 Task: Research Airbnb options in Guadalupe, Costa Rica from 12th December, 2023 to 16th December, 2023 for 8 adults.8 bedrooms having 8 beds and 8 bathrooms. Property type can be hotel. Amenities needed are: wifi, TV, free parkinig on premises, gym, breakfast. Look for 5 properties as per requirement.
Action: Mouse moved to (499, 86)
Screenshot: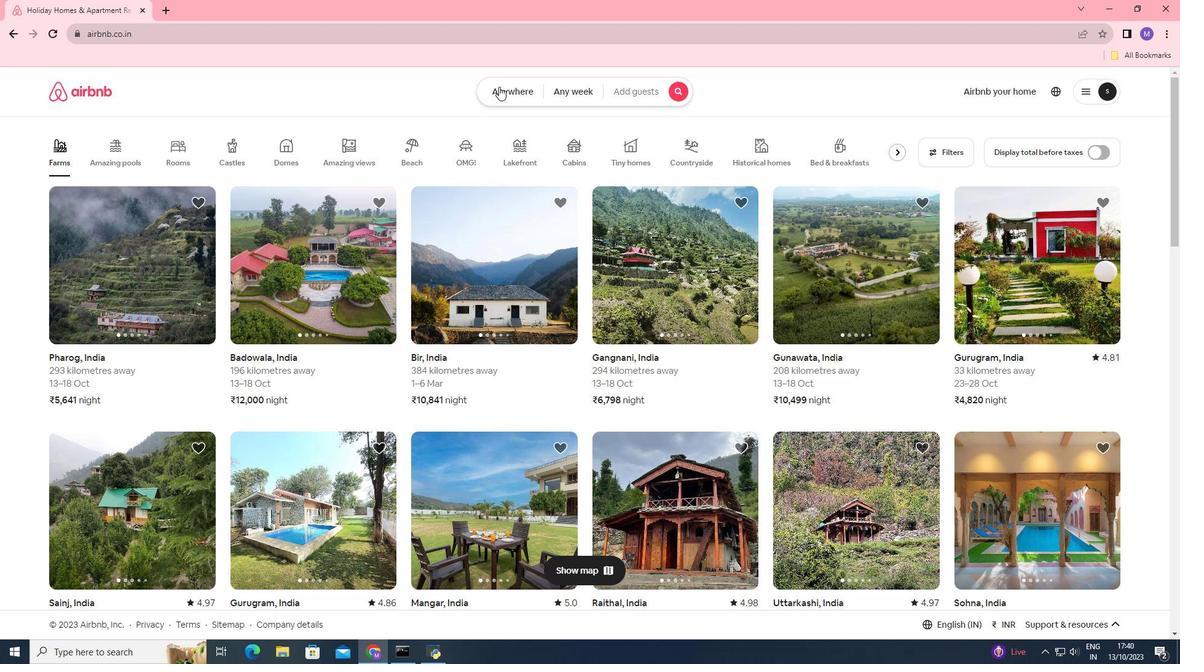 
Action: Mouse pressed left at (499, 86)
Screenshot: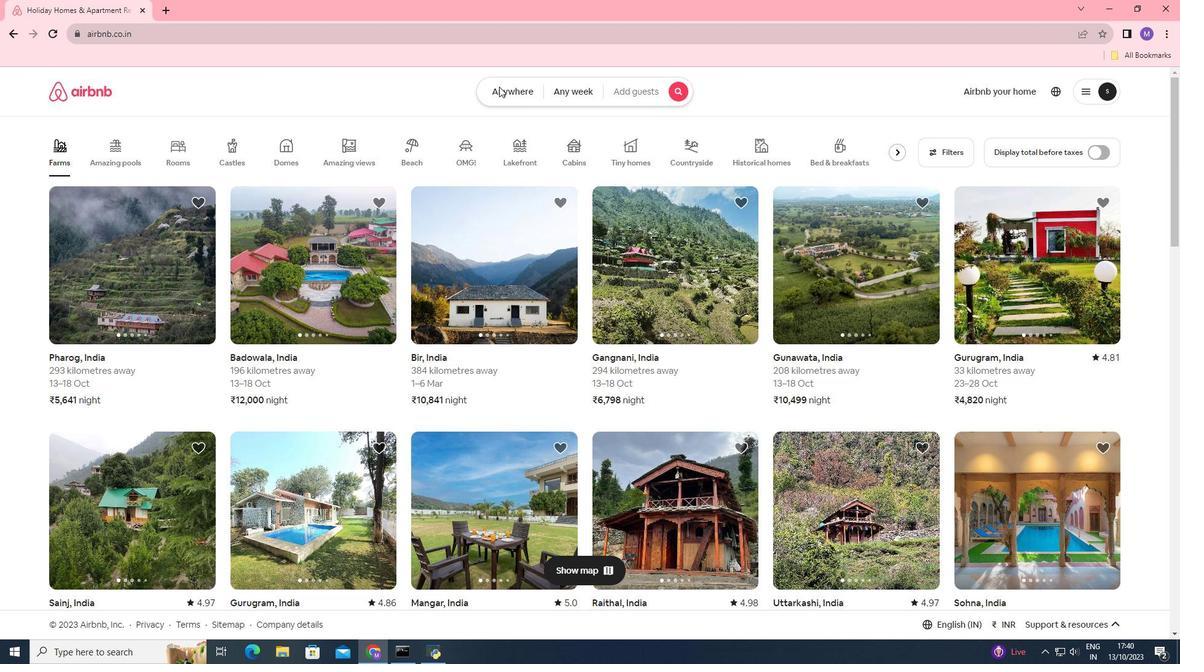 
Action: Mouse moved to (456, 131)
Screenshot: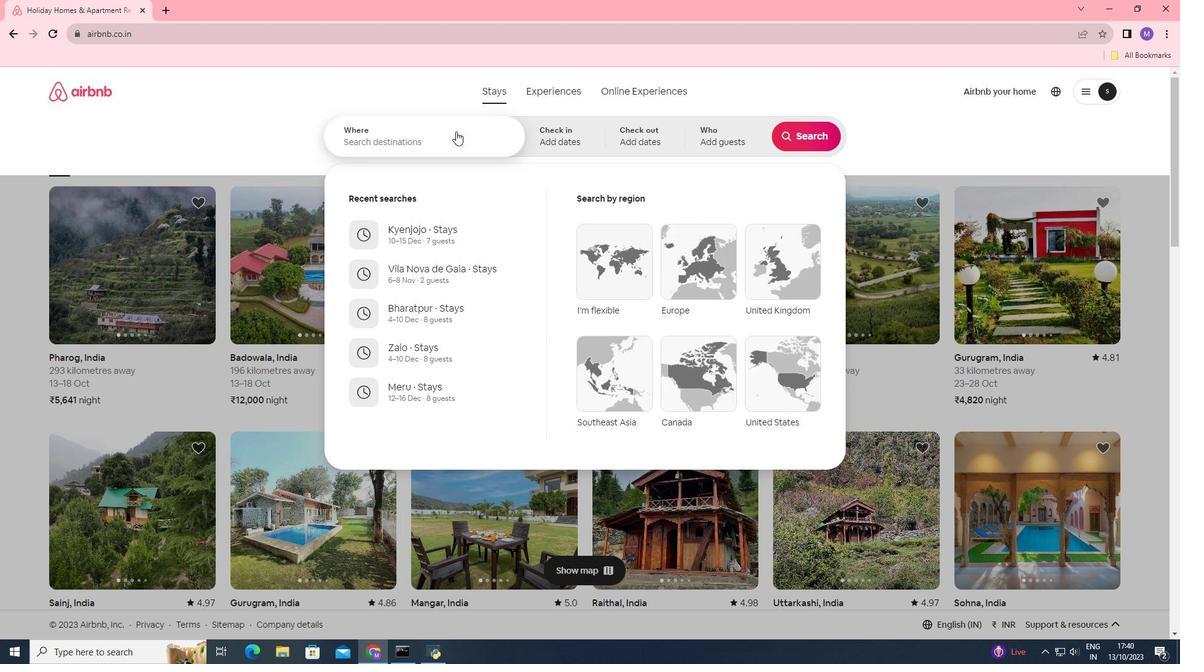 
Action: Mouse pressed left at (456, 131)
Screenshot: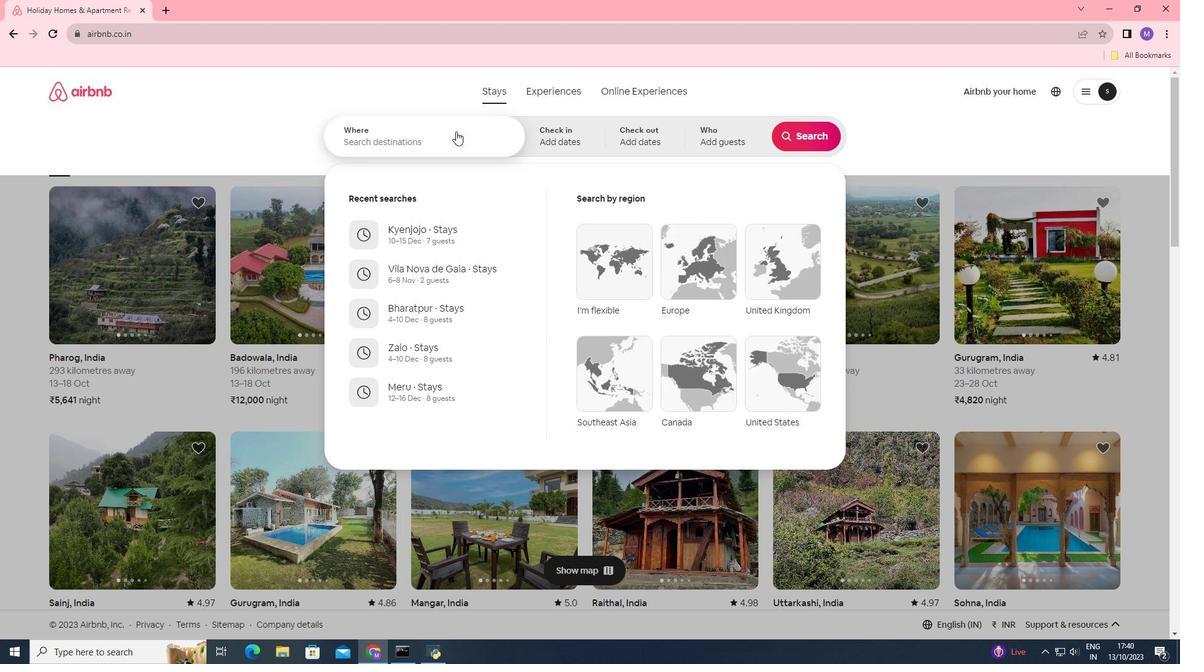 
Action: Key pressed <Key.shift>Guadalupe,<Key.space><Key.shift>Costa<Key.space><Key.shift>Rica
Screenshot: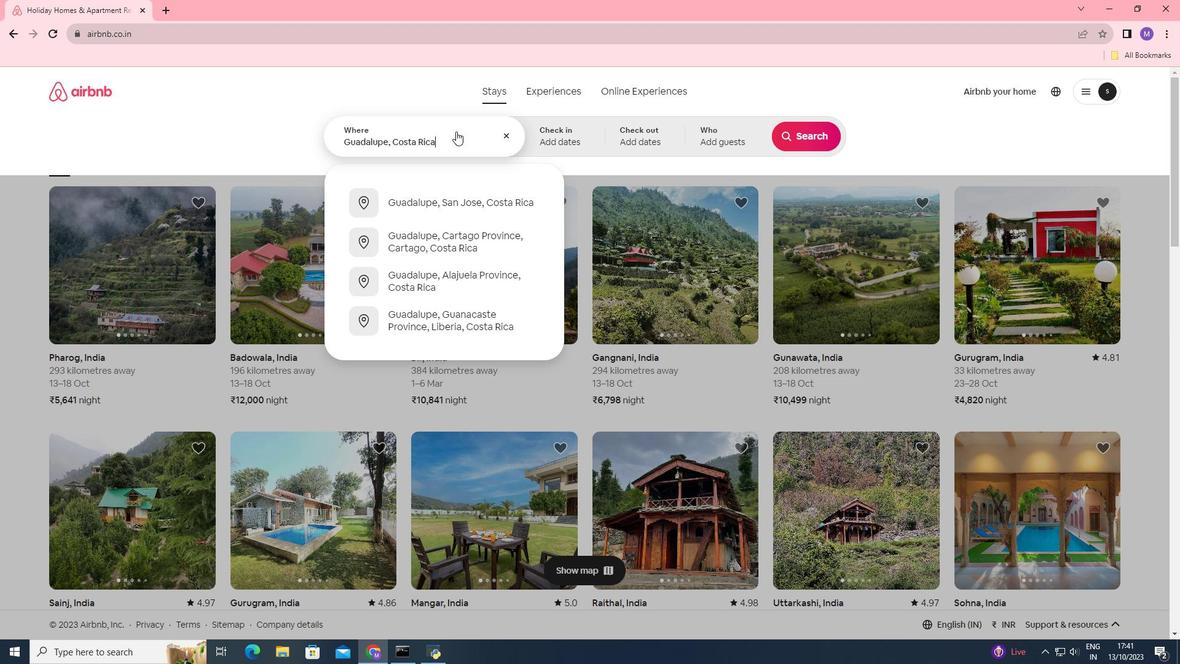 
Action: Mouse moved to (548, 143)
Screenshot: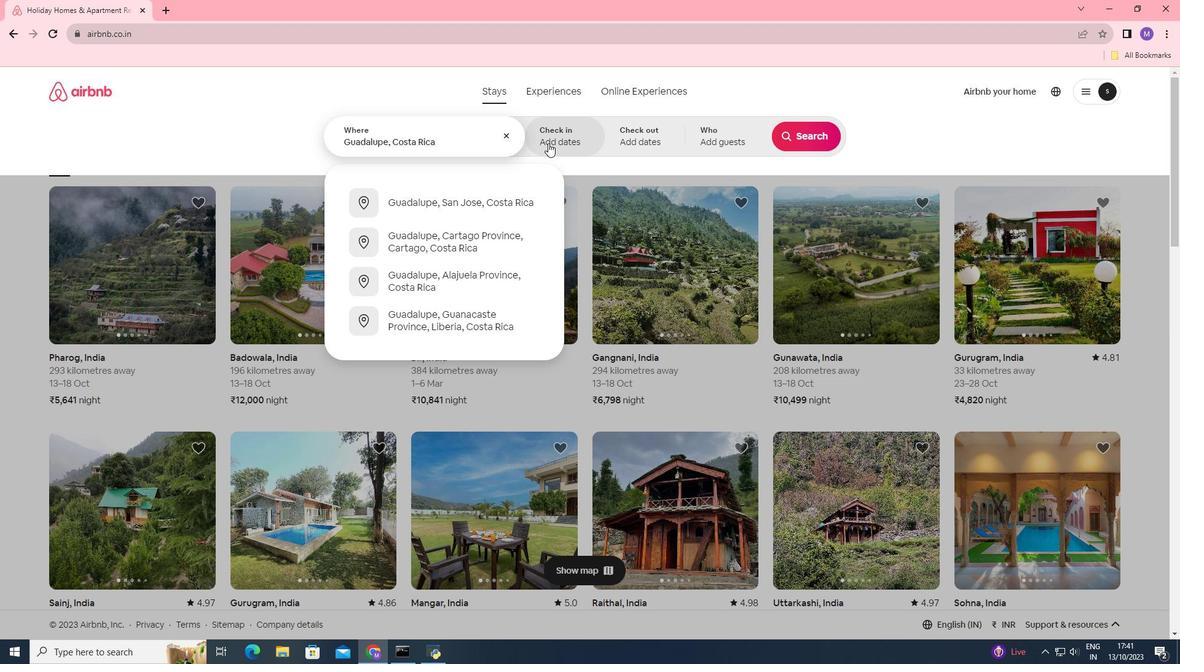 
Action: Mouse pressed left at (548, 143)
Screenshot: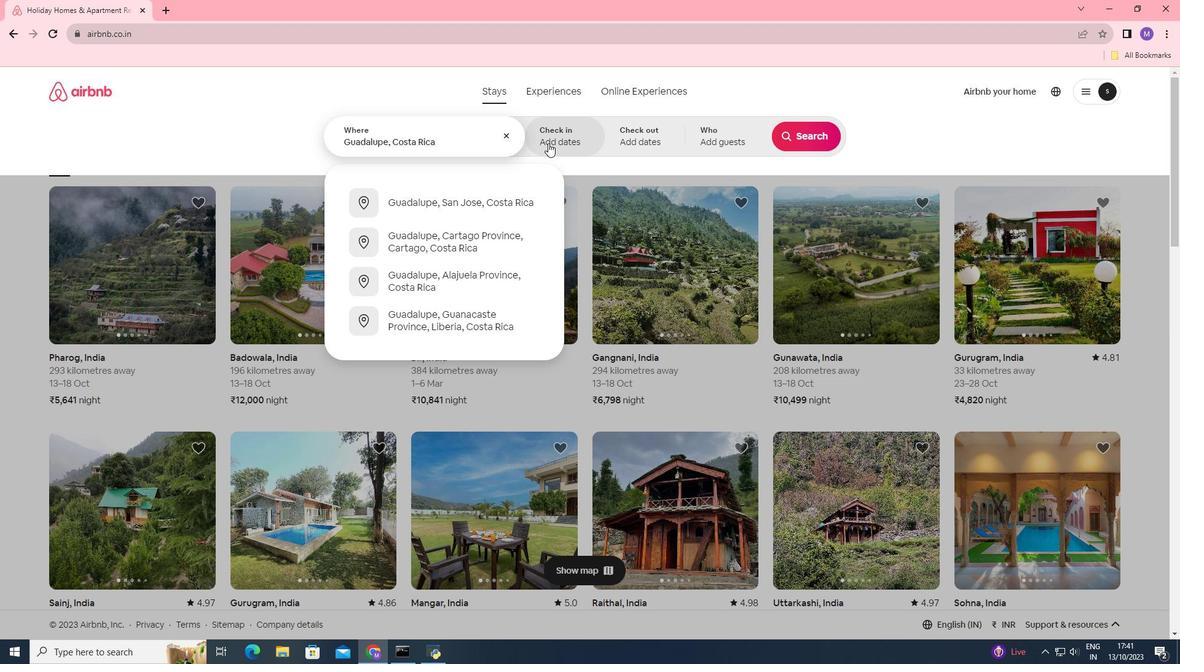 
Action: Mouse moved to (806, 231)
Screenshot: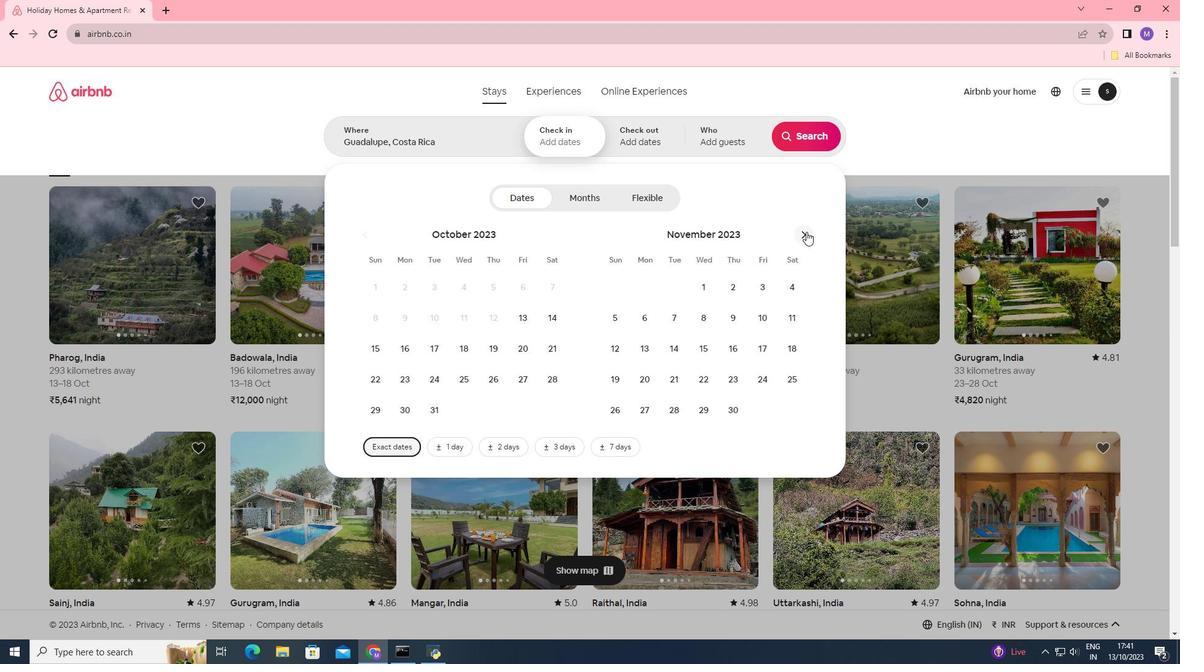 
Action: Mouse pressed left at (806, 231)
Screenshot: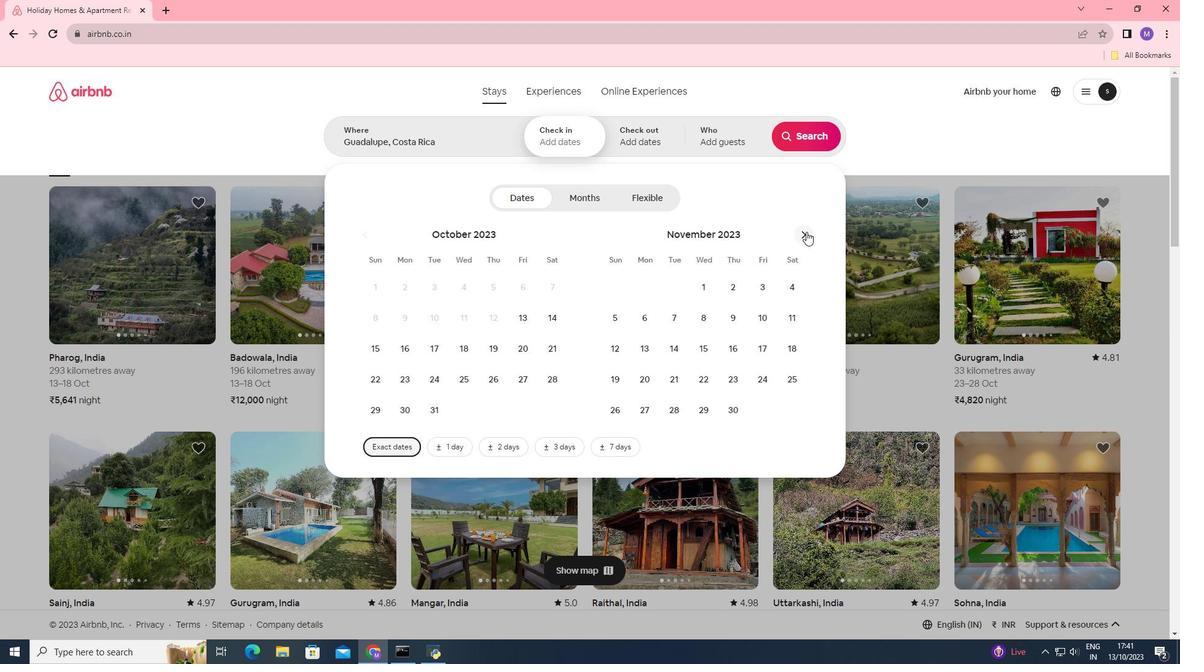 
Action: Mouse moved to (680, 349)
Screenshot: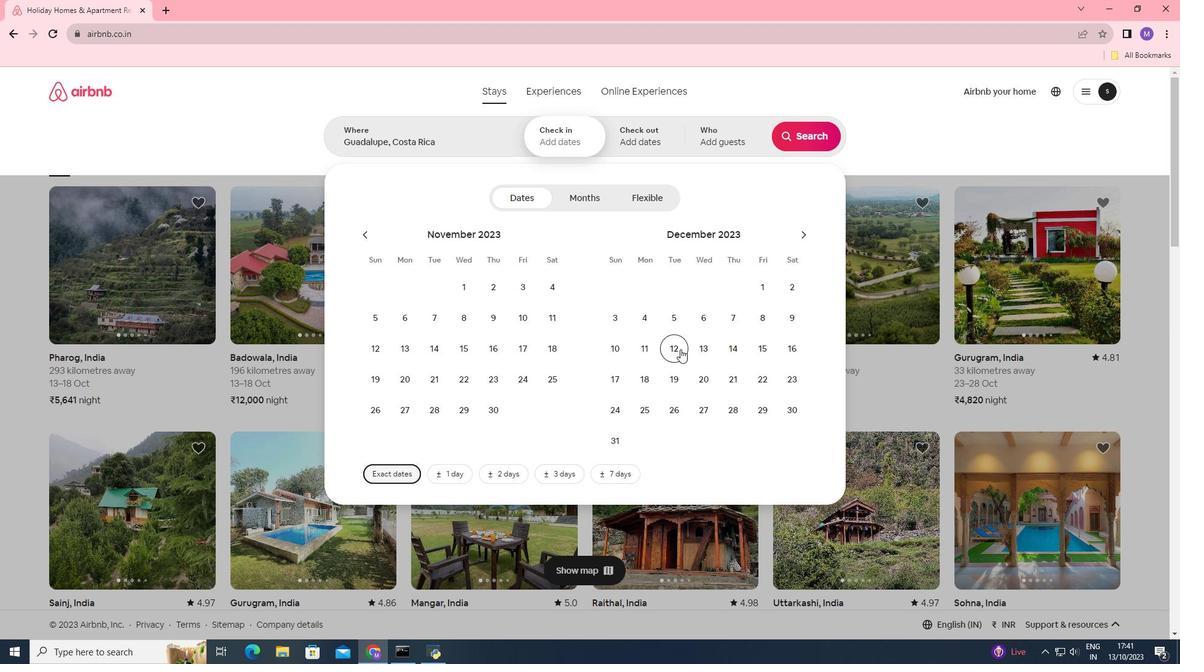 
Action: Mouse pressed left at (680, 349)
Screenshot: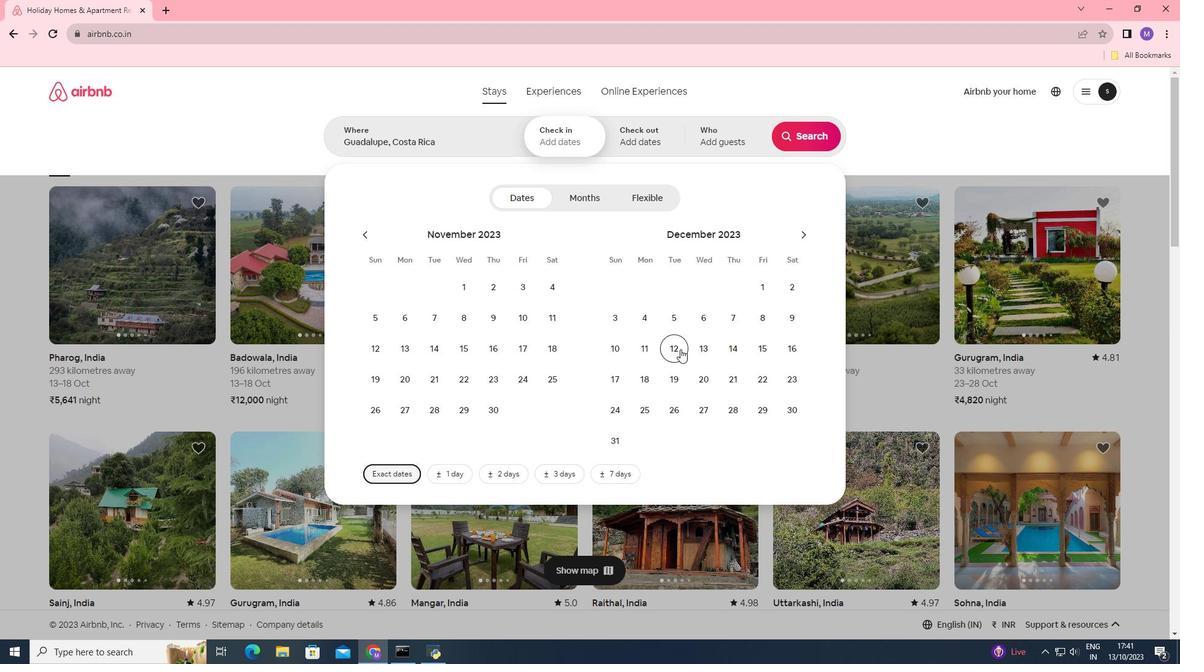 
Action: Mouse moved to (798, 349)
Screenshot: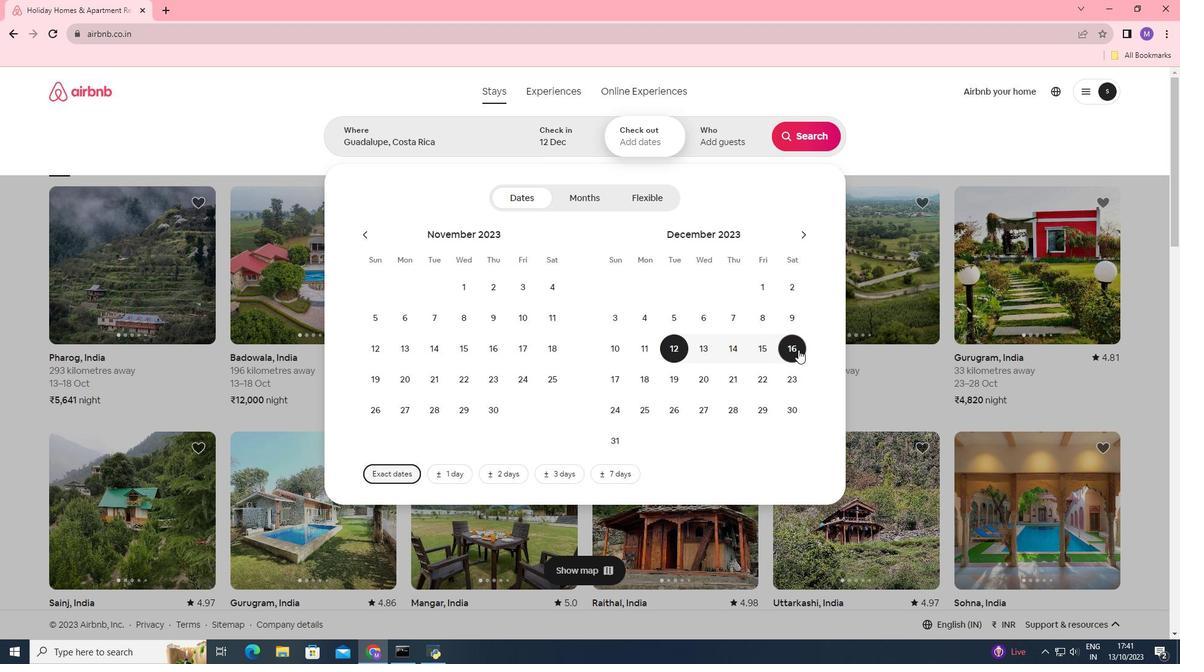 
Action: Mouse pressed left at (798, 349)
Screenshot: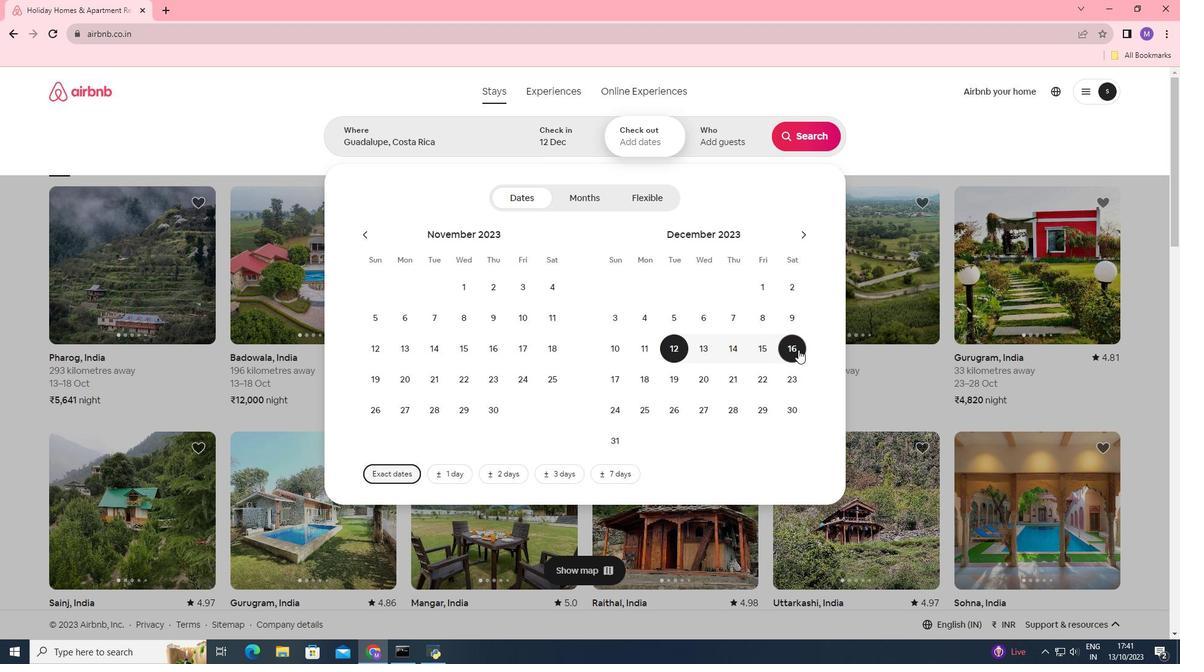 
Action: Mouse moved to (778, 353)
Screenshot: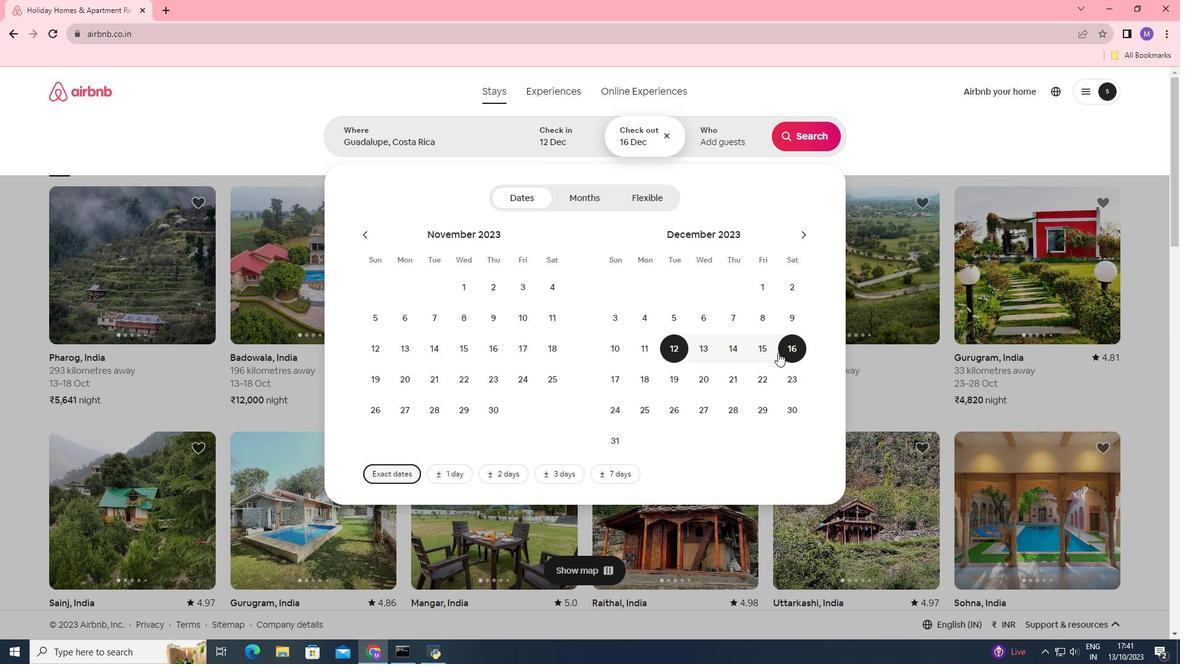 
Action: Mouse scrolled (778, 352) with delta (0, 0)
Screenshot: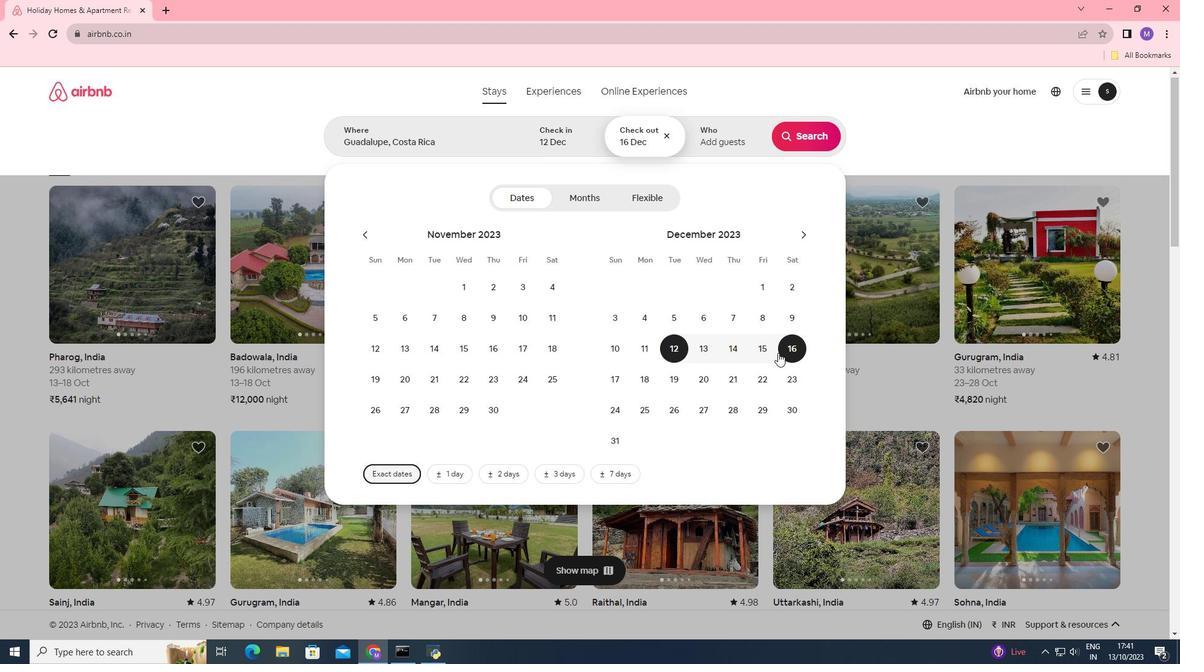 
Action: Mouse moved to (770, 263)
Screenshot: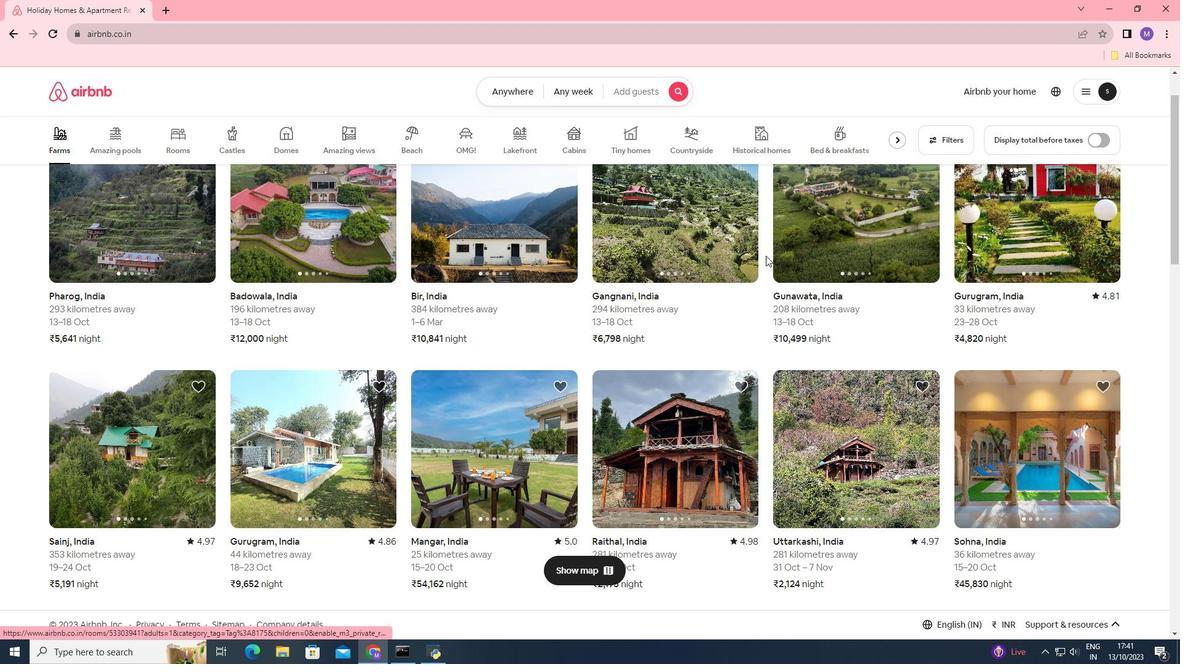 
Action: Mouse scrolled (770, 263) with delta (0, 0)
Screenshot: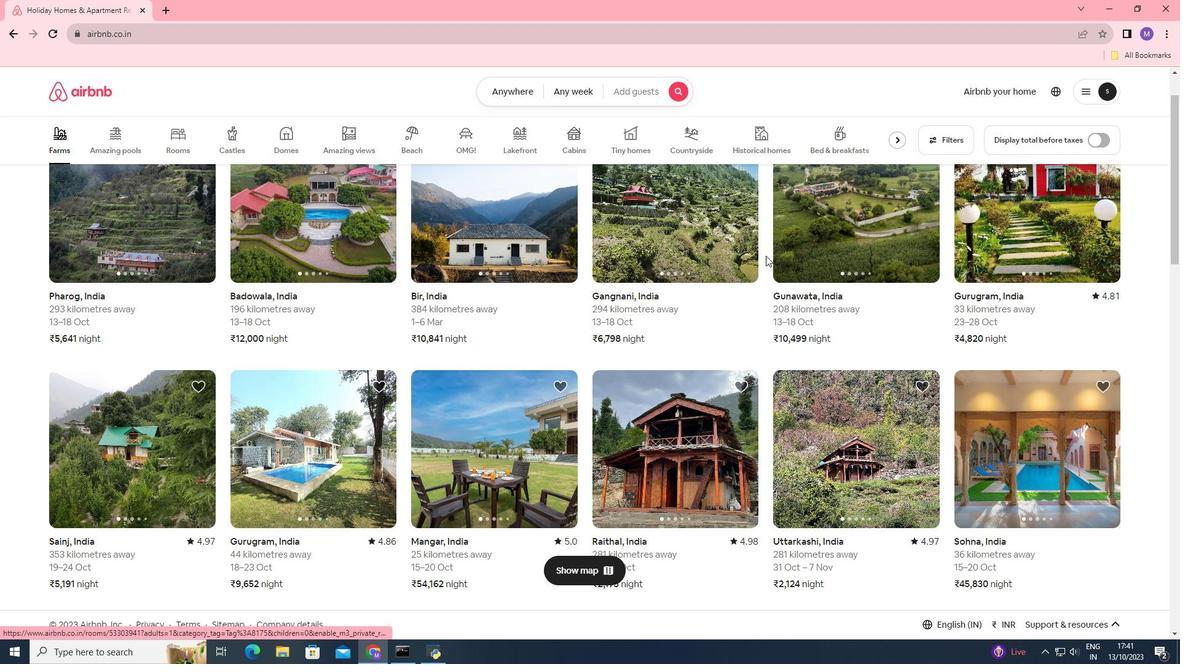 
Action: Mouse moved to (595, 92)
Screenshot: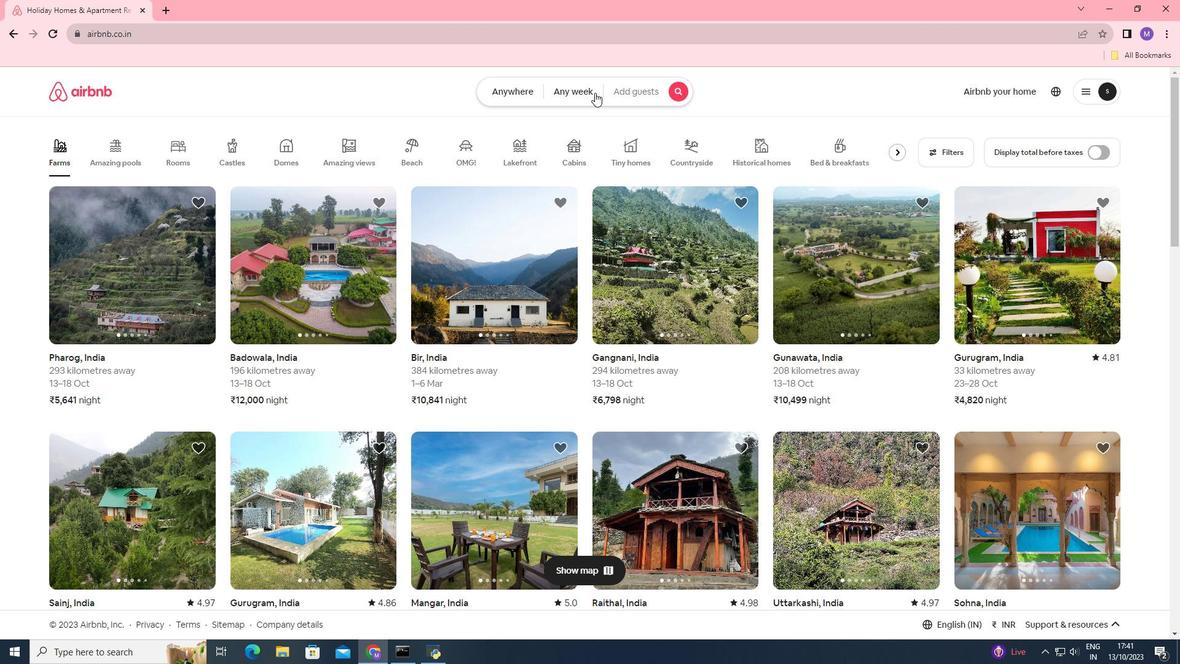 
Action: Mouse pressed left at (595, 92)
Screenshot: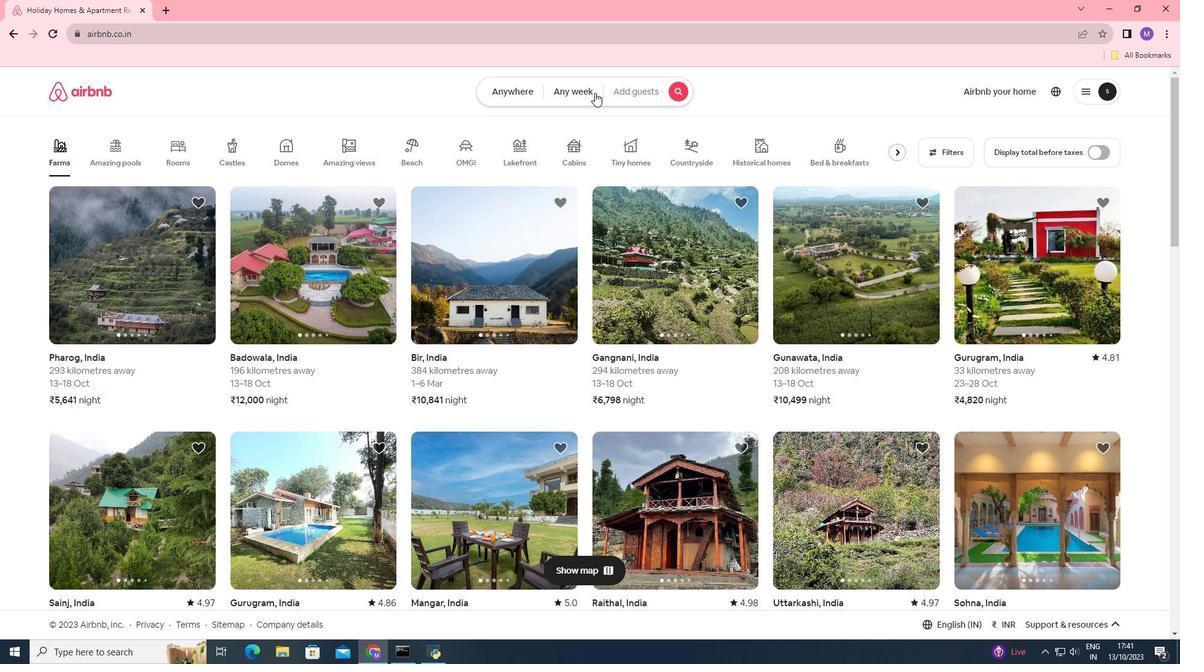 
Action: Mouse moved to (714, 132)
Screenshot: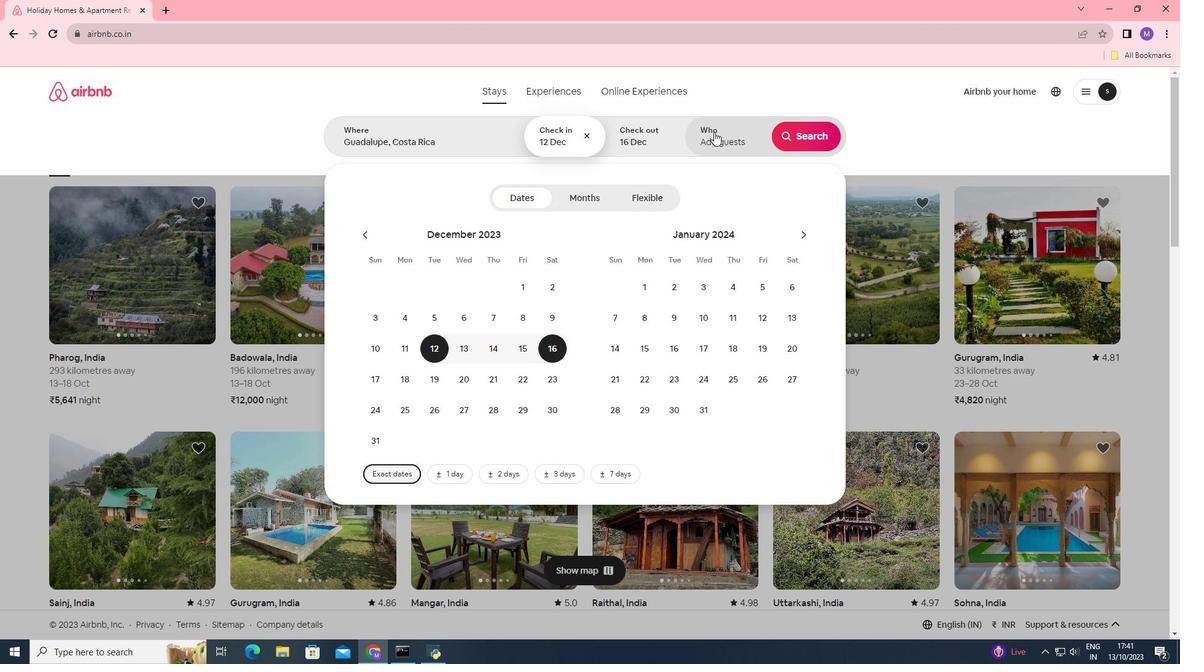 
Action: Mouse pressed left at (714, 132)
Screenshot: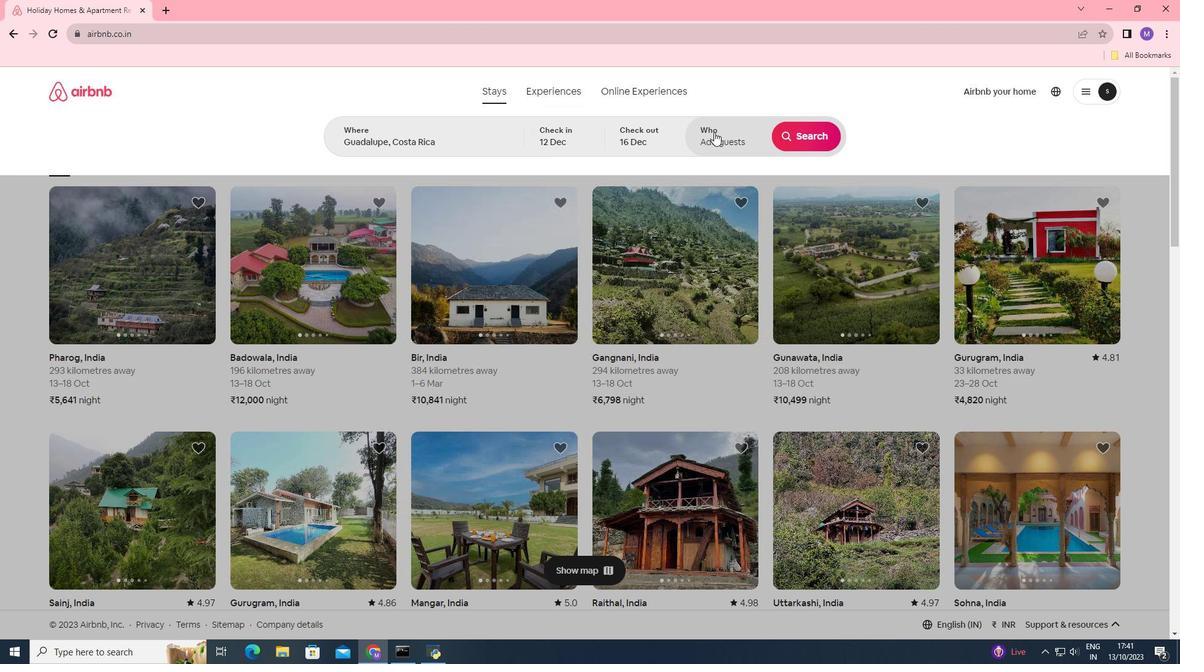 
Action: Mouse moved to (811, 197)
Screenshot: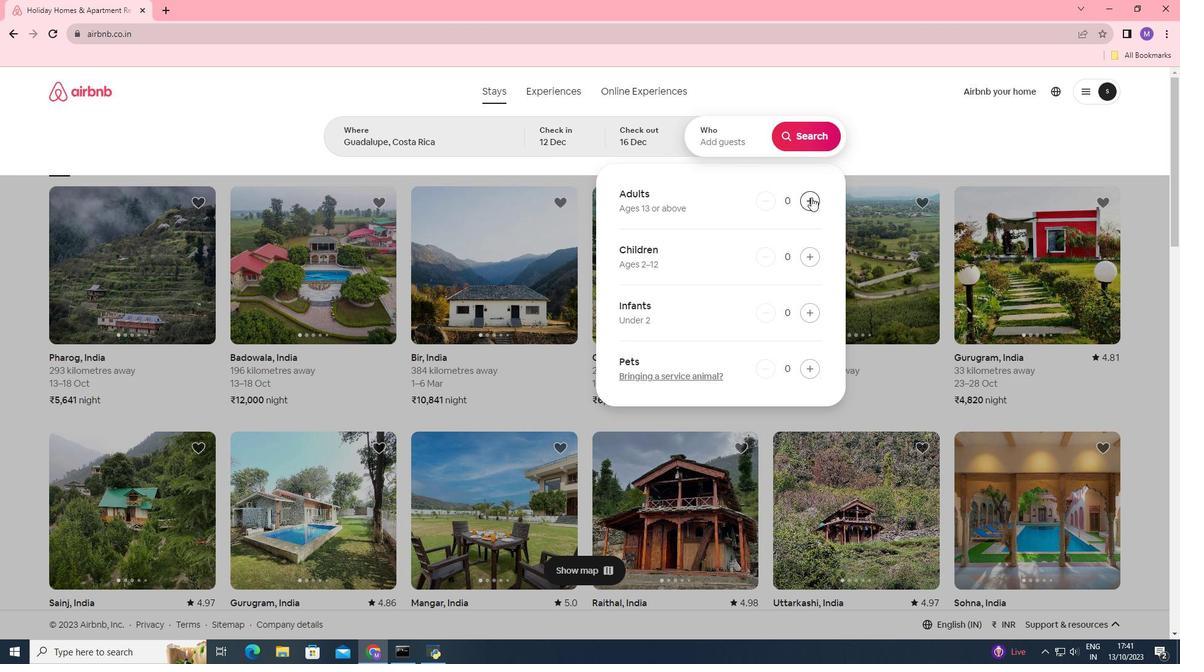 
Action: Mouse pressed left at (811, 197)
Screenshot: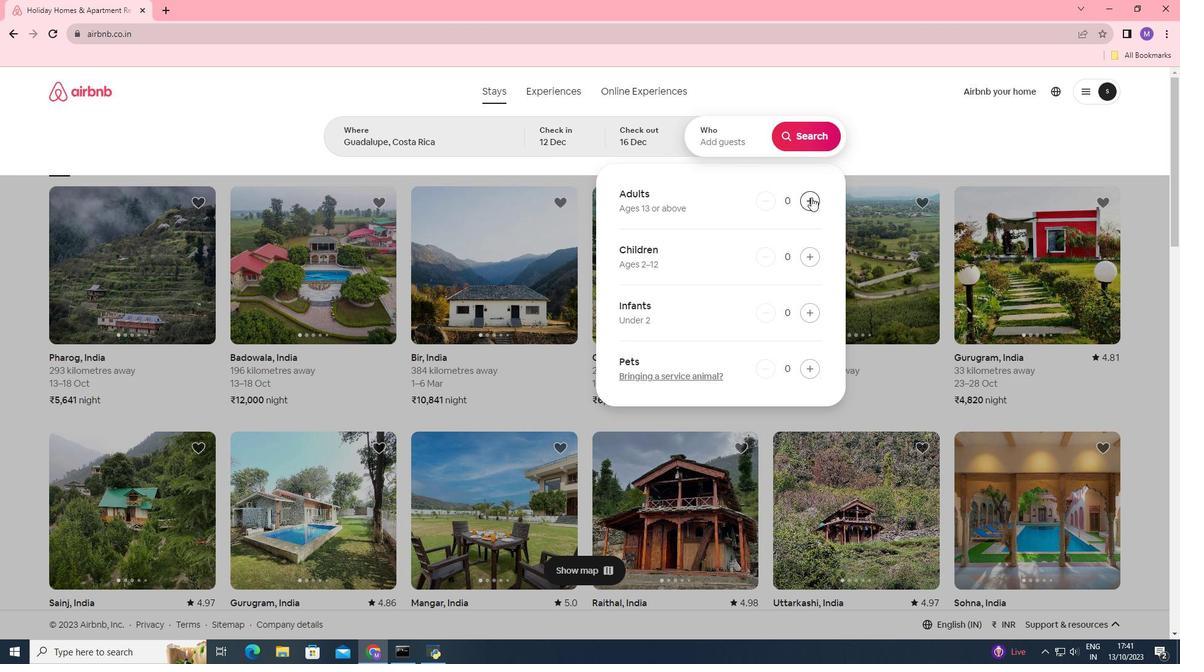 
Action: Mouse pressed left at (811, 197)
Screenshot: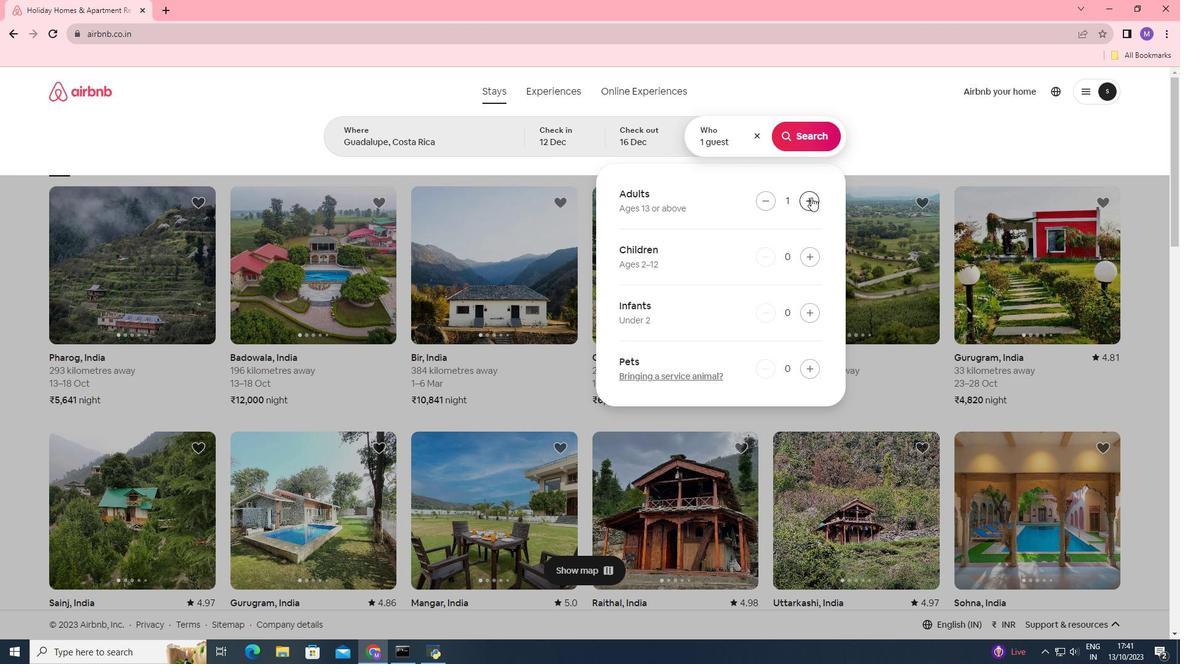 
Action: Mouse pressed left at (811, 197)
Screenshot: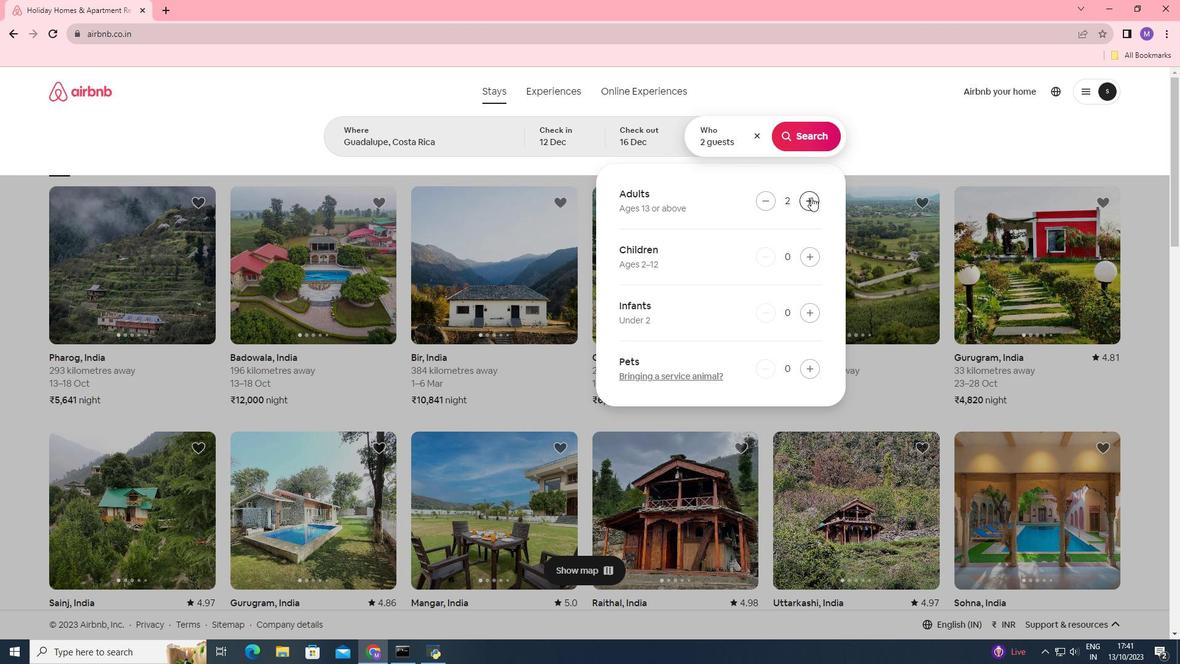 
Action: Mouse pressed left at (811, 197)
Screenshot: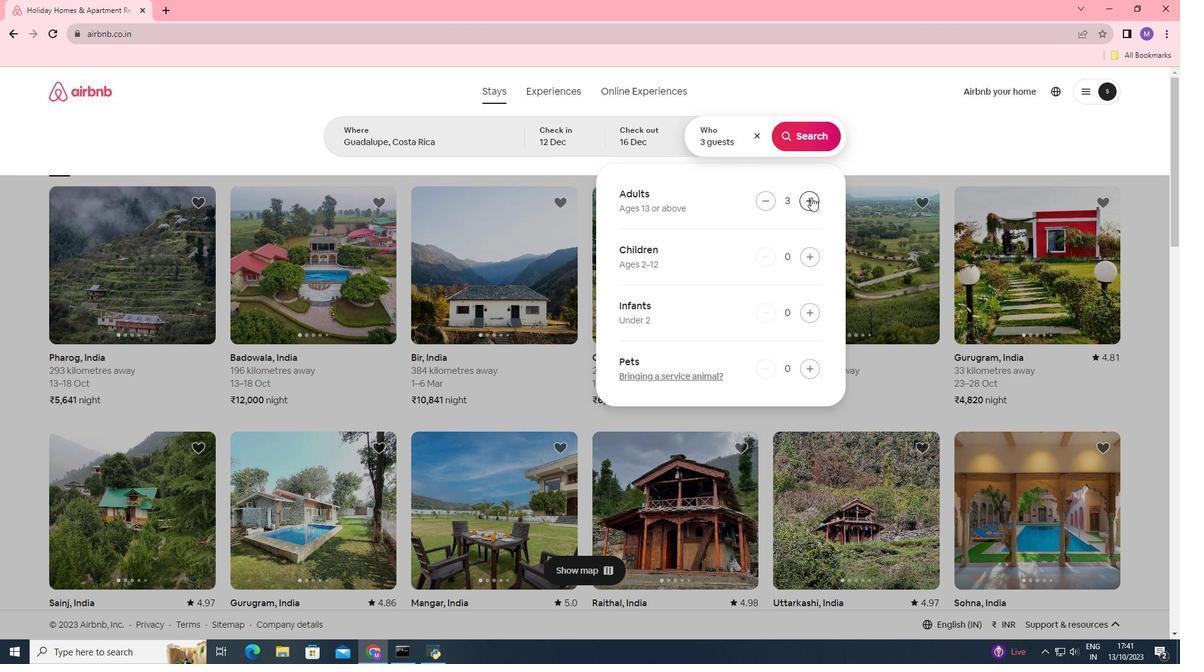 
Action: Mouse pressed left at (811, 197)
Screenshot: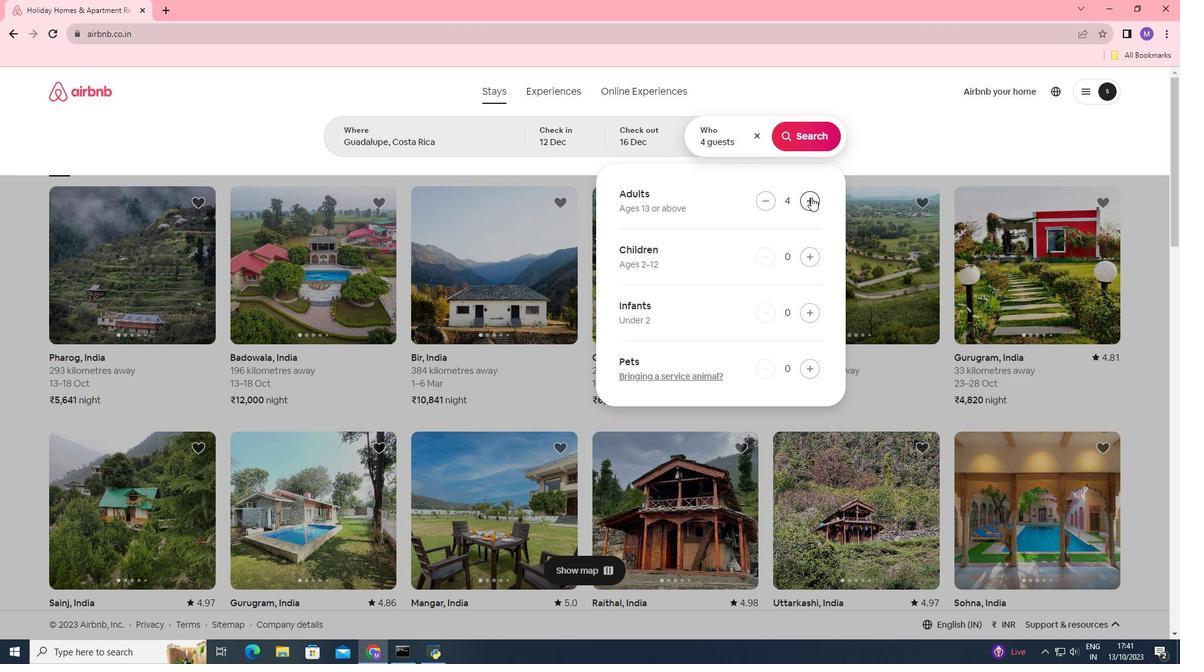 
Action: Mouse pressed left at (811, 197)
Screenshot: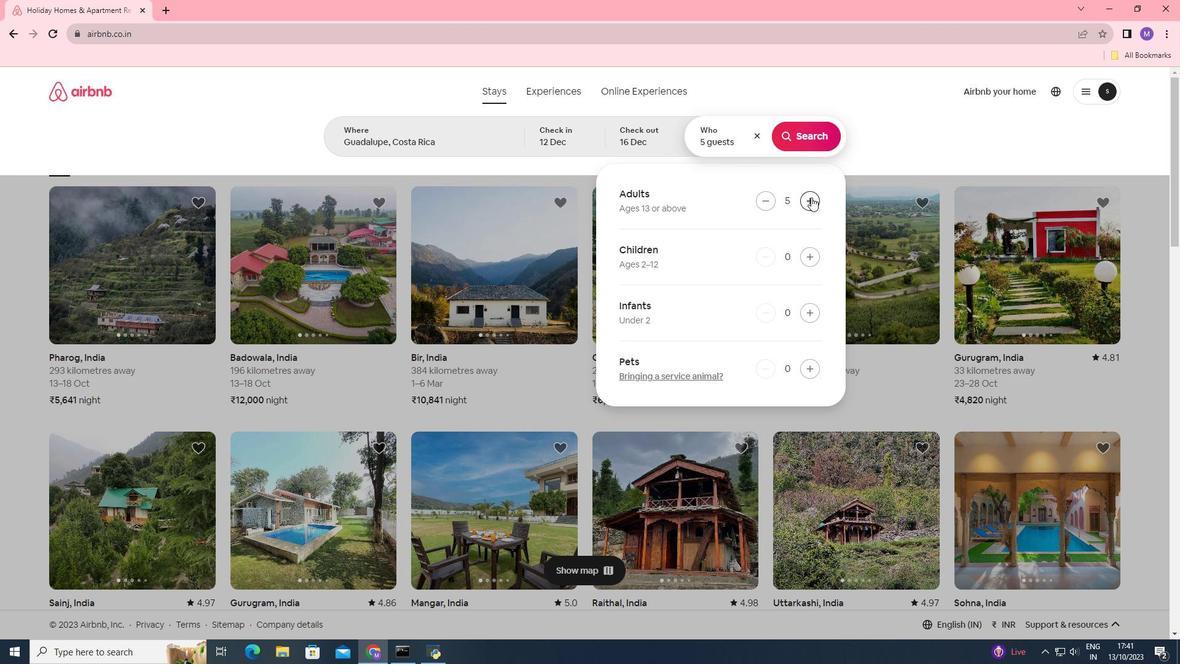 
Action: Mouse pressed left at (811, 197)
Screenshot: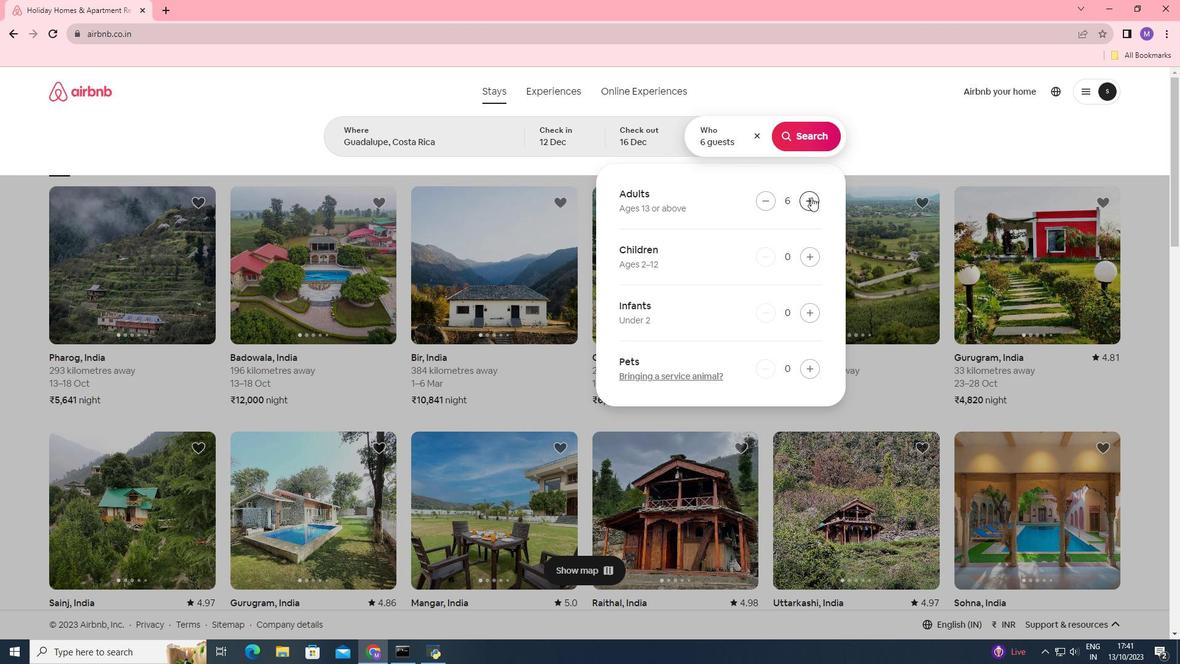 
Action: Mouse pressed left at (811, 197)
Screenshot: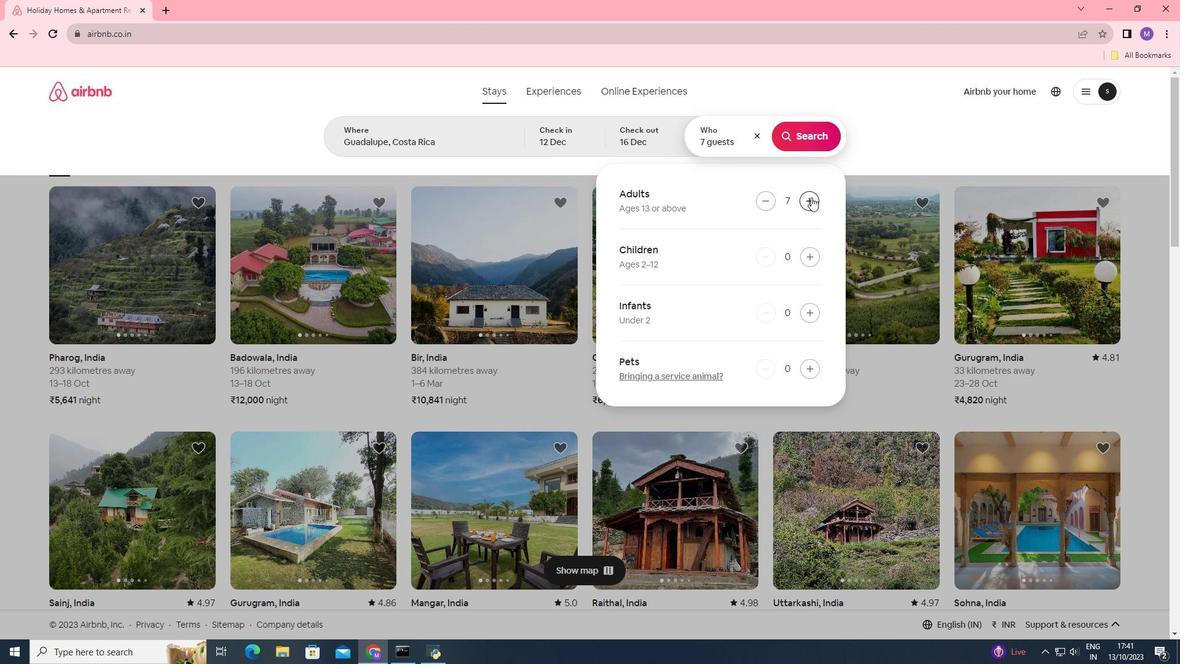 
Action: Mouse moved to (795, 134)
Screenshot: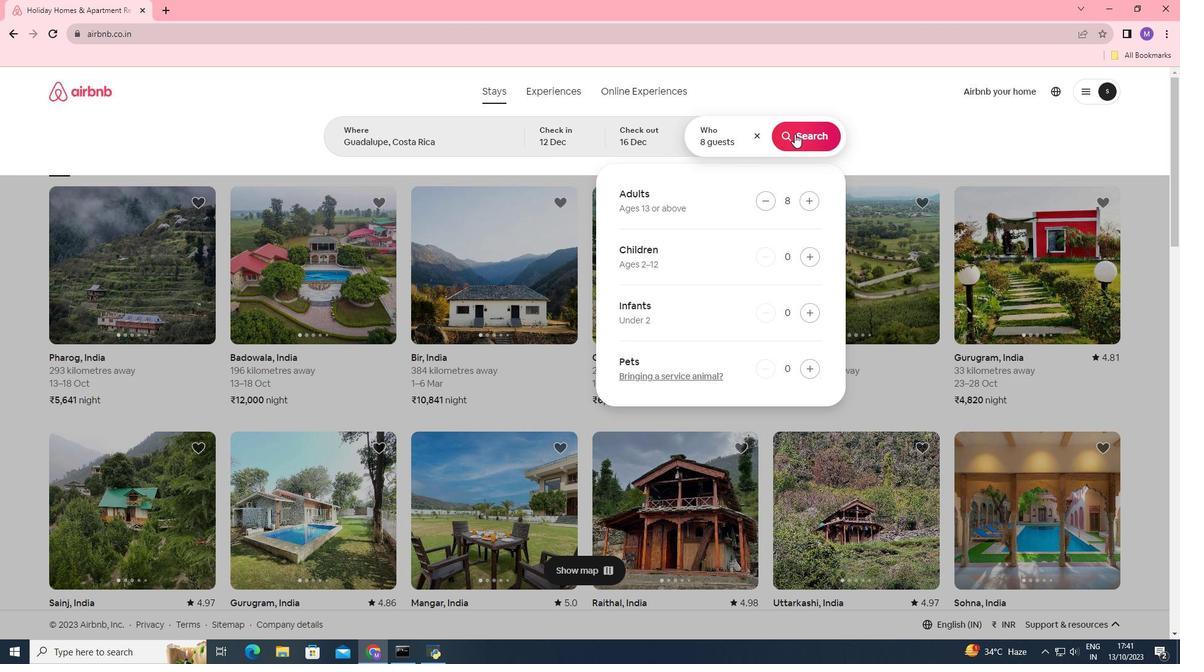 
Action: Mouse pressed left at (795, 134)
Screenshot: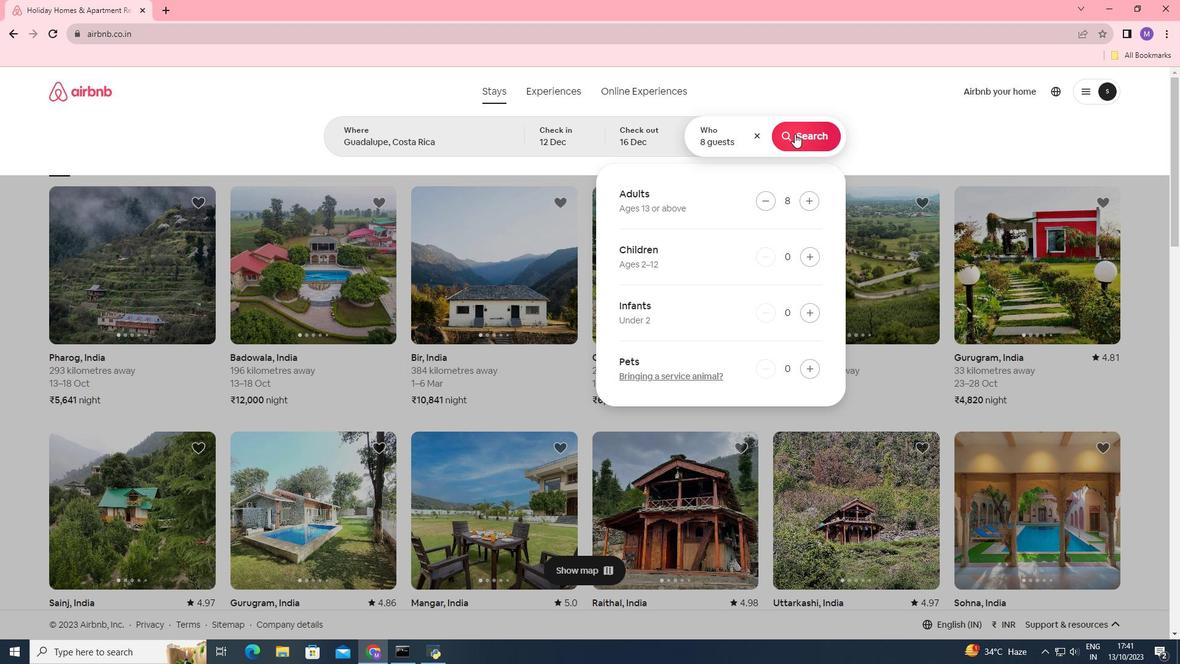
Action: Mouse moved to (987, 138)
Screenshot: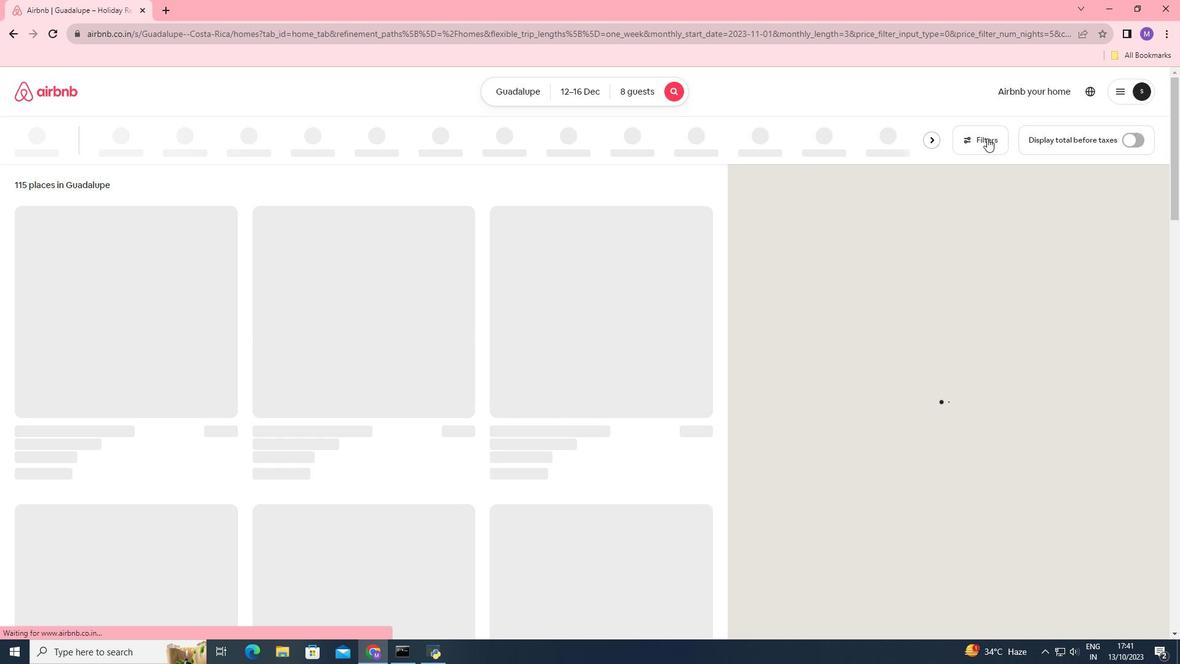 
Action: Mouse pressed left at (987, 138)
Screenshot: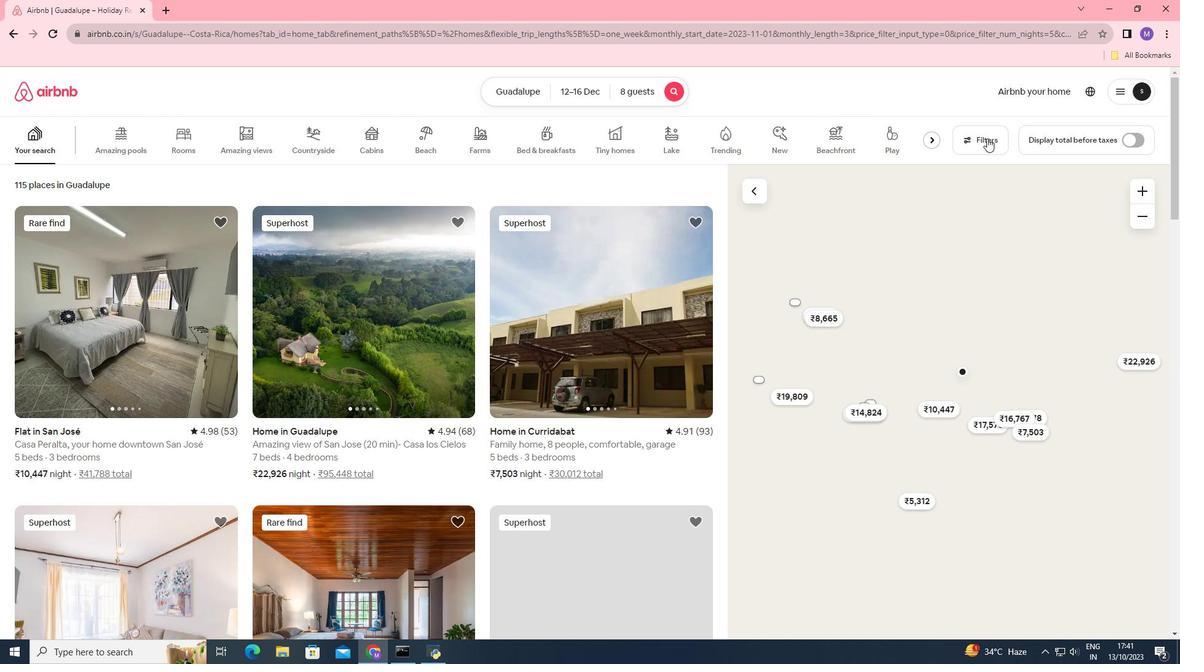 
Action: Mouse moved to (789, 244)
Screenshot: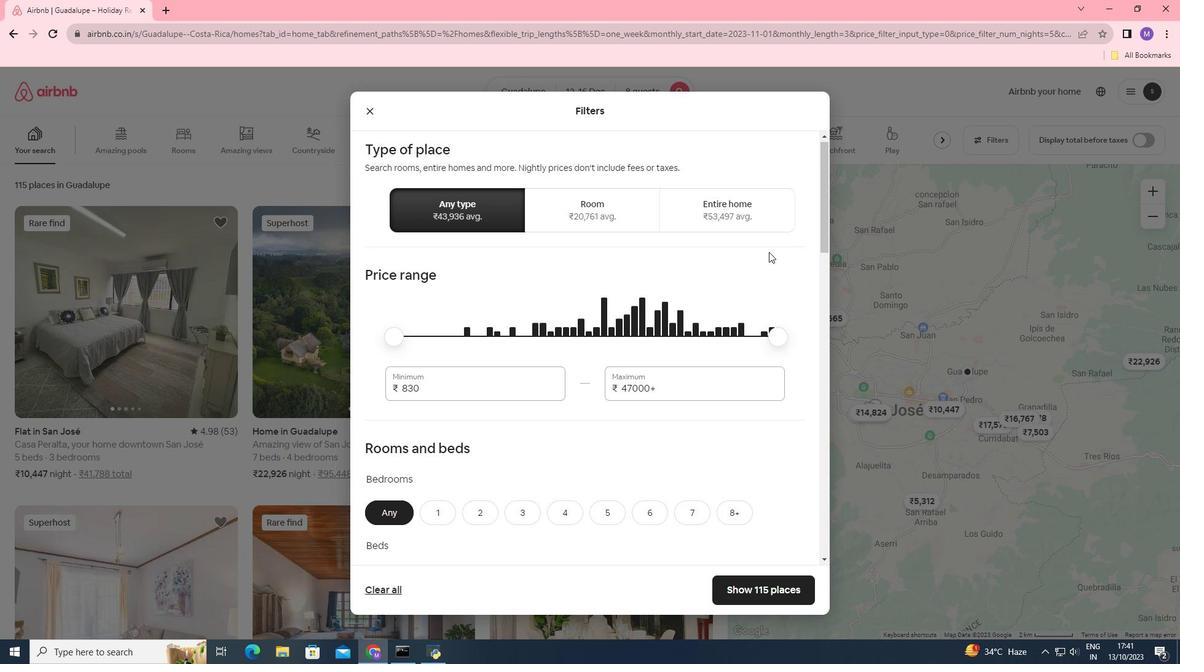 
Action: Mouse scrolled (789, 243) with delta (0, 0)
Screenshot: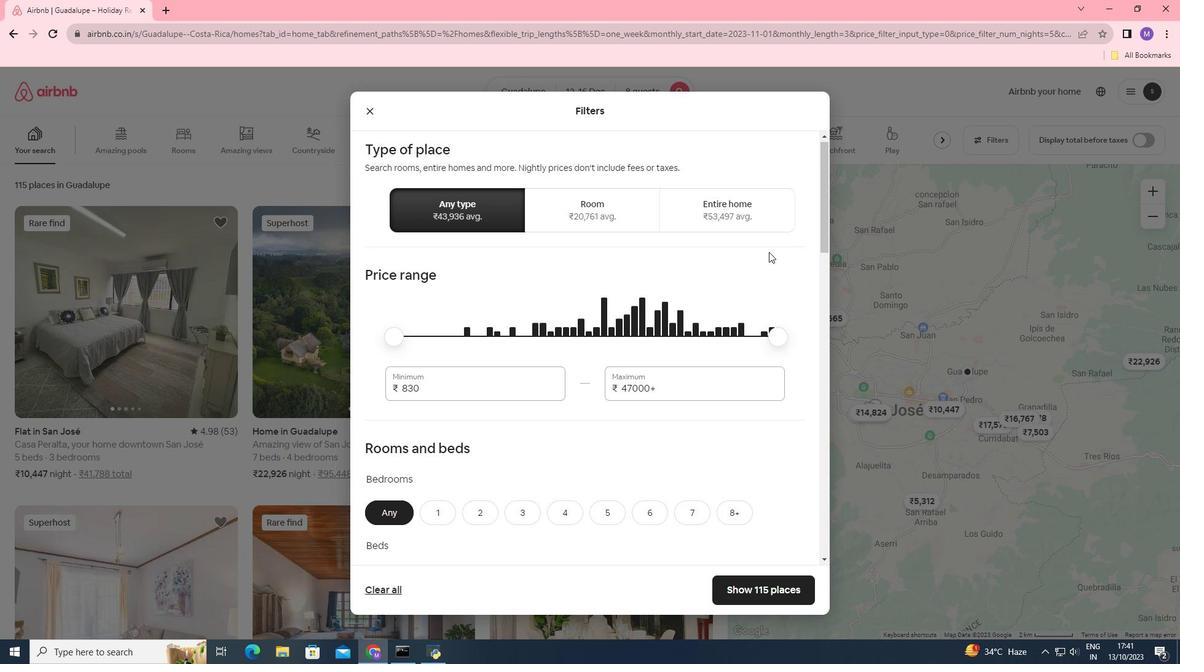 
Action: Mouse moved to (769, 252)
Screenshot: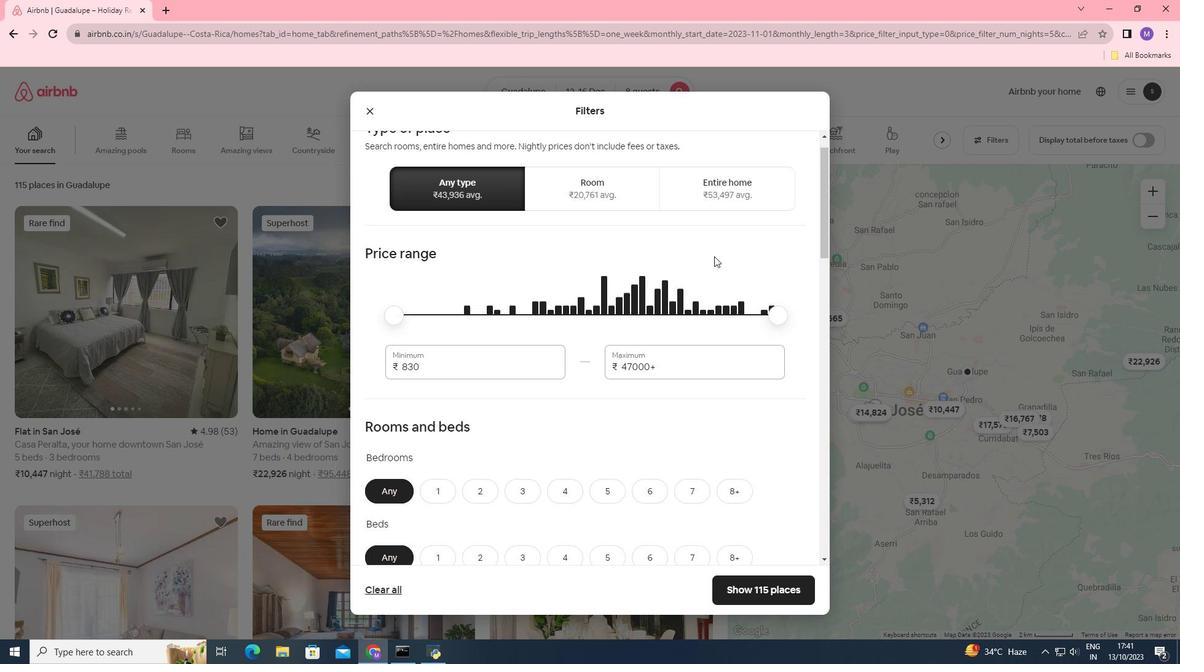 
Action: Mouse scrolled (769, 251) with delta (0, 0)
Screenshot: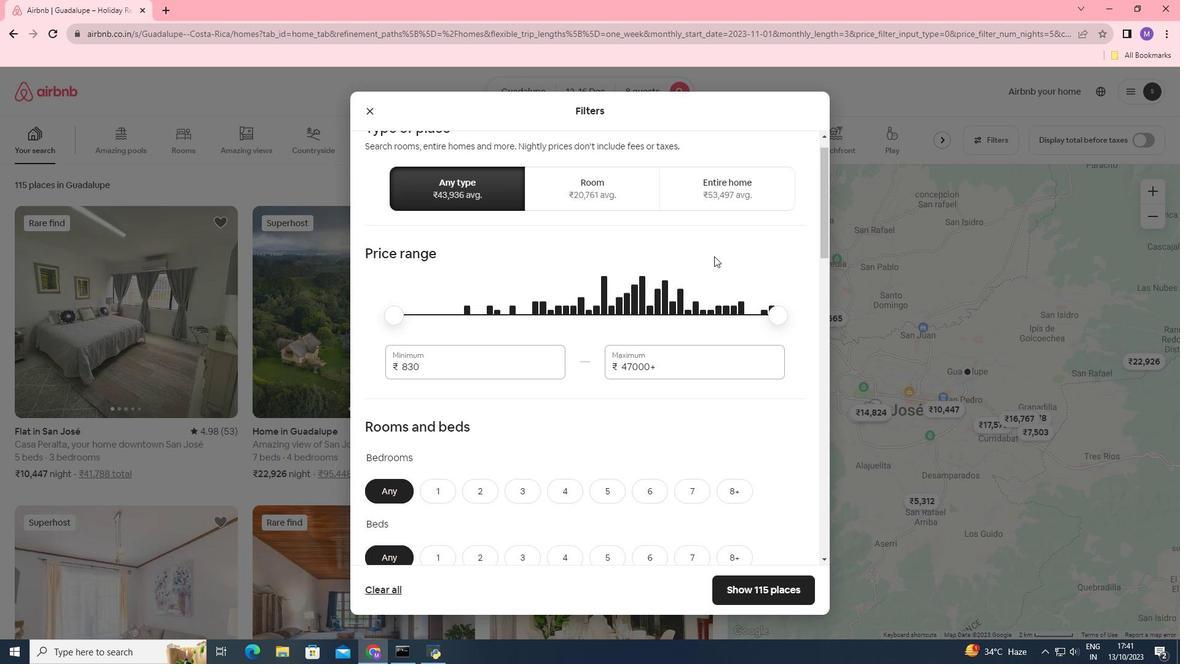 
Action: Mouse moved to (734, 397)
Screenshot: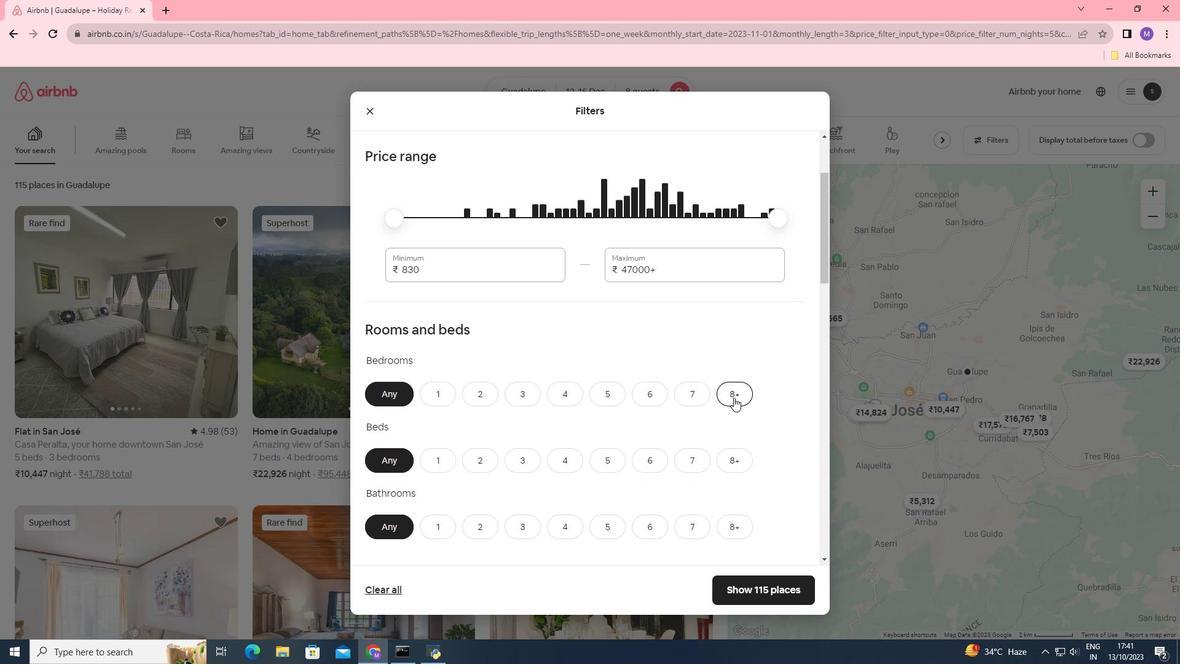 
Action: Mouse pressed left at (734, 397)
Screenshot: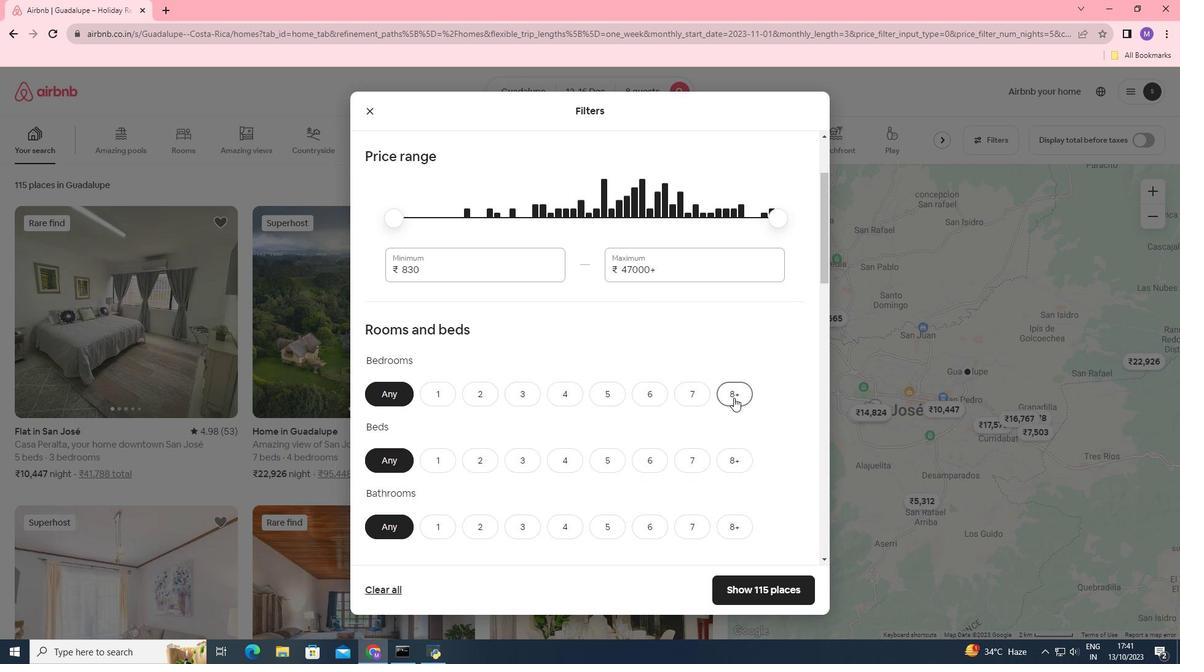 
Action: Mouse moved to (736, 394)
Screenshot: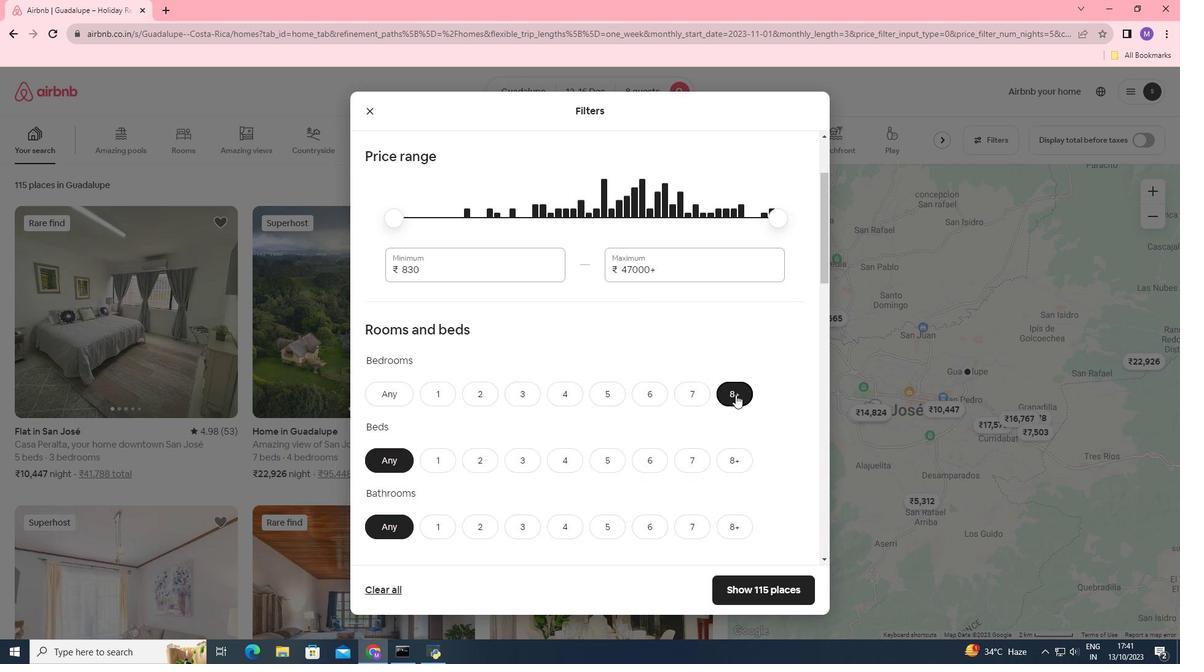 
Action: Mouse scrolled (736, 394) with delta (0, 0)
Screenshot: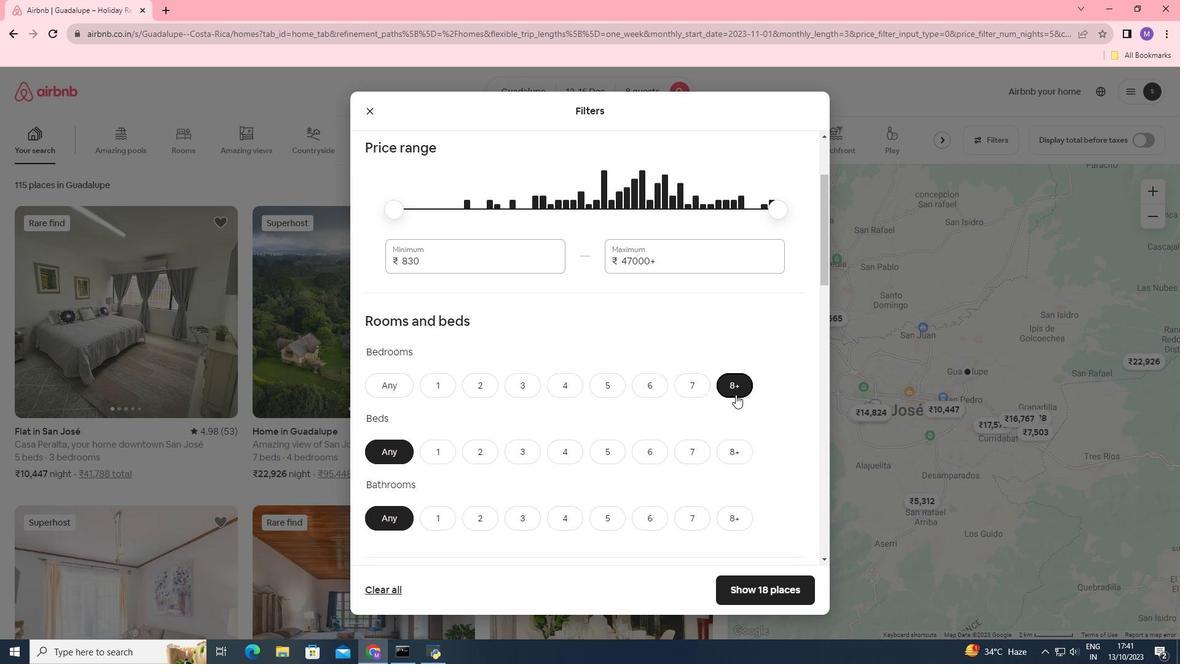 
Action: Mouse scrolled (736, 394) with delta (0, 0)
Screenshot: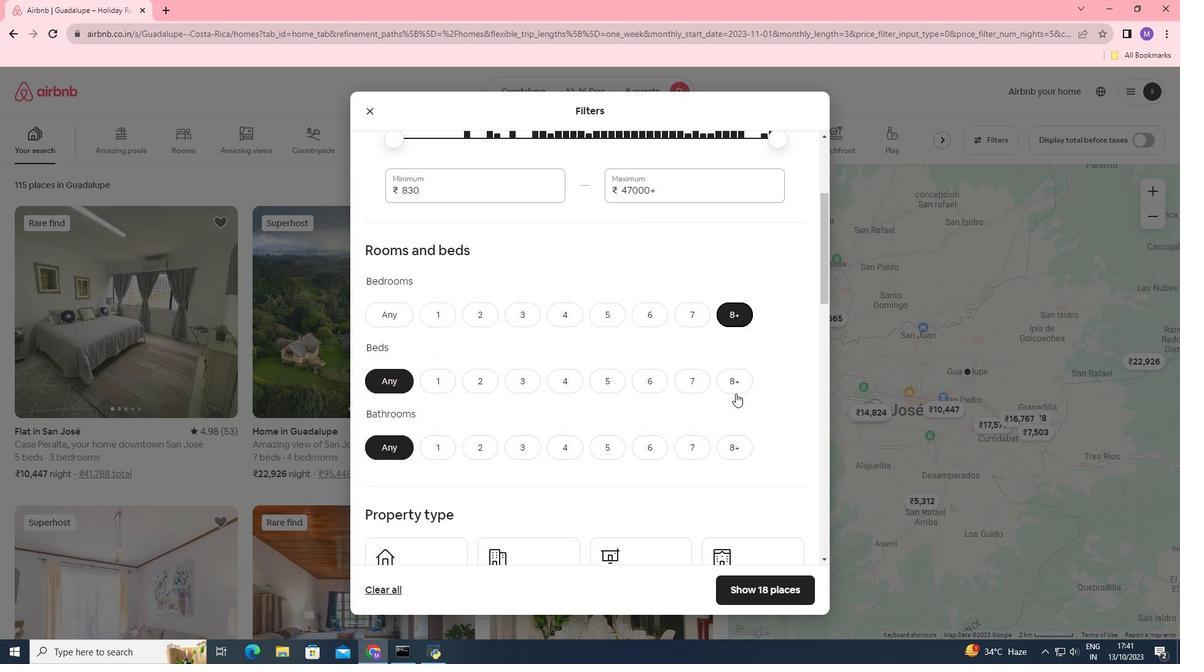 
Action: Mouse moved to (739, 338)
Screenshot: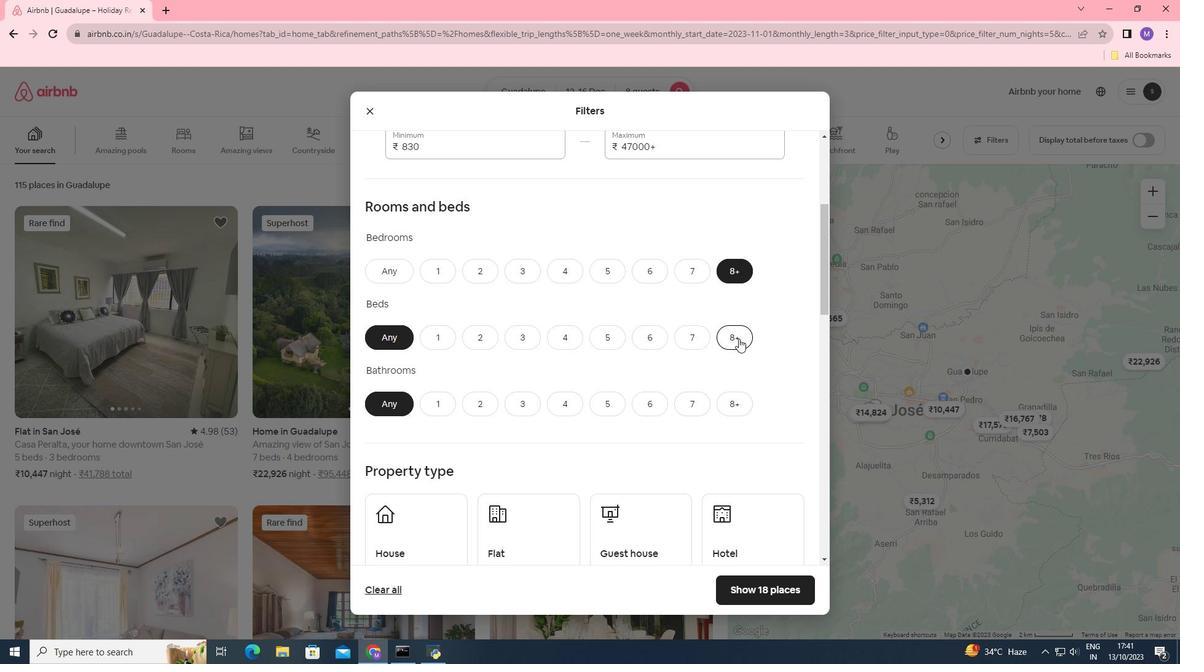 
Action: Mouse pressed left at (739, 338)
Screenshot: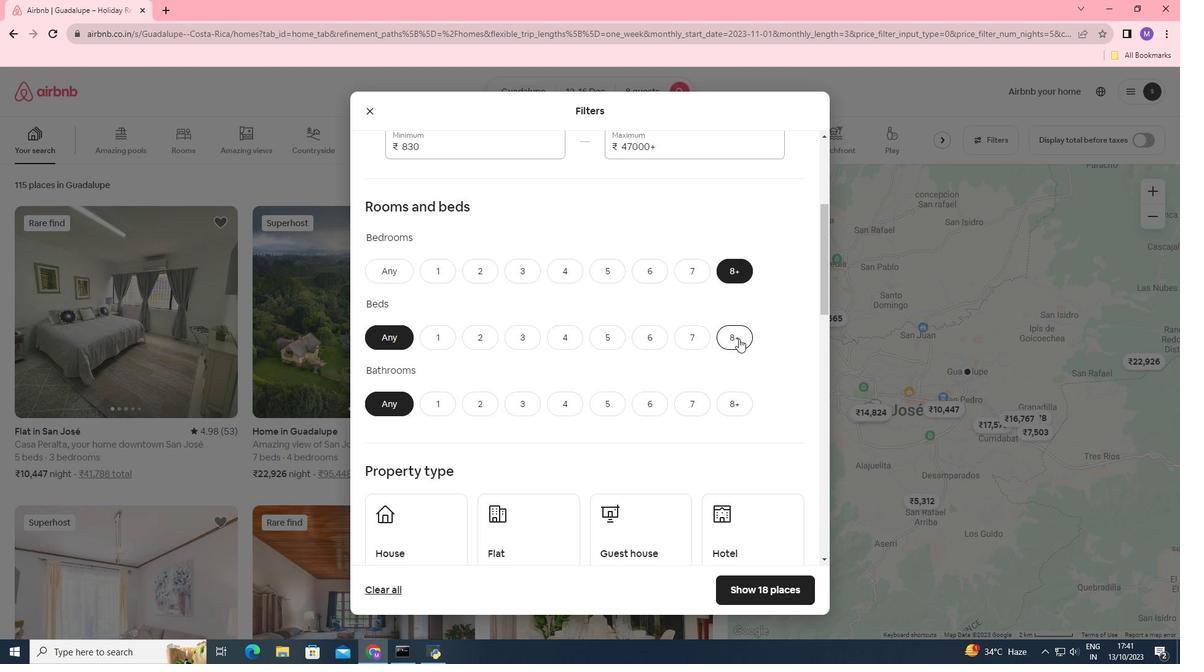
Action: Mouse moved to (734, 342)
Screenshot: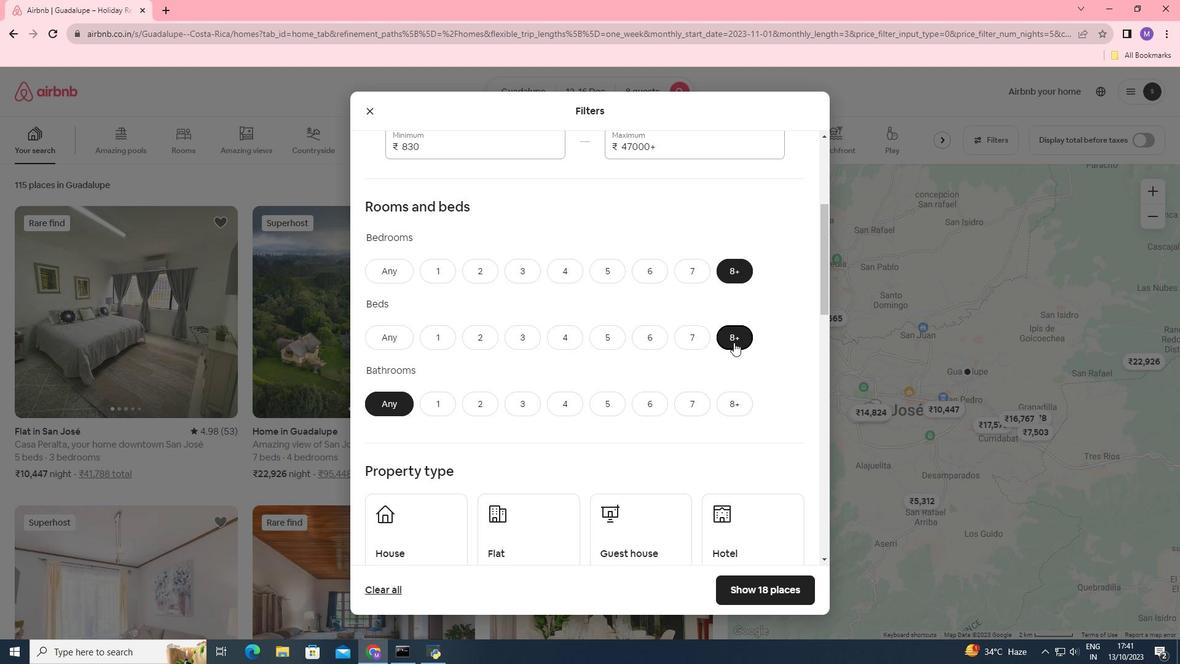 
Action: Mouse scrolled (734, 341) with delta (0, 0)
Screenshot: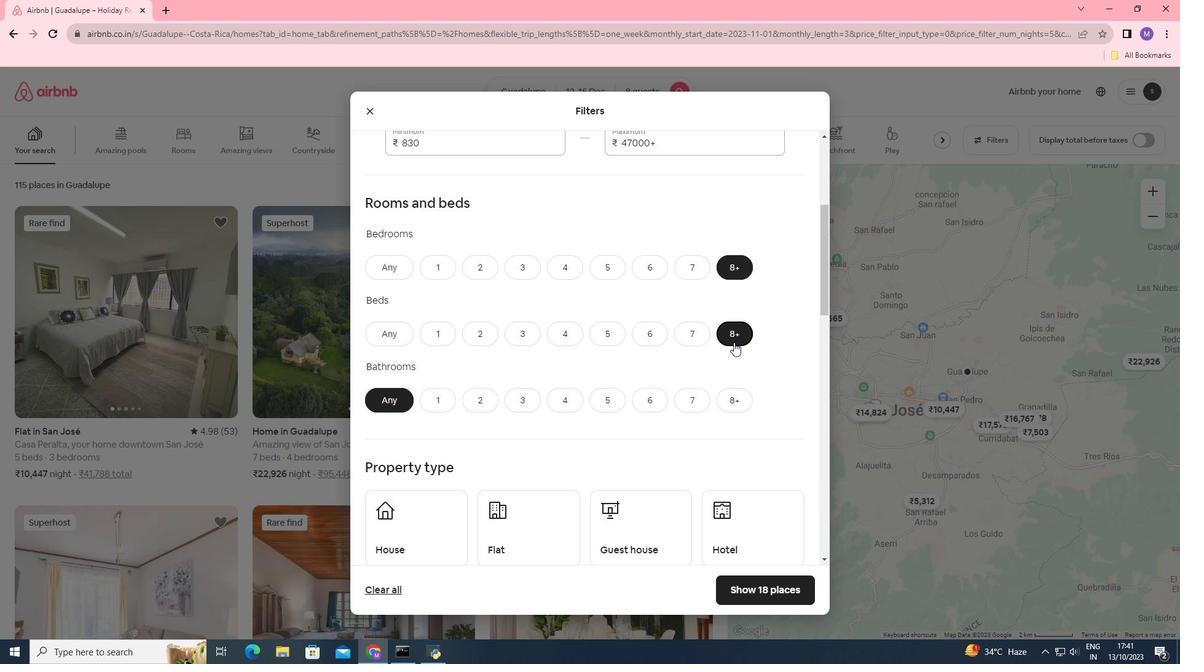
Action: Mouse moved to (734, 345)
Screenshot: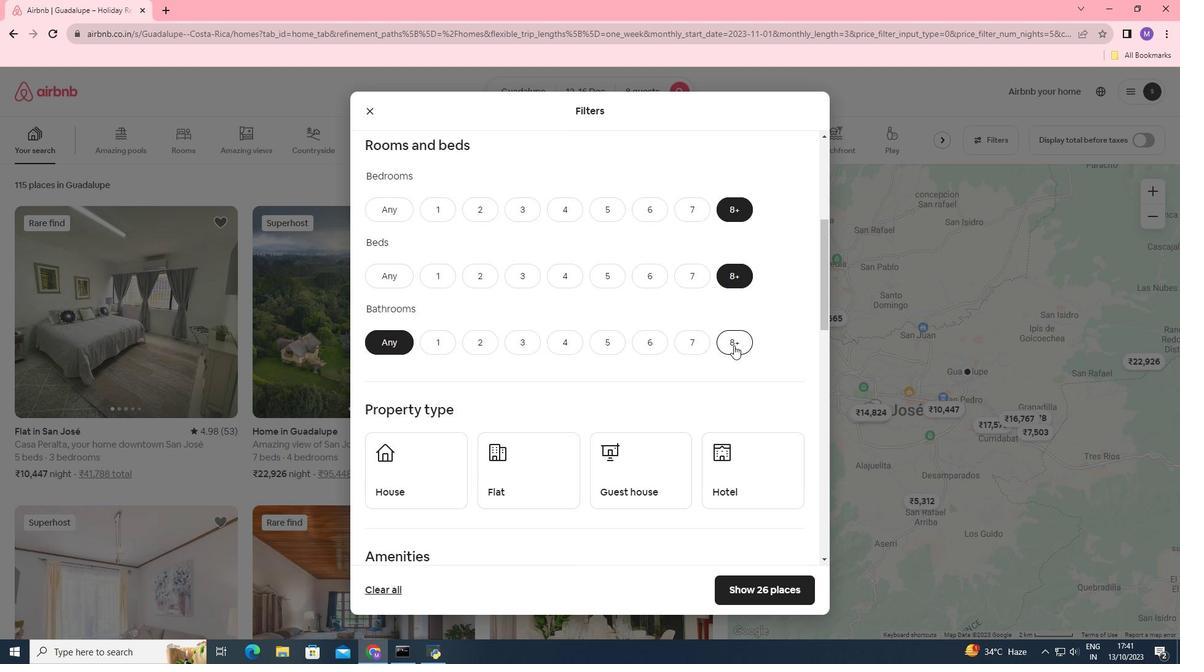 
Action: Mouse pressed left at (734, 345)
Screenshot: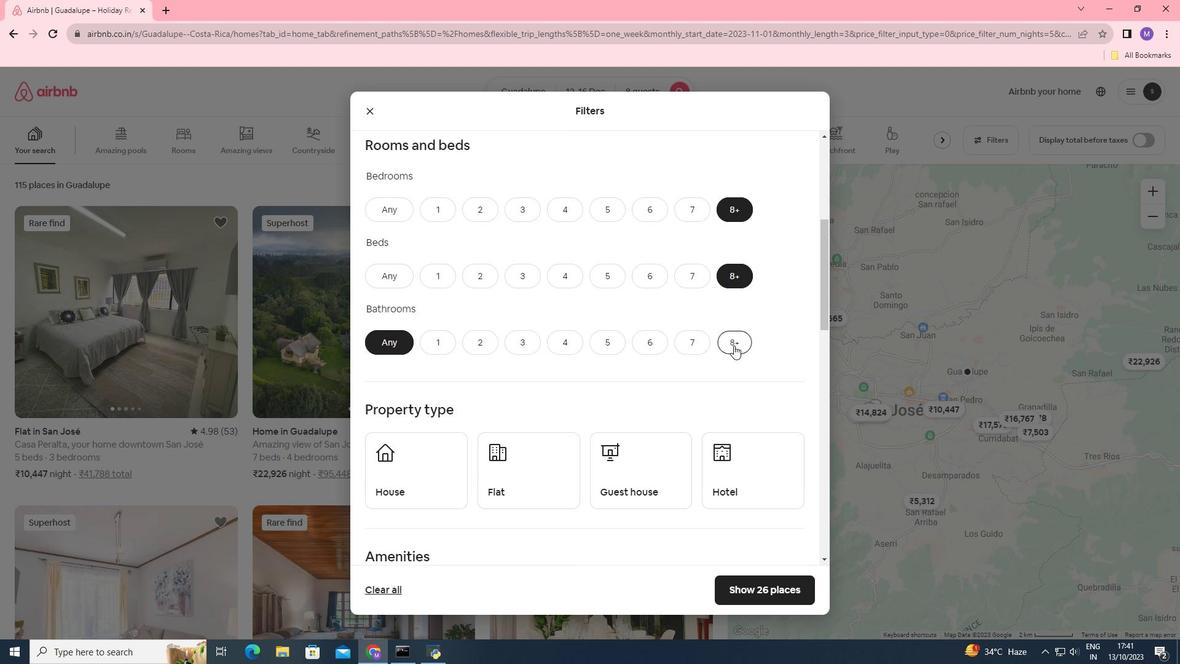 
Action: Mouse moved to (717, 340)
Screenshot: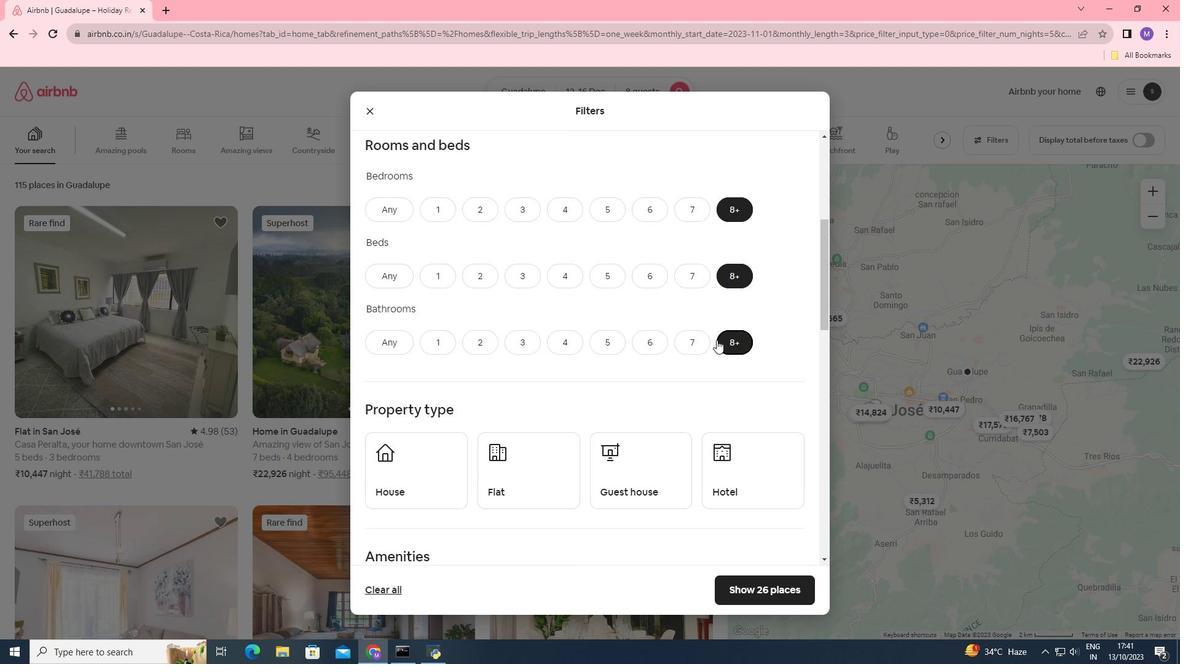
Action: Mouse scrolled (717, 339) with delta (0, 0)
Screenshot: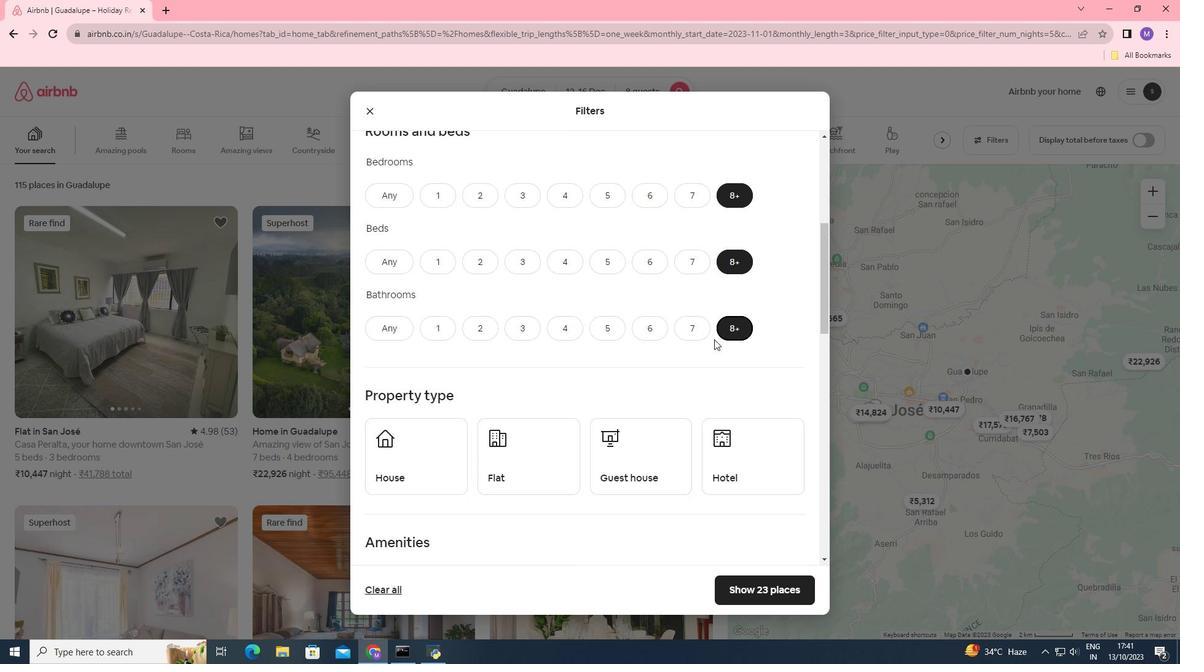 
Action: Mouse moved to (710, 338)
Screenshot: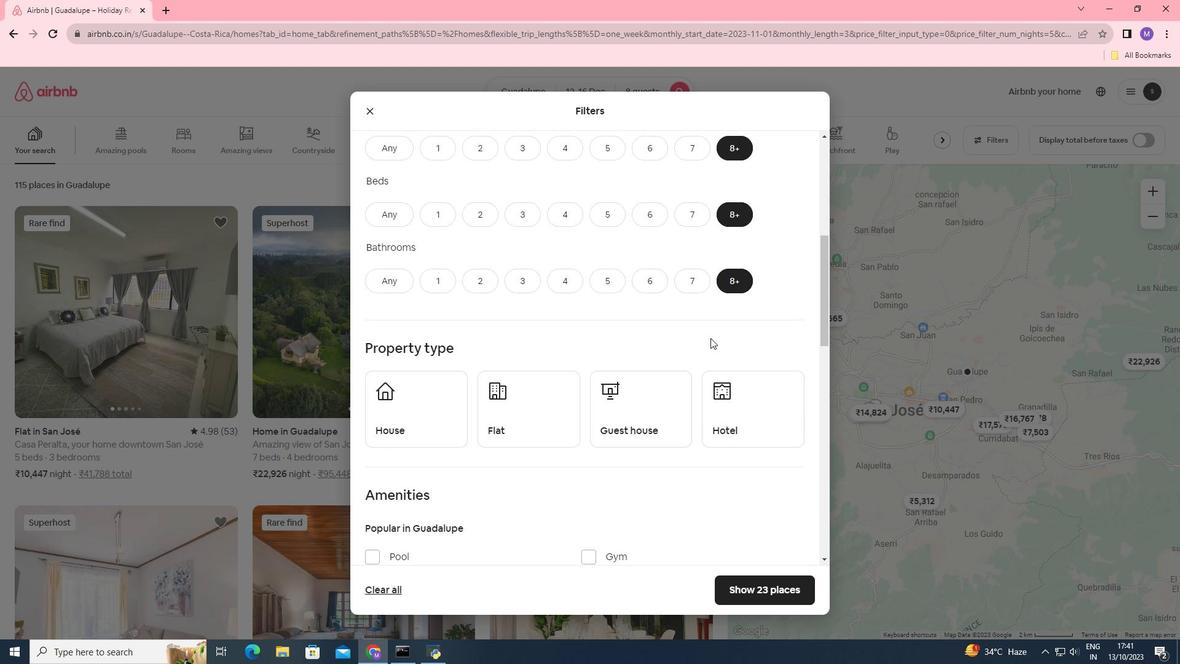 
Action: Mouse scrolled (710, 337) with delta (0, 0)
Screenshot: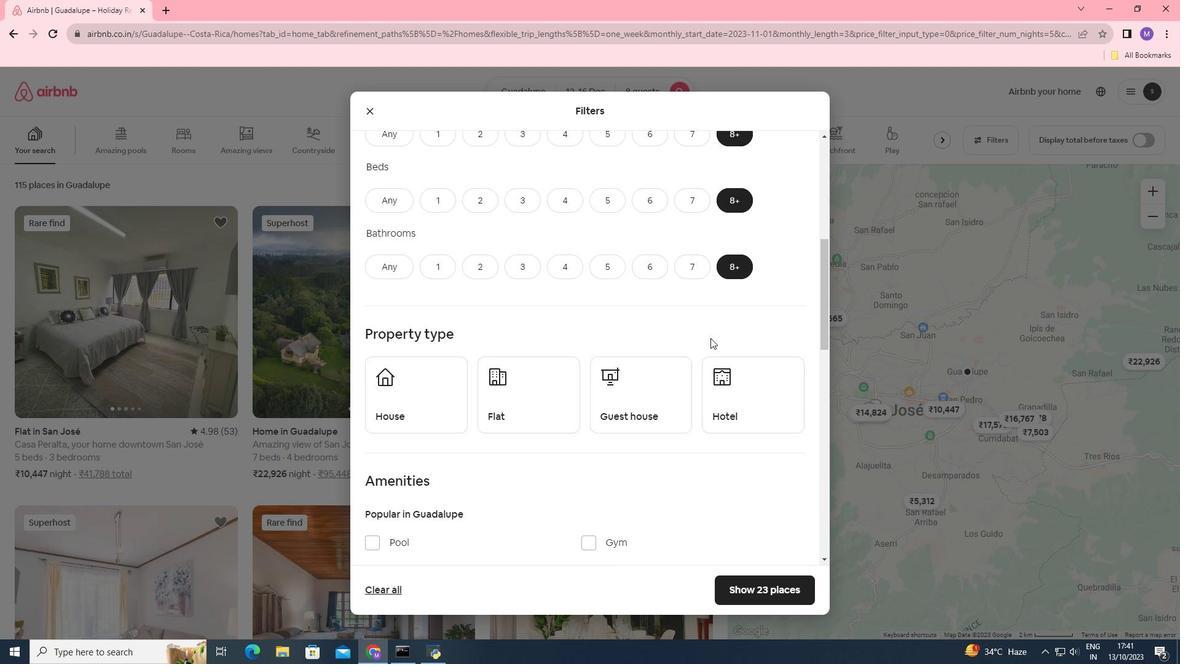
Action: Mouse moved to (719, 346)
Screenshot: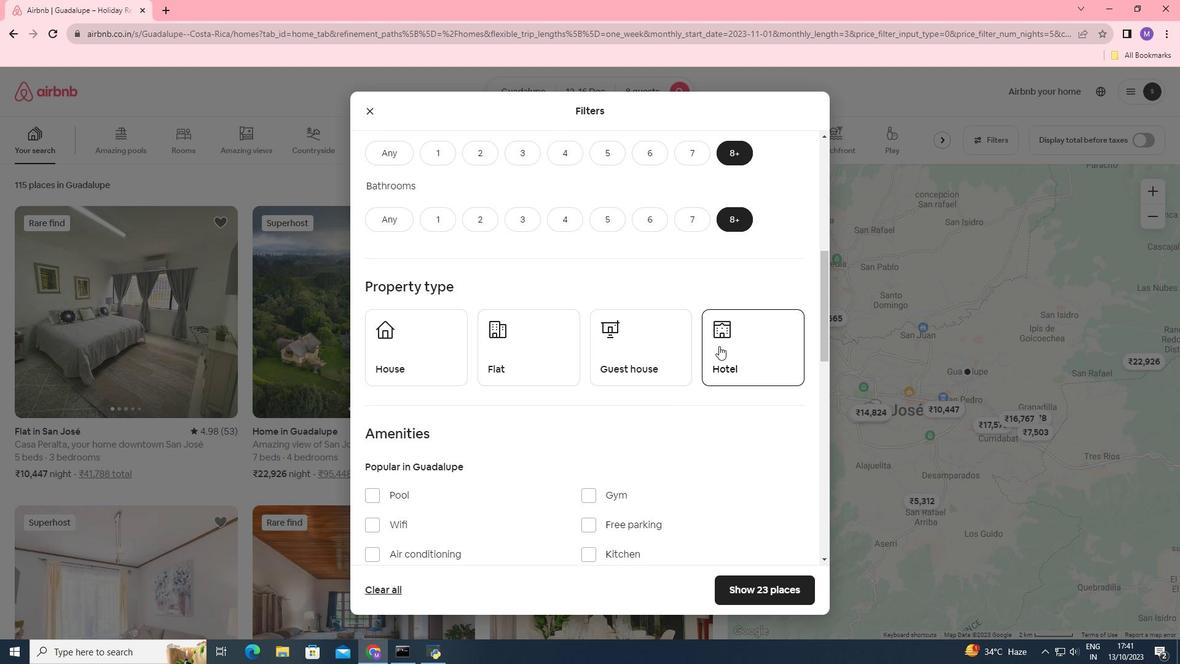 
Action: Mouse pressed left at (719, 346)
Screenshot: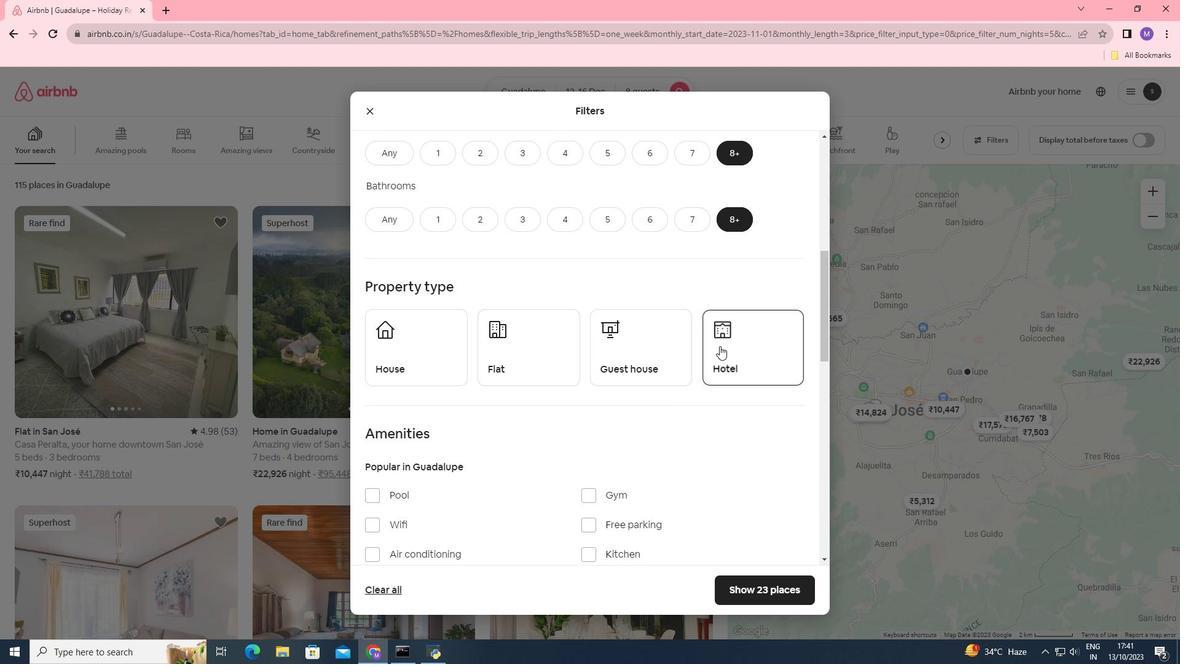 
Action: Mouse moved to (661, 343)
Screenshot: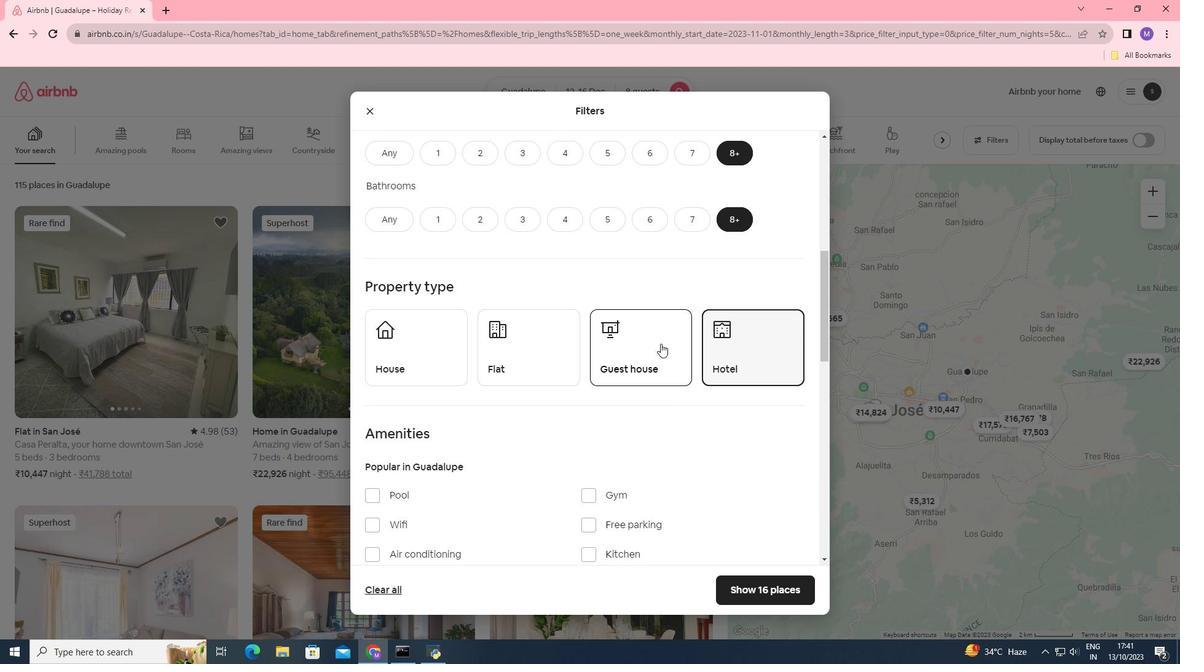 
Action: Mouse scrolled (661, 343) with delta (0, 0)
Screenshot: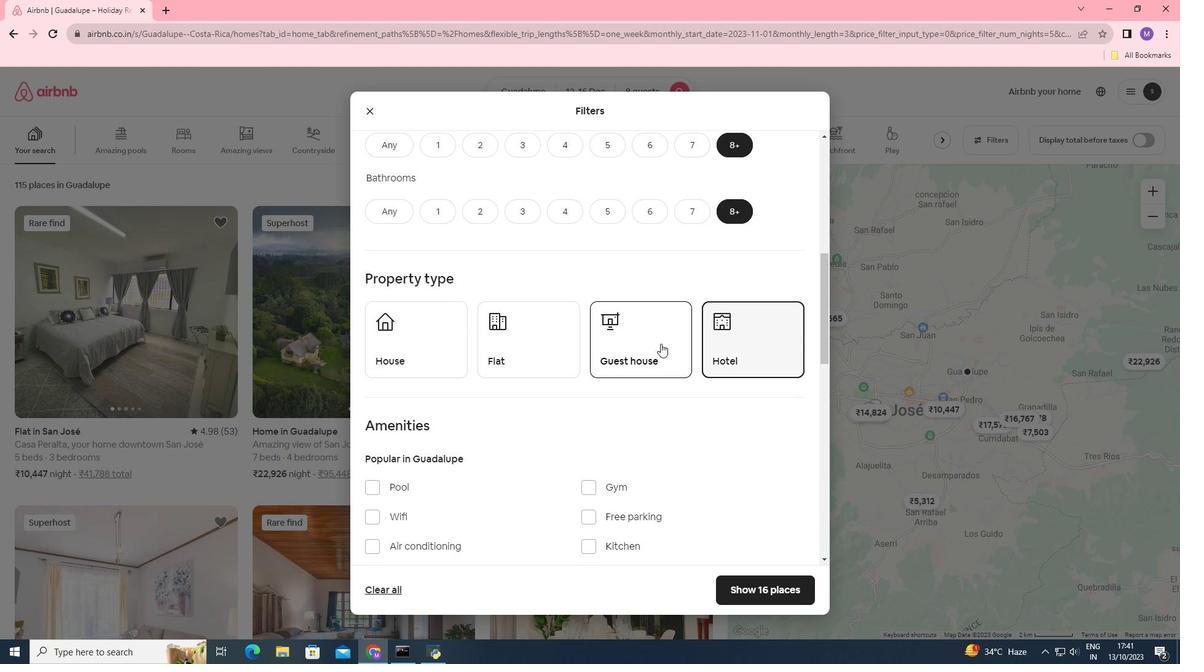 
Action: Mouse scrolled (661, 343) with delta (0, 0)
Screenshot: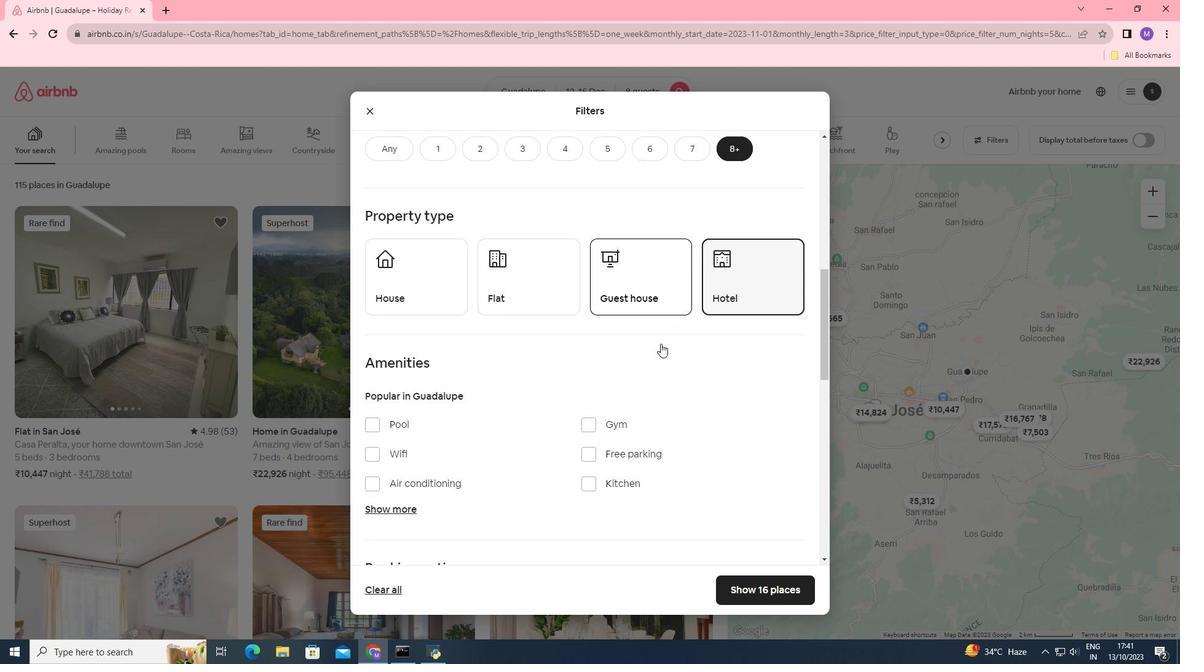 
Action: Mouse moved to (514, 345)
Screenshot: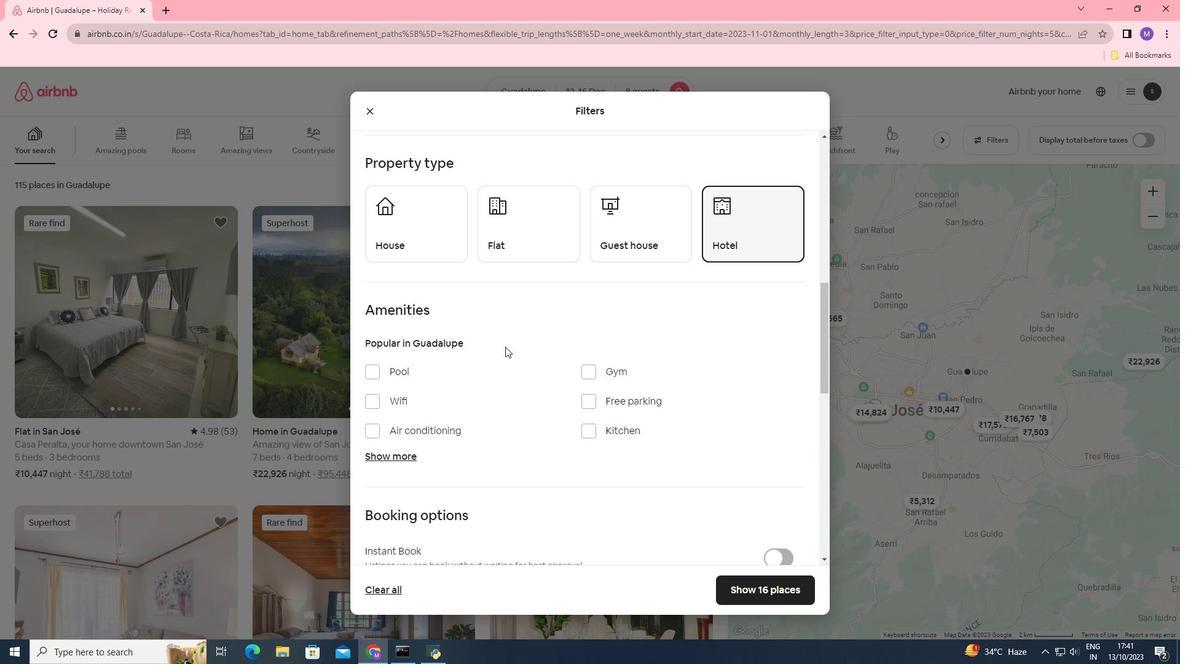 
Action: Mouse scrolled (514, 344) with delta (0, 0)
Screenshot: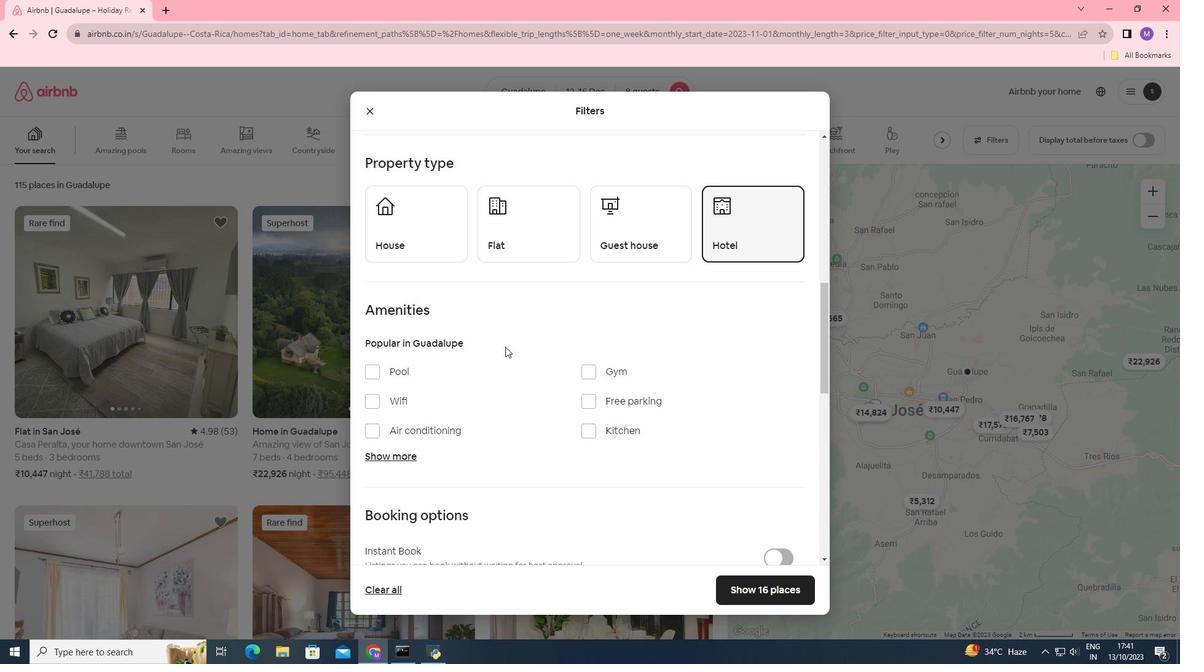 
Action: Mouse moved to (373, 346)
Screenshot: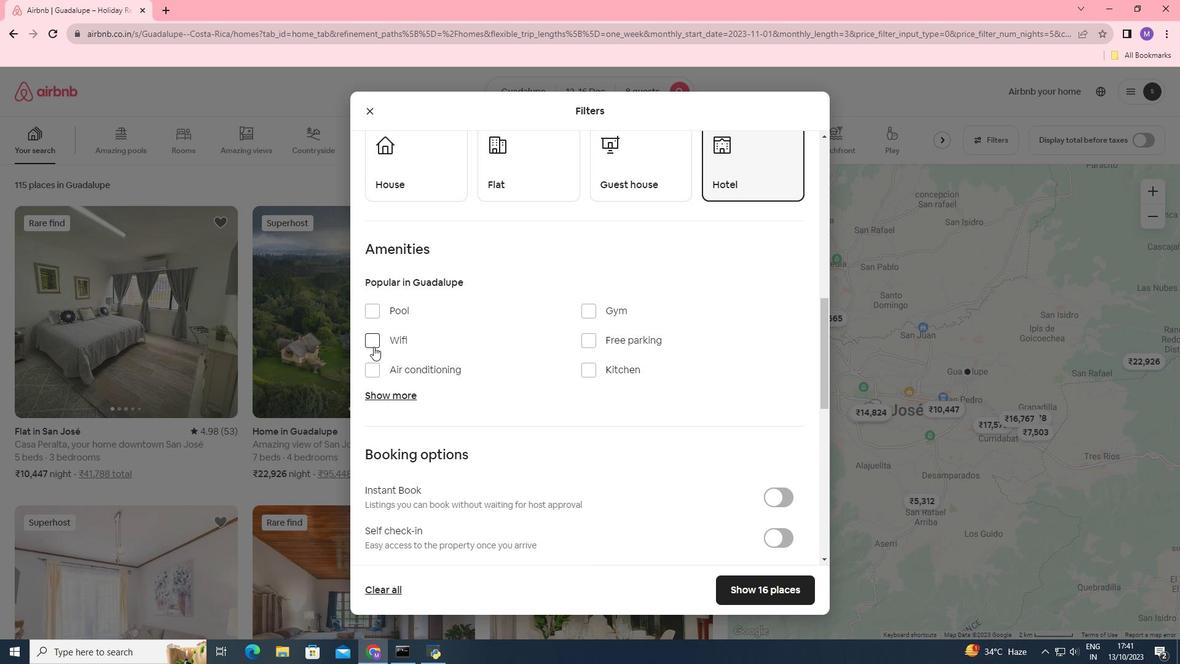 
Action: Mouse pressed left at (373, 346)
Screenshot: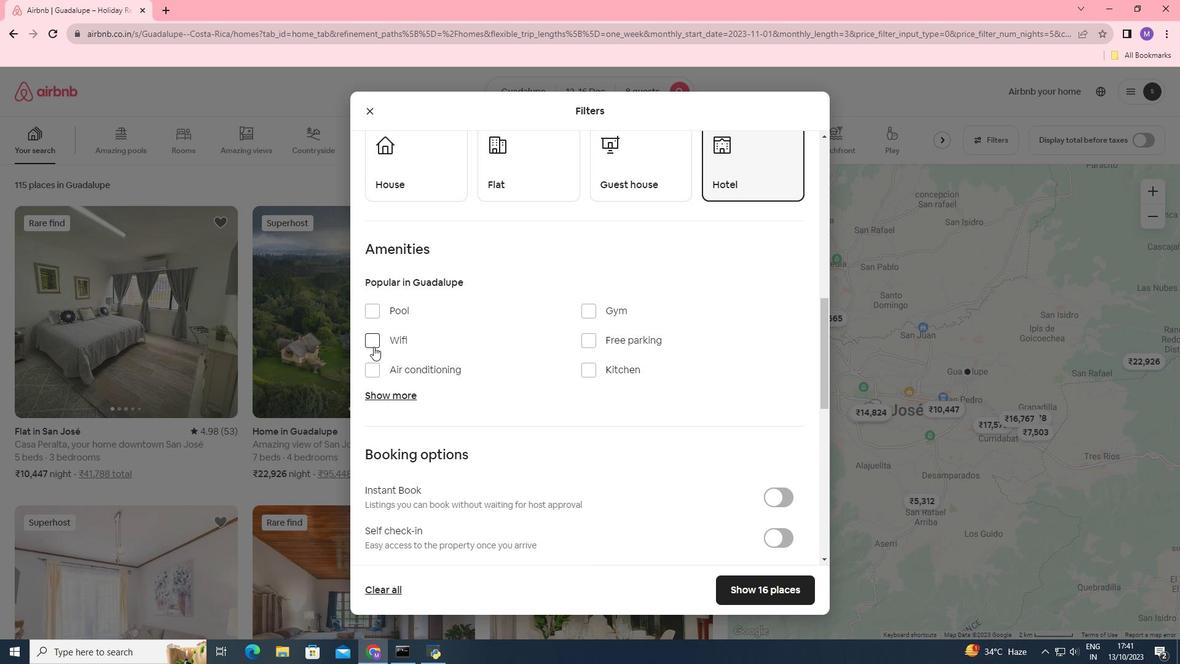 
Action: Mouse moved to (392, 342)
Screenshot: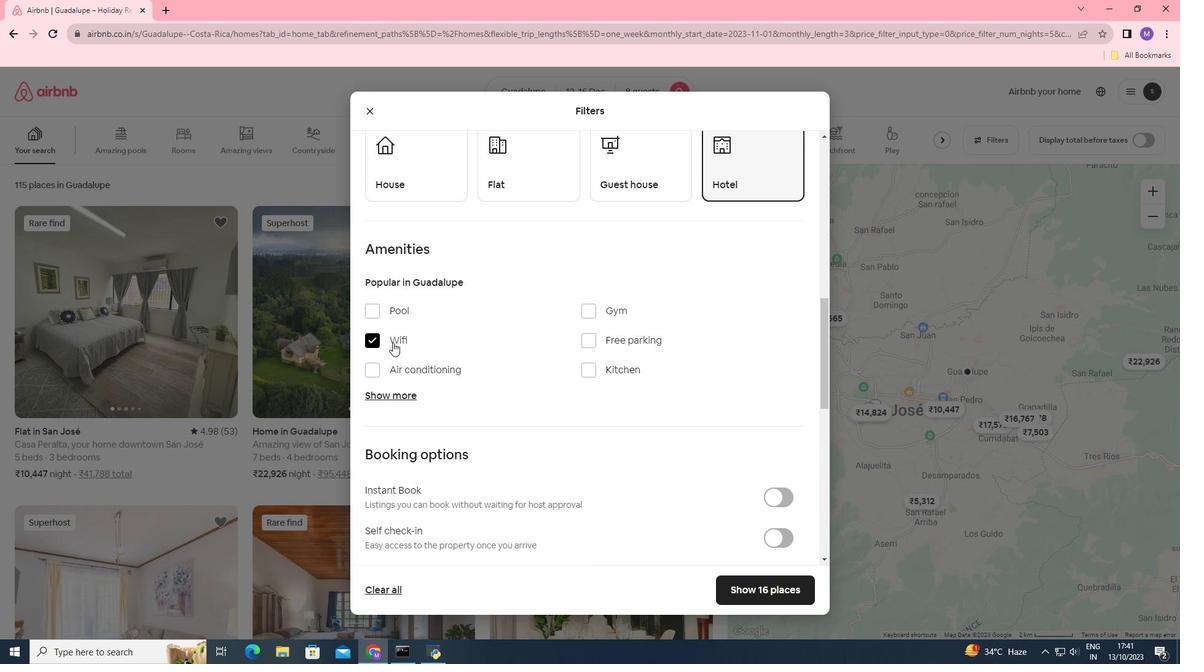 
Action: Mouse scrolled (392, 341) with delta (0, 0)
Screenshot: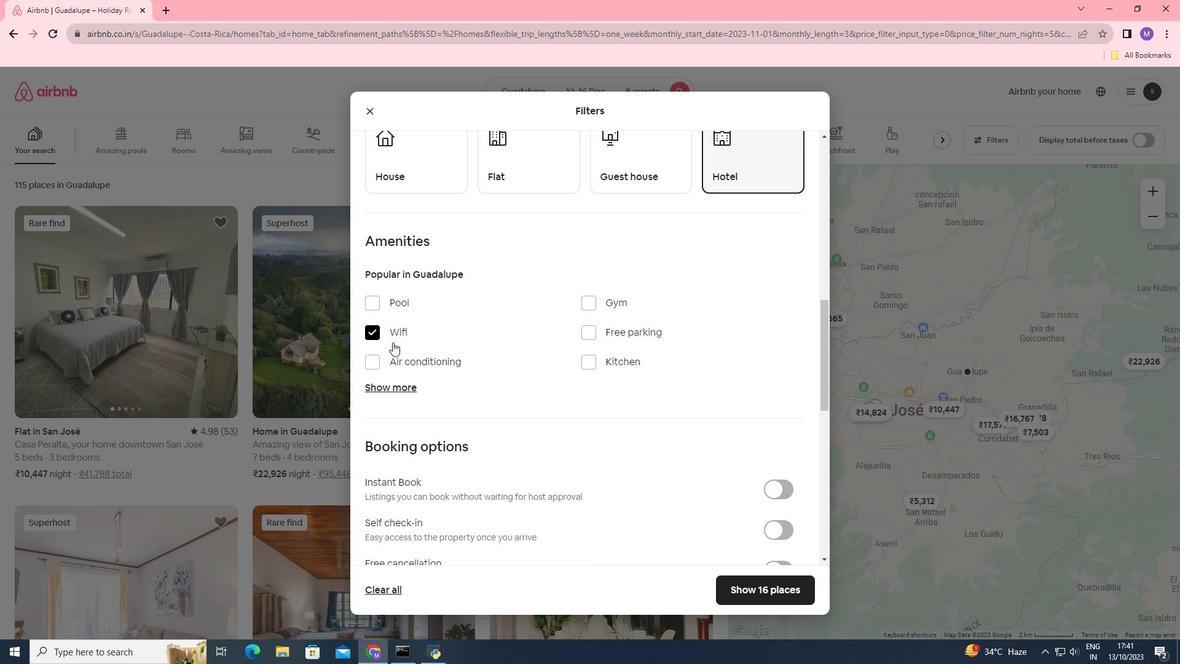 
Action: Mouse moved to (390, 335)
Screenshot: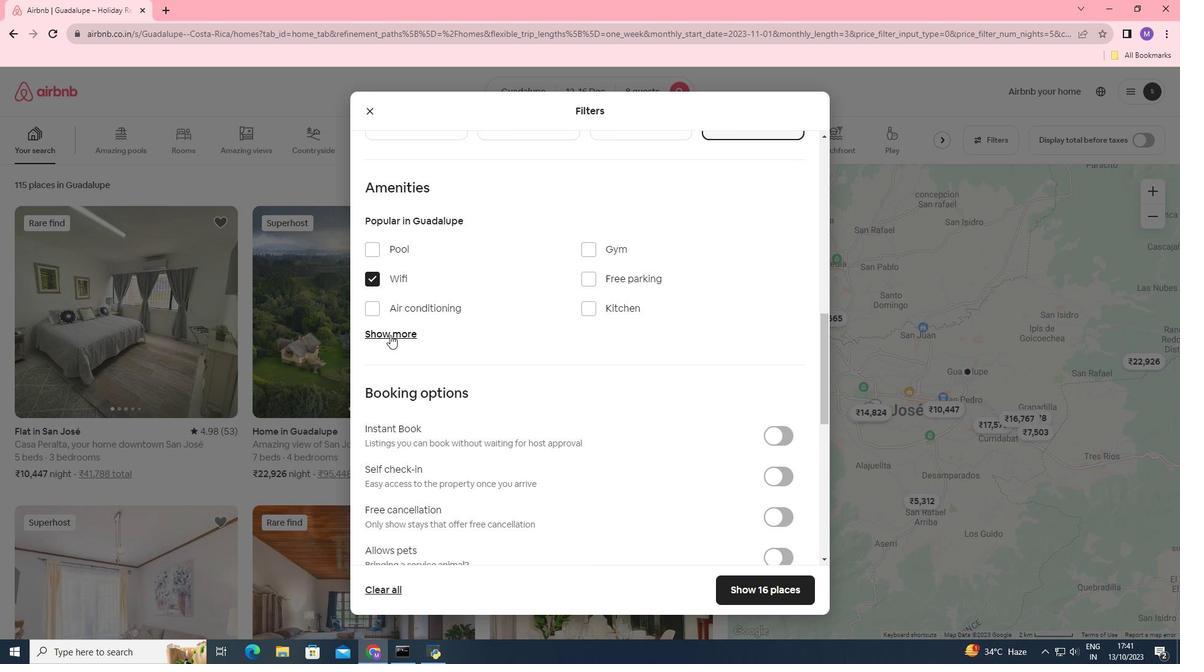 
Action: Mouse pressed left at (390, 335)
Screenshot: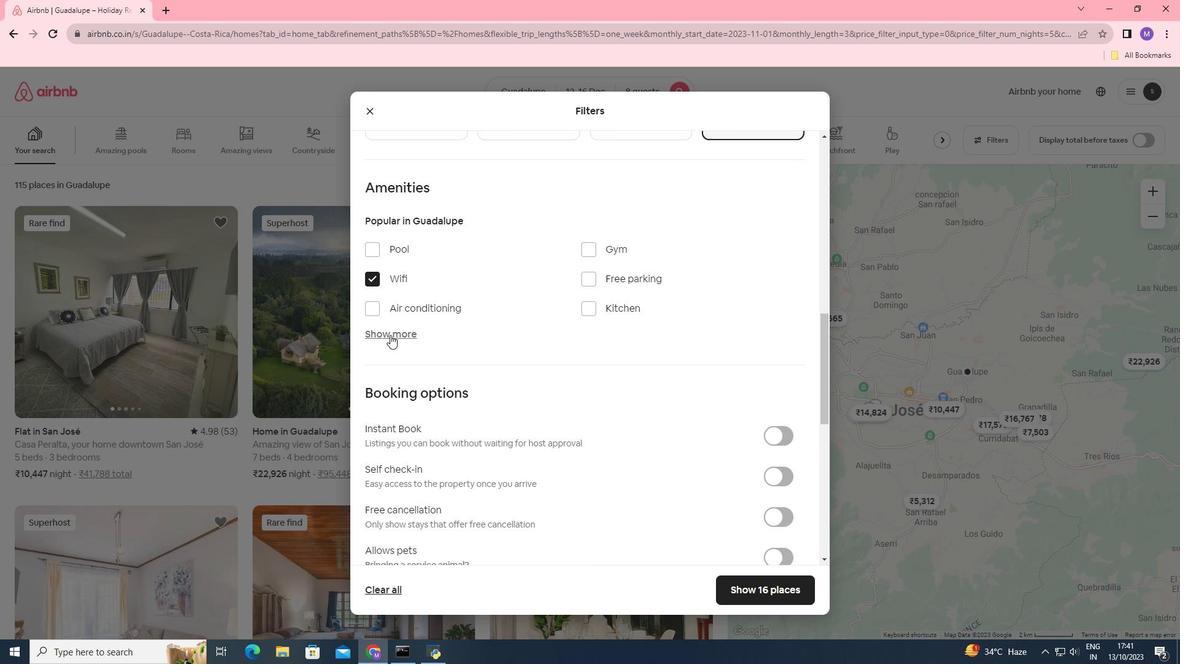 
Action: Mouse moved to (556, 425)
Screenshot: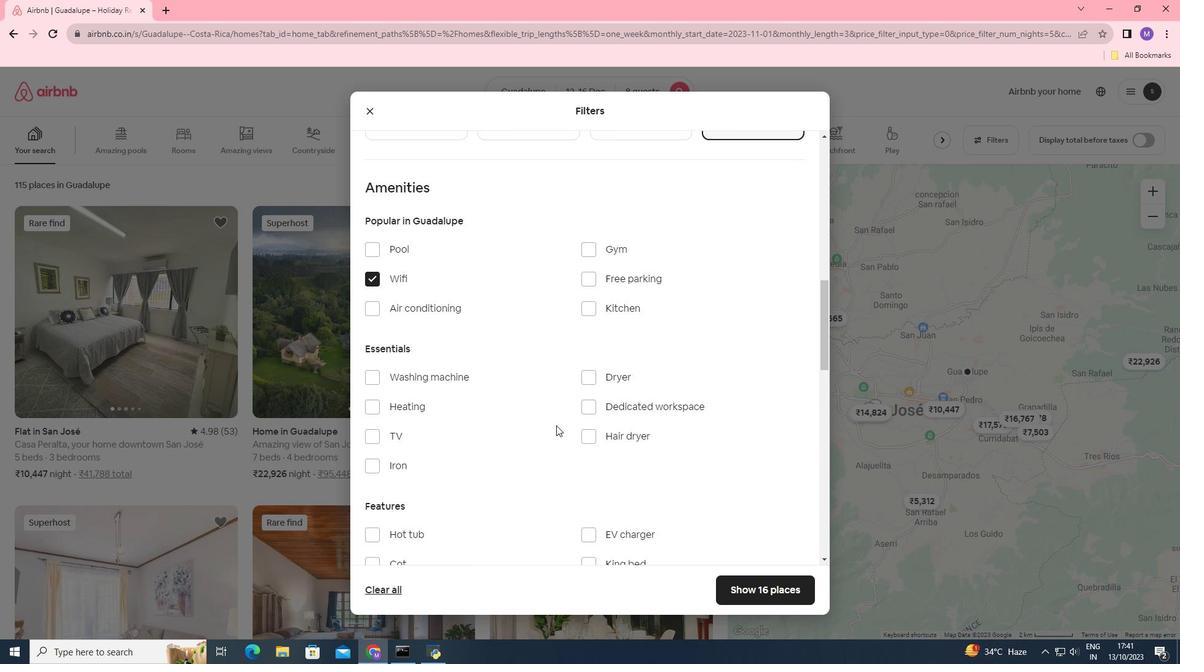 
Action: Mouse scrolled (556, 424) with delta (0, 0)
Screenshot: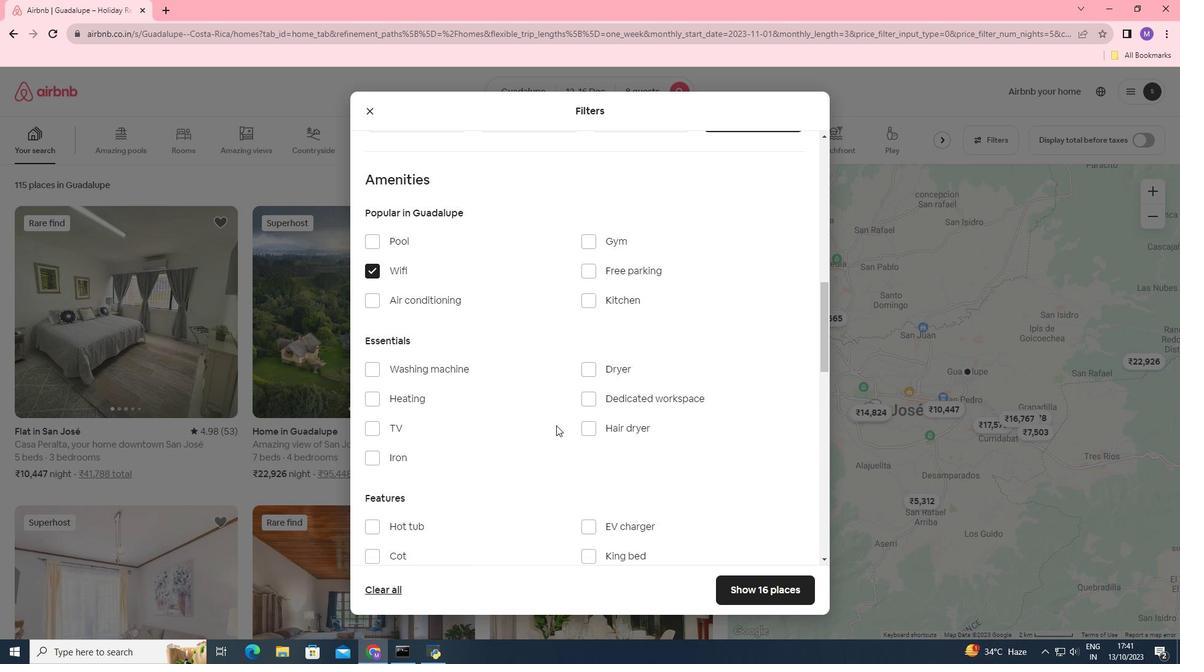 
Action: Mouse moved to (373, 378)
Screenshot: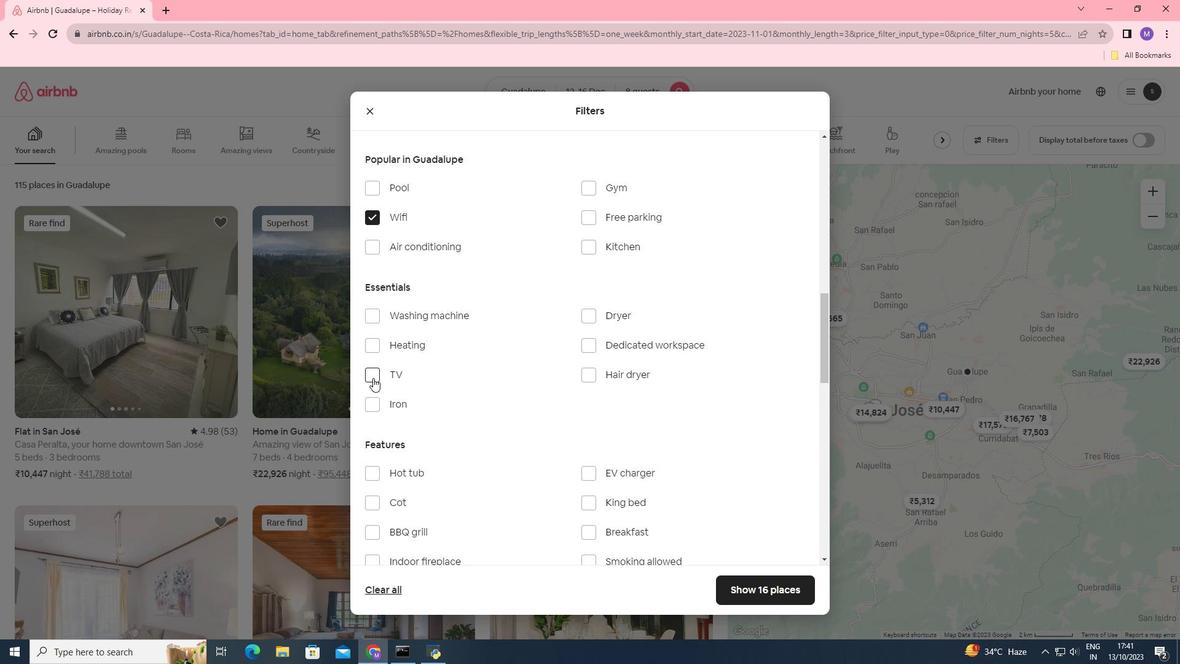 
Action: Mouse pressed left at (373, 378)
Screenshot: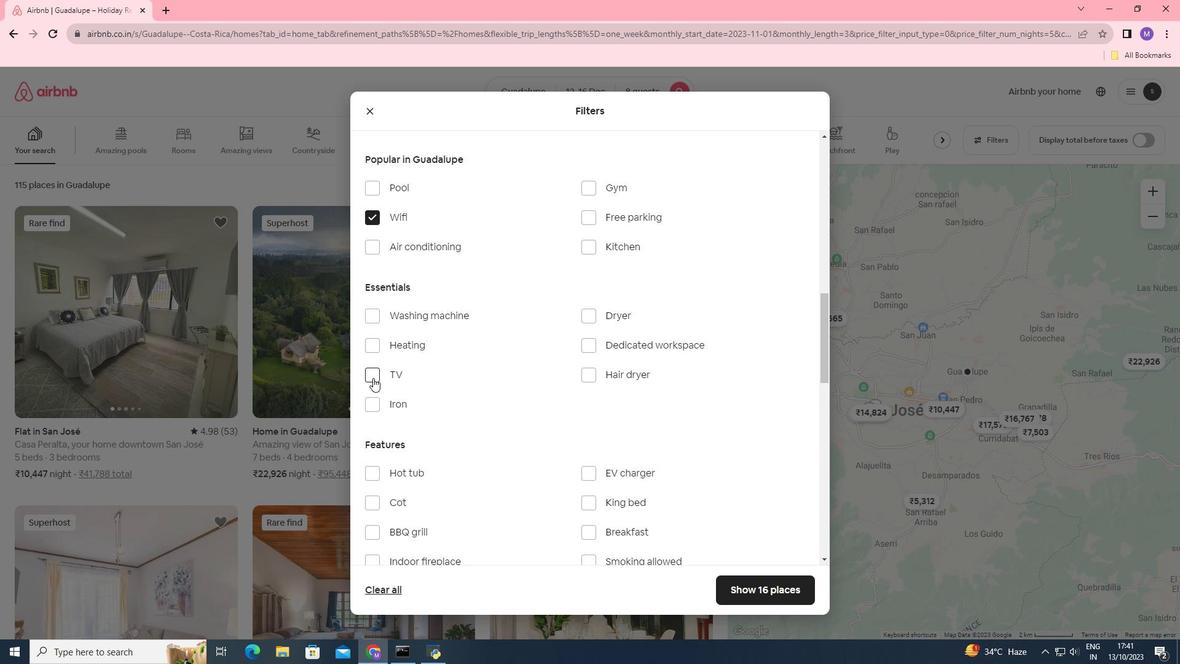 
Action: Mouse moved to (583, 218)
Screenshot: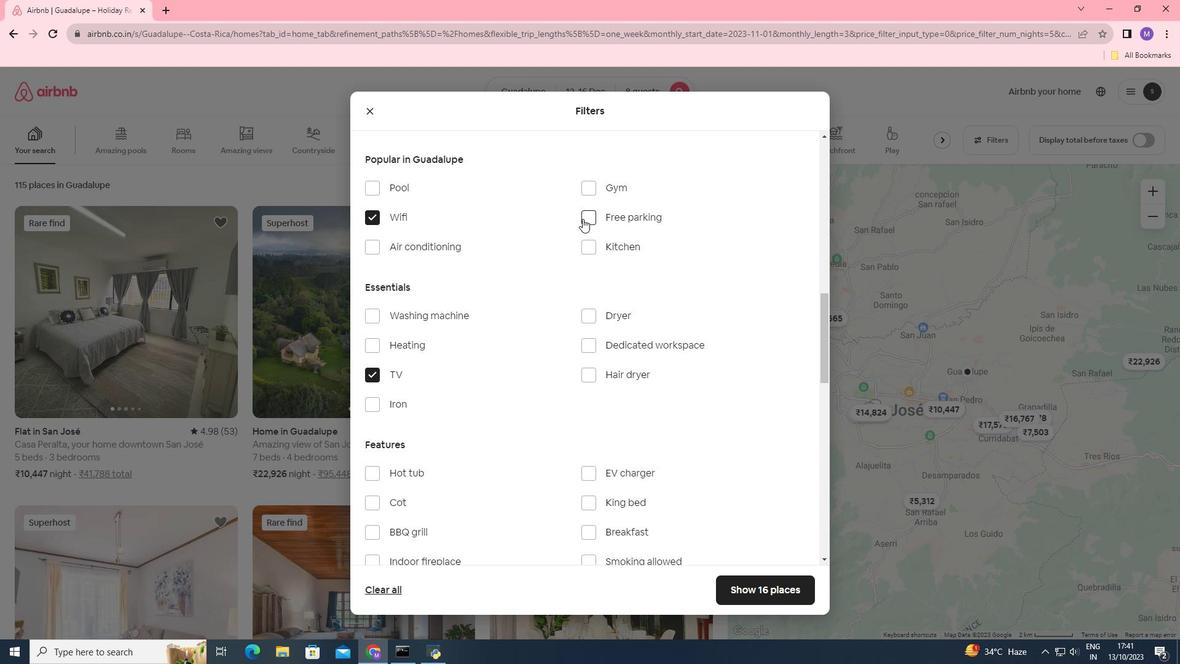 
Action: Mouse pressed left at (583, 218)
Screenshot: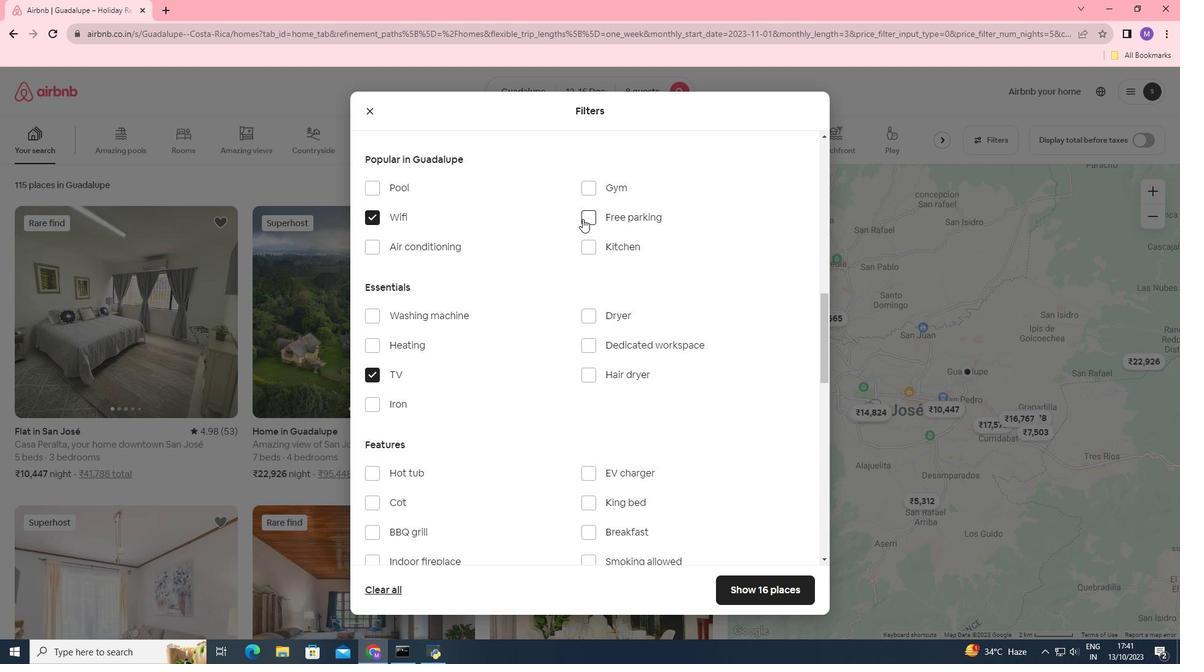 
Action: Mouse scrolled (583, 218) with delta (0, 0)
Screenshot: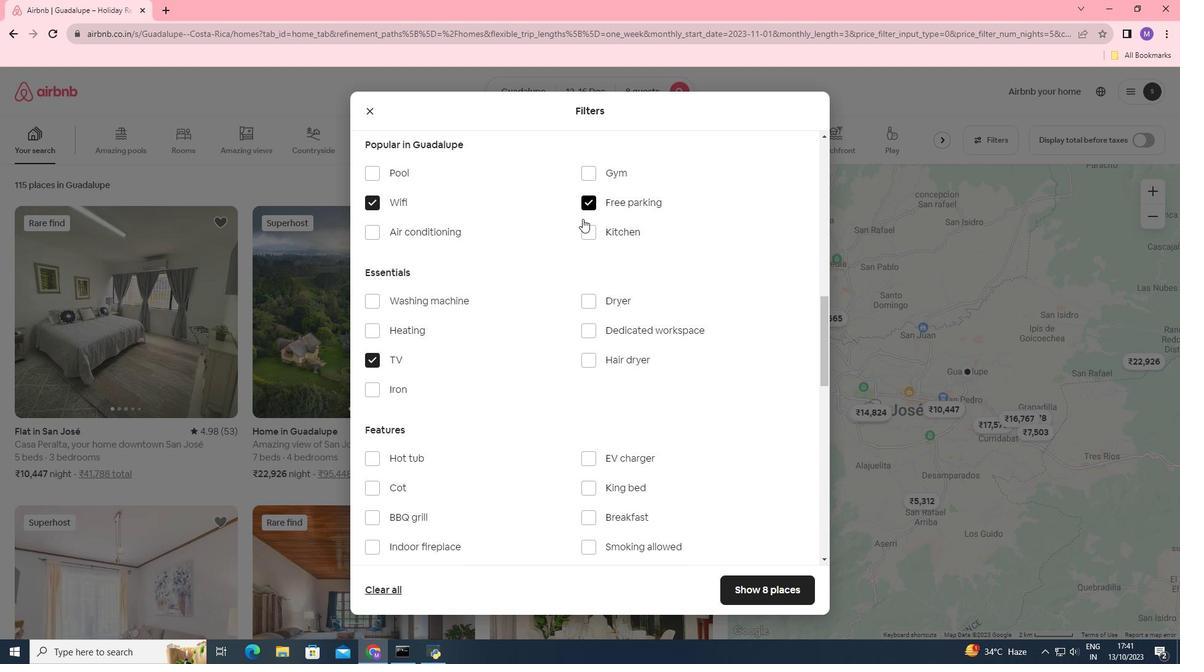 
Action: Mouse scrolled (583, 218) with delta (0, 0)
Screenshot: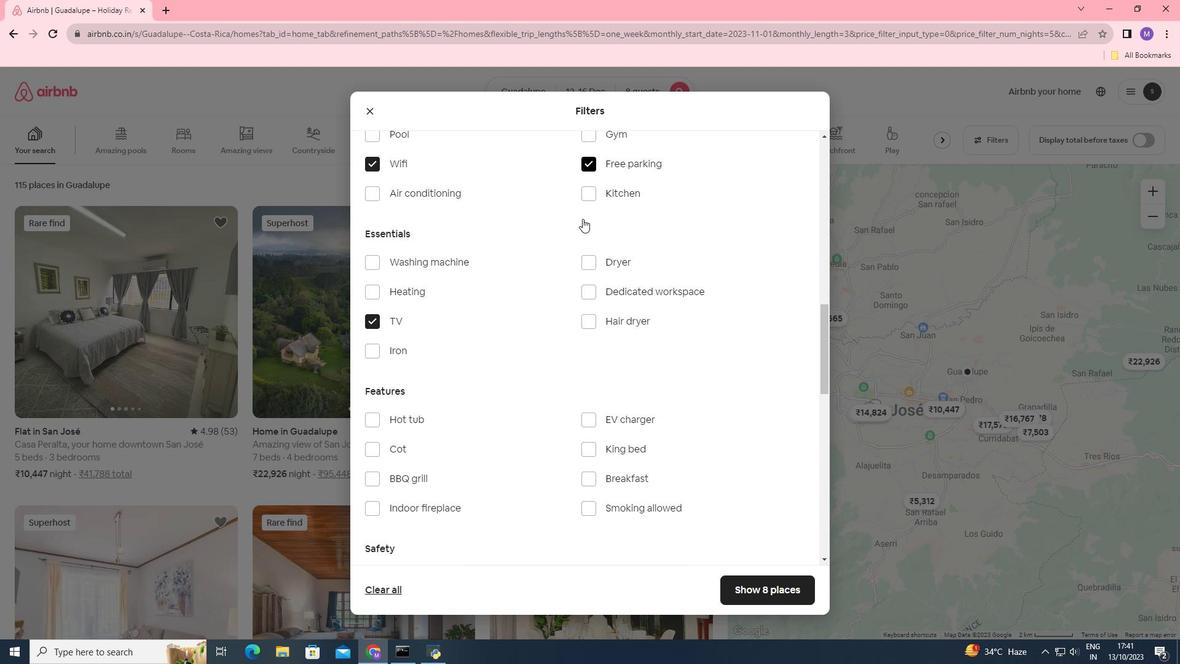 
Action: Mouse moved to (581, 366)
Screenshot: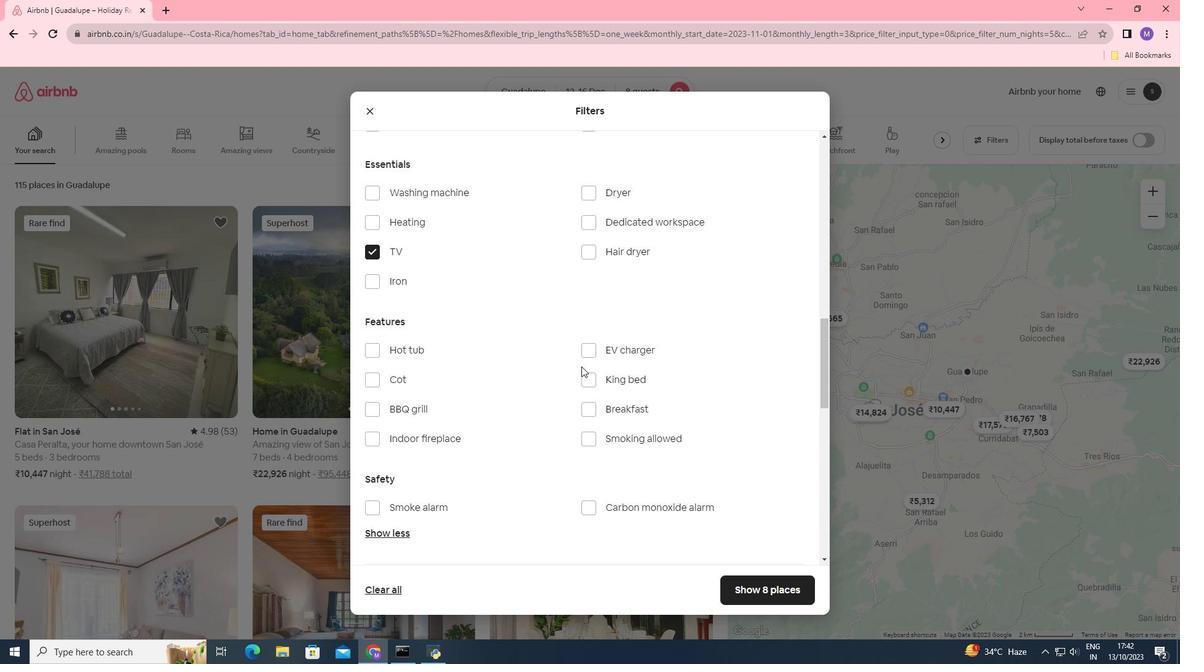 
Action: Mouse scrolled (581, 367) with delta (0, 0)
Screenshot: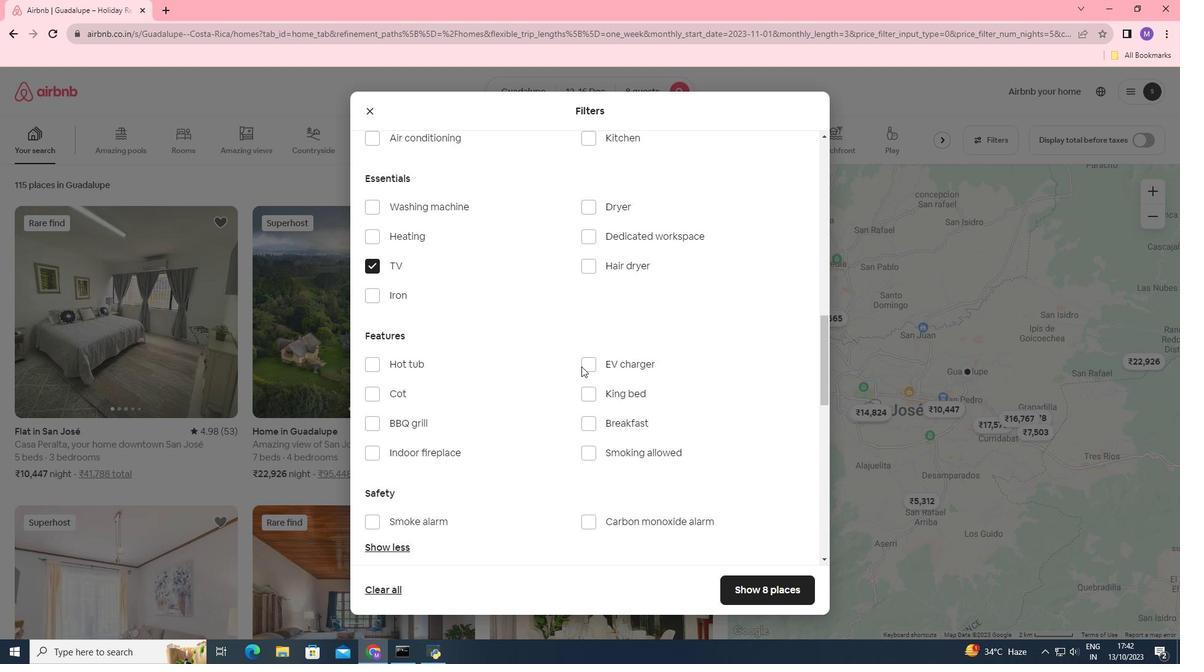 
Action: Mouse moved to (581, 365)
Screenshot: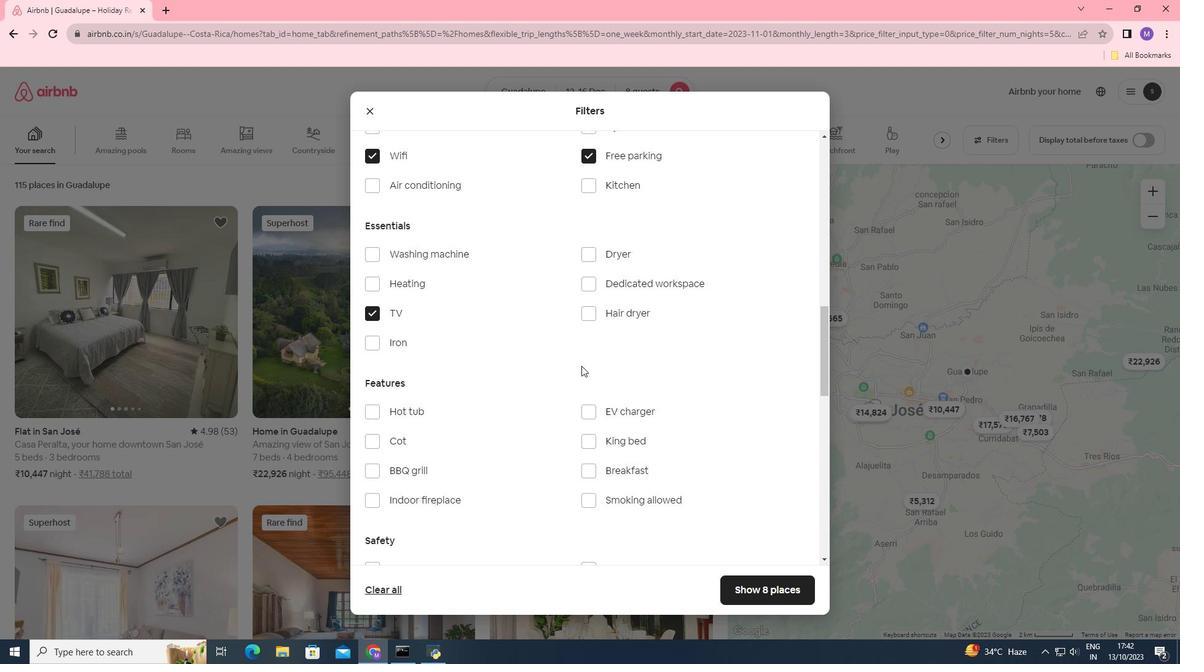 
Action: Mouse scrolled (581, 366) with delta (0, 0)
Screenshot: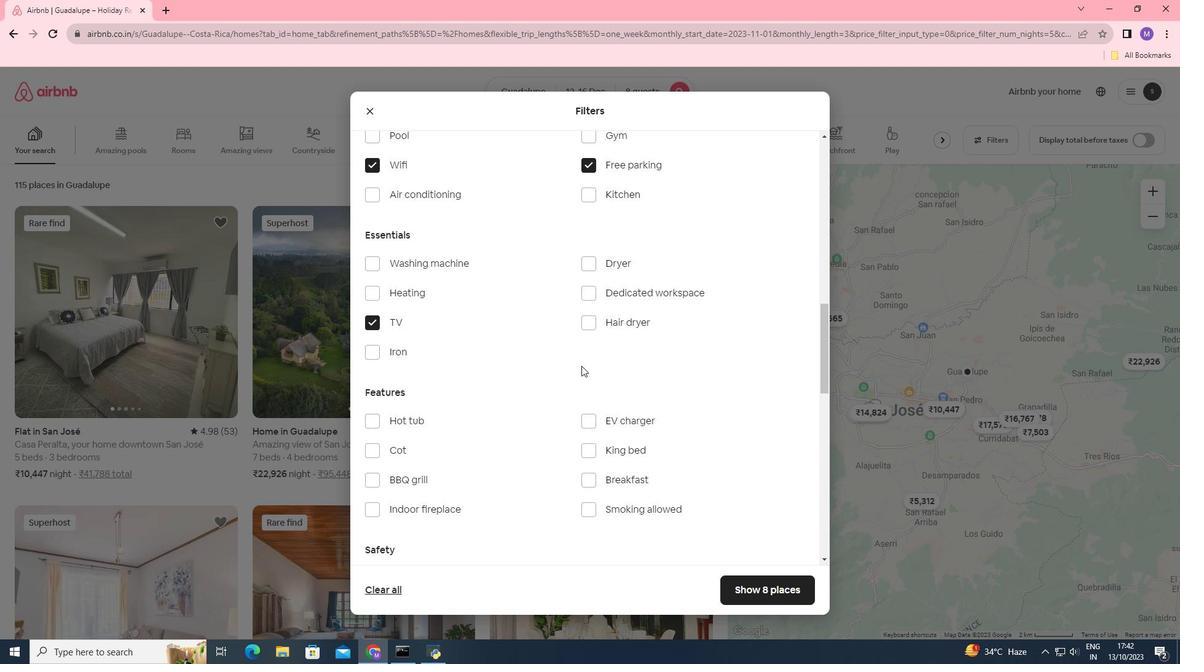 
Action: Mouse moved to (589, 188)
Screenshot: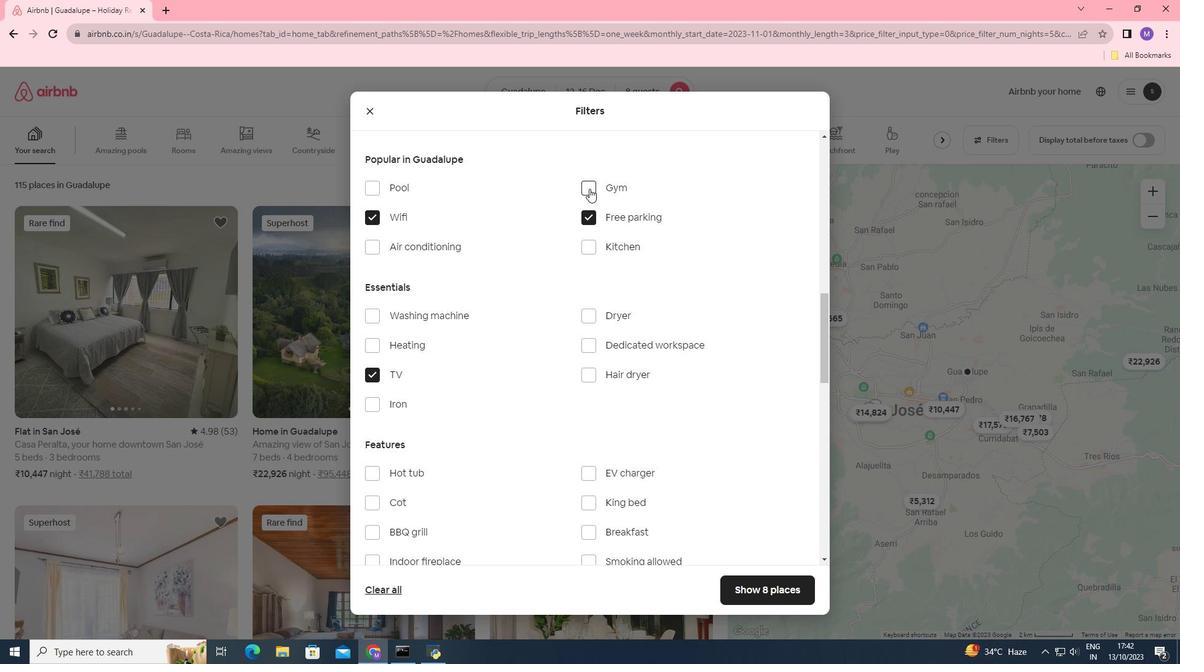 
Action: Mouse pressed left at (589, 188)
Screenshot: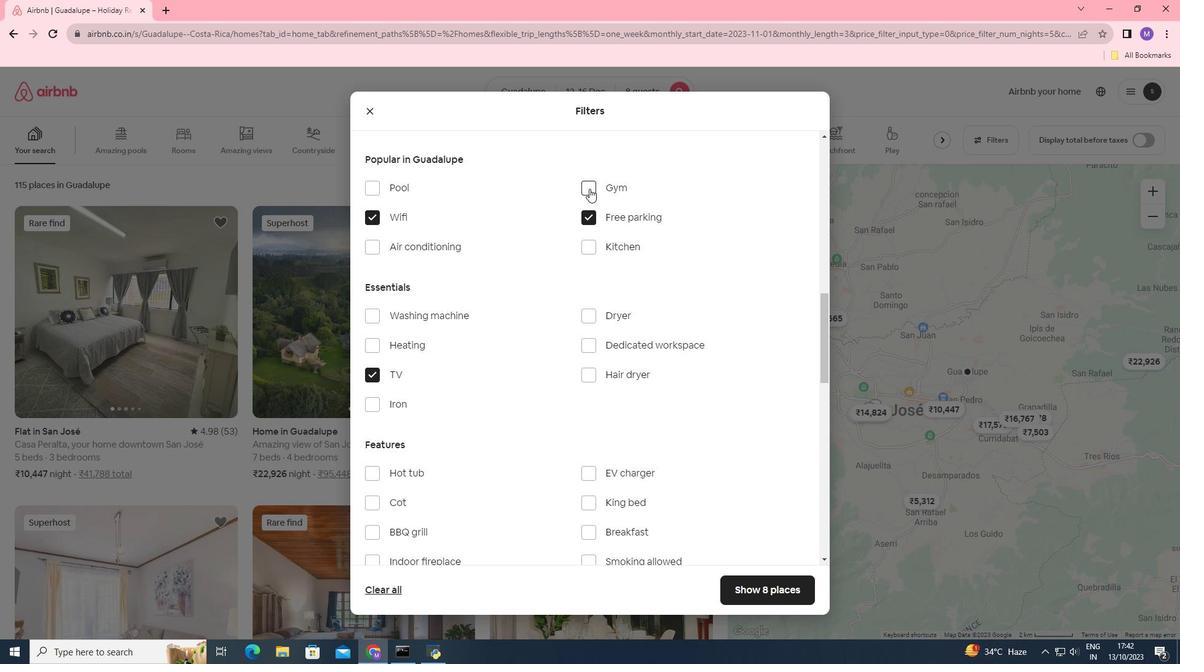 
Action: Mouse moved to (590, 283)
Screenshot: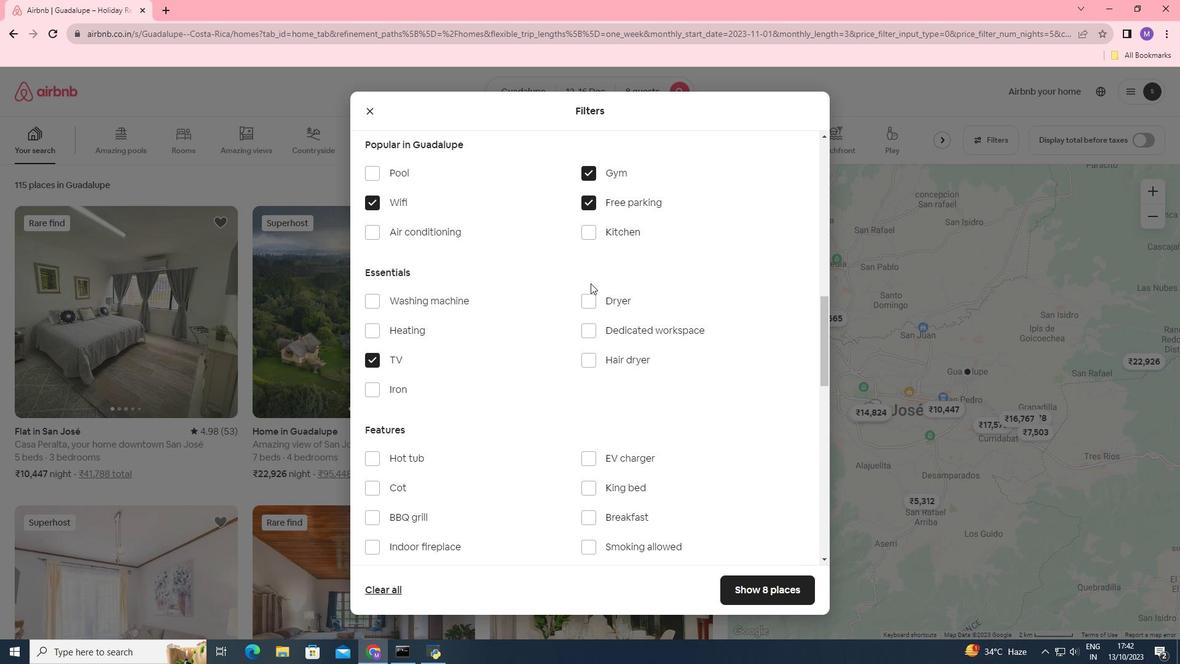 
Action: Mouse scrolled (590, 282) with delta (0, 0)
Screenshot: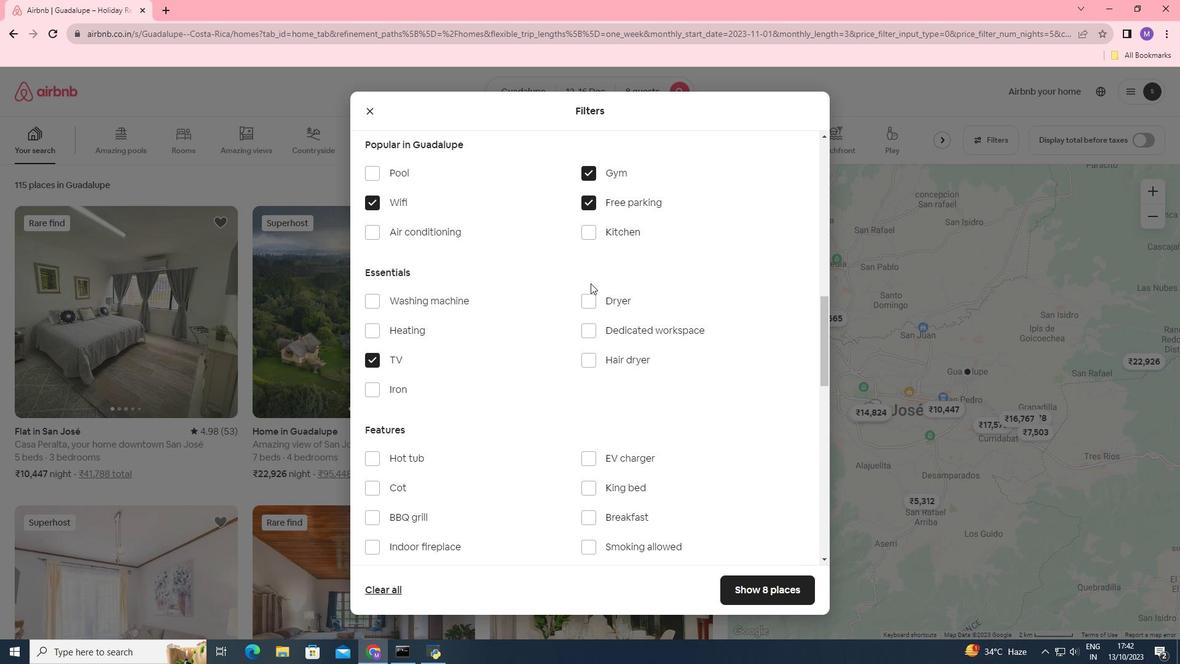
Action: Mouse moved to (591, 283)
Screenshot: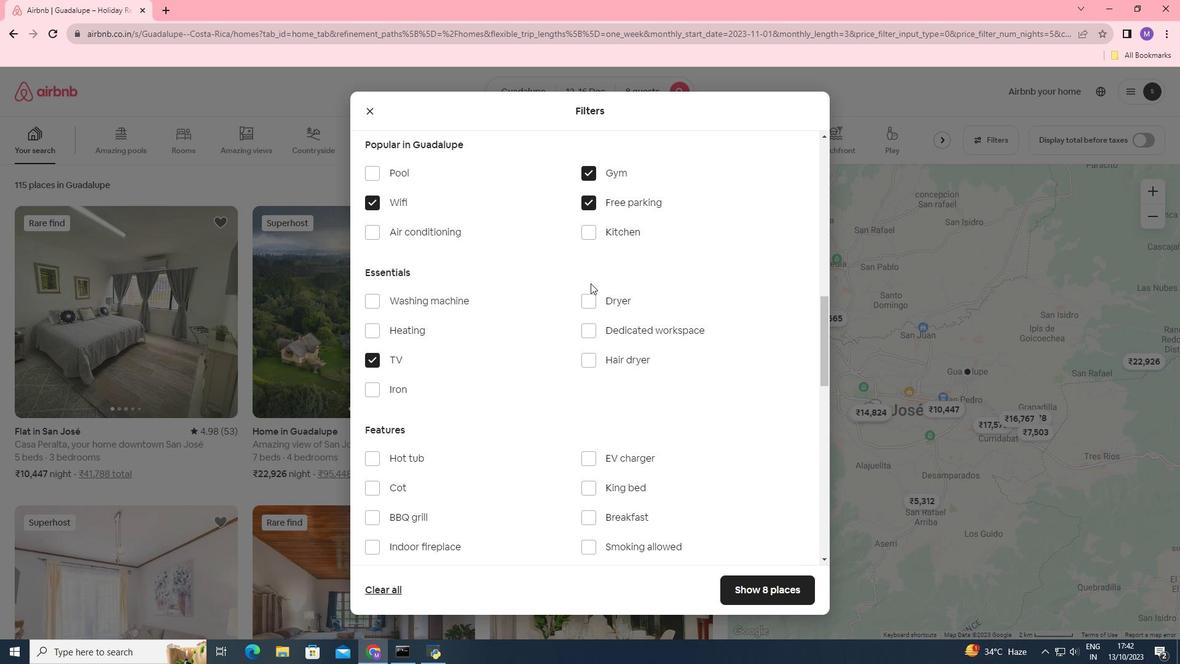 
Action: Mouse scrolled (591, 282) with delta (0, 0)
Screenshot: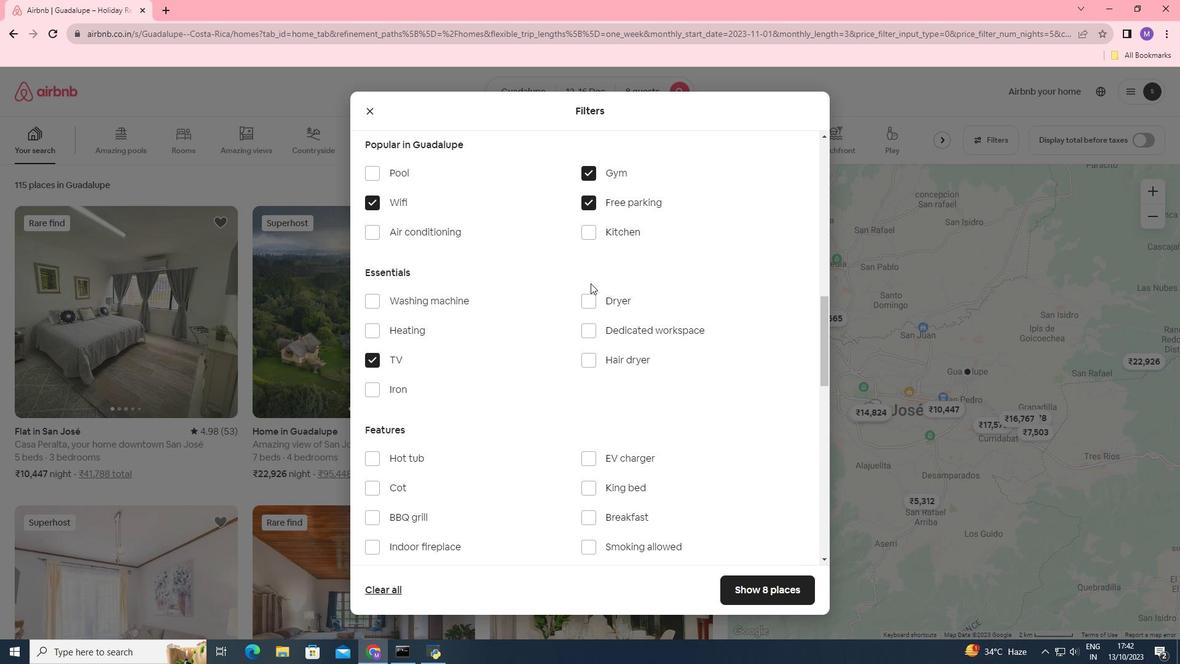
Action: Mouse scrolled (591, 282) with delta (0, 0)
Screenshot: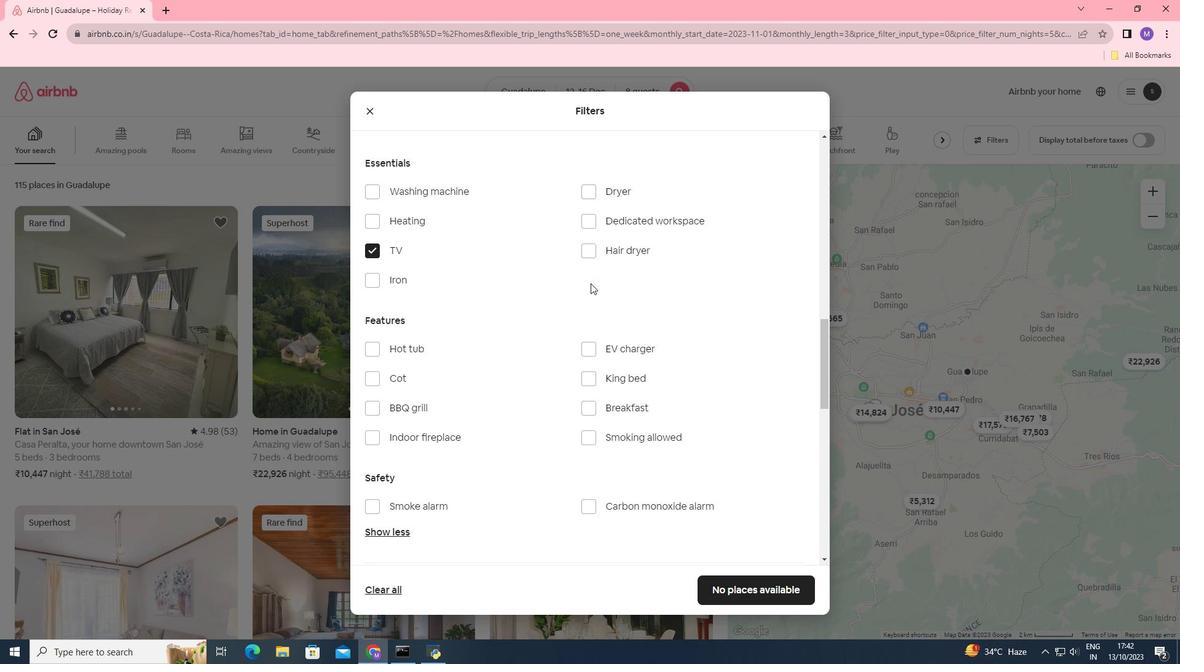 
Action: Mouse scrolled (591, 282) with delta (0, 0)
Screenshot: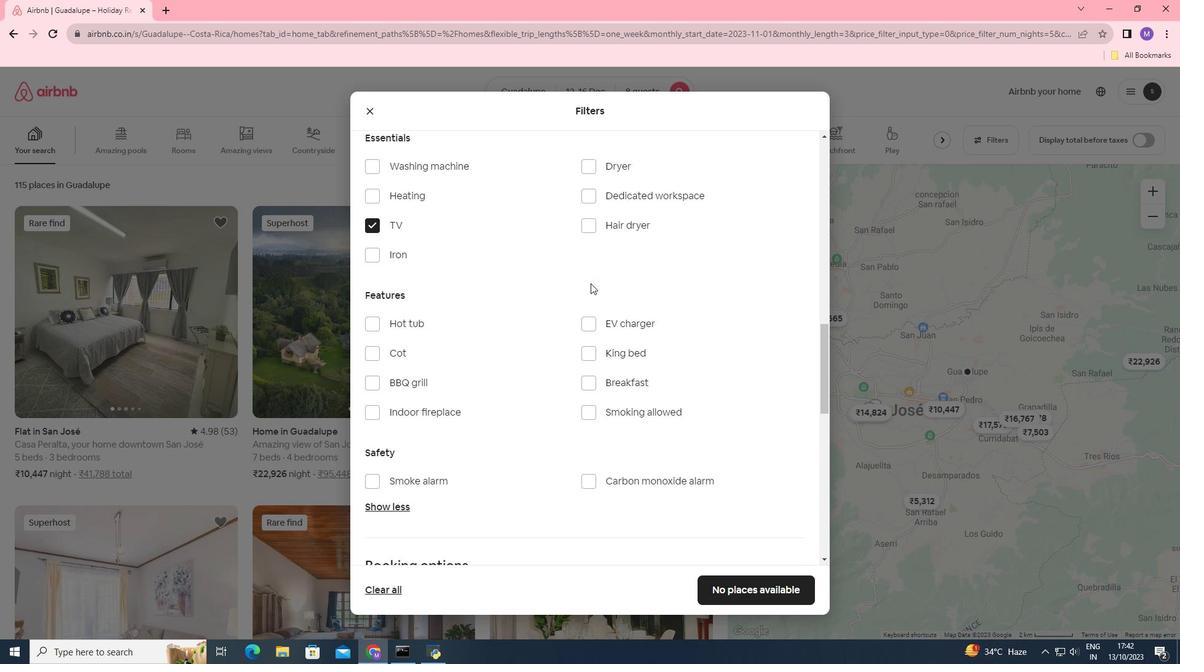 
Action: Mouse moved to (590, 289)
Screenshot: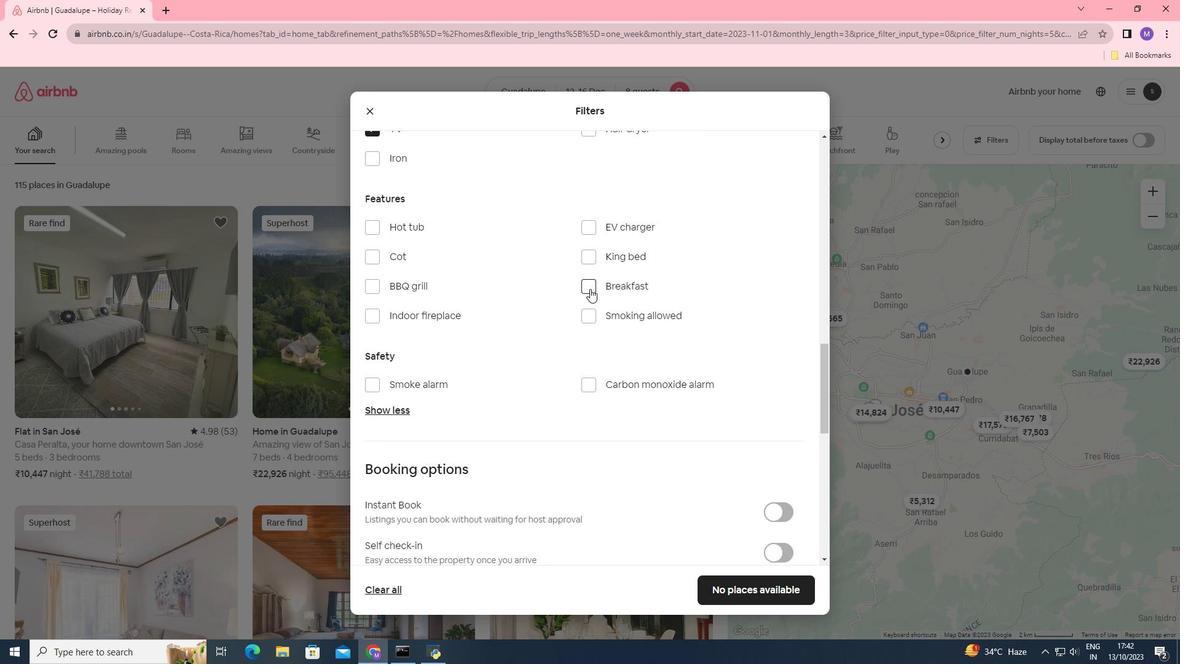 
Action: Mouse pressed left at (590, 289)
Screenshot: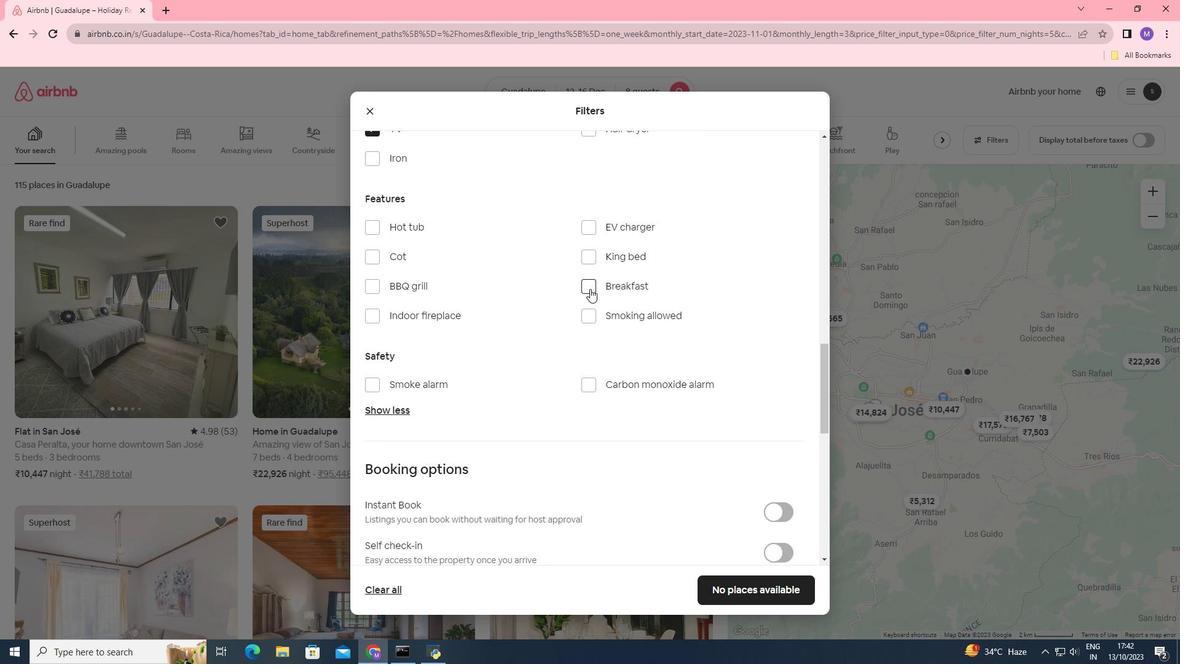
